 Task: Play online Dominion games in very easy mode.
Action: Mouse moved to (435, 285)
Screenshot: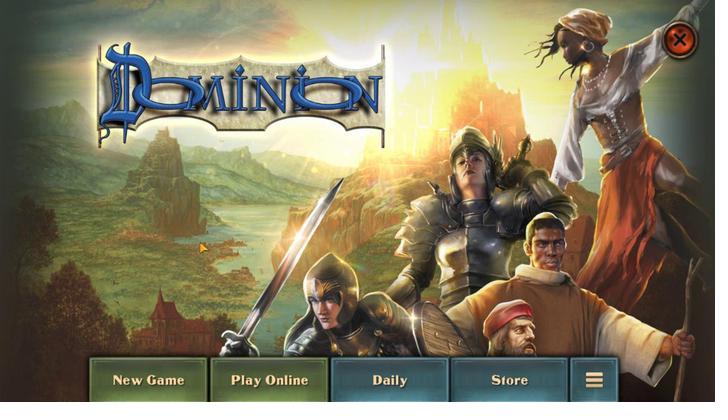 
Action: Mouse pressed left at (435, 285)
Screenshot: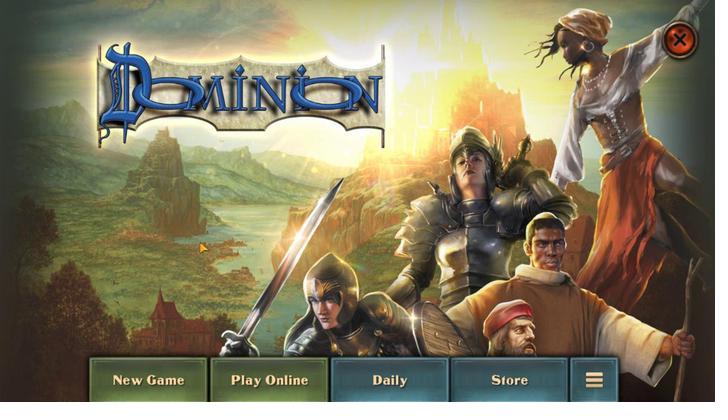 
Action: Mouse moved to (232, 340)
Screenshot: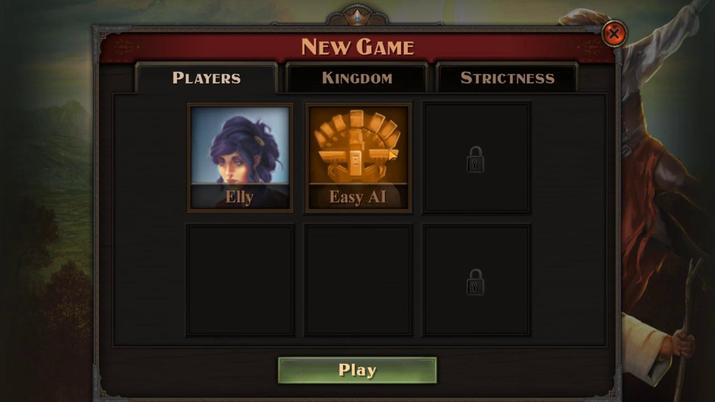
Action: Mouse pressed left at (232, 340)
Screenshot: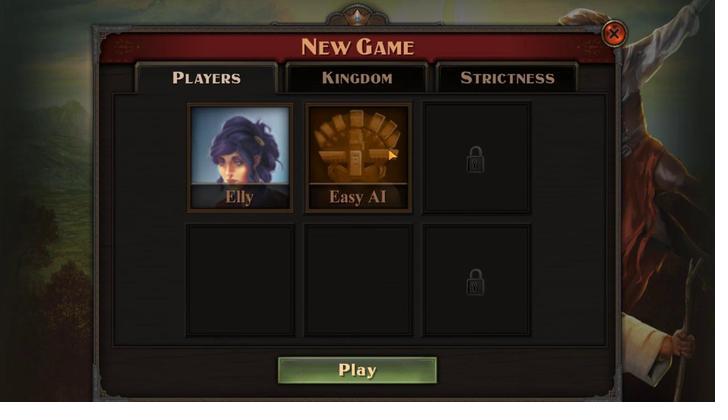 
Action: Mouse moved to (350, 333)
Screenshot: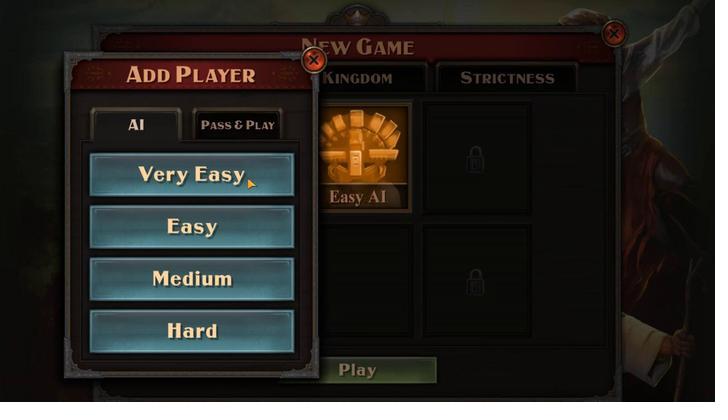 
Action: Mouse pressed left at (350, 333)
Screenshot: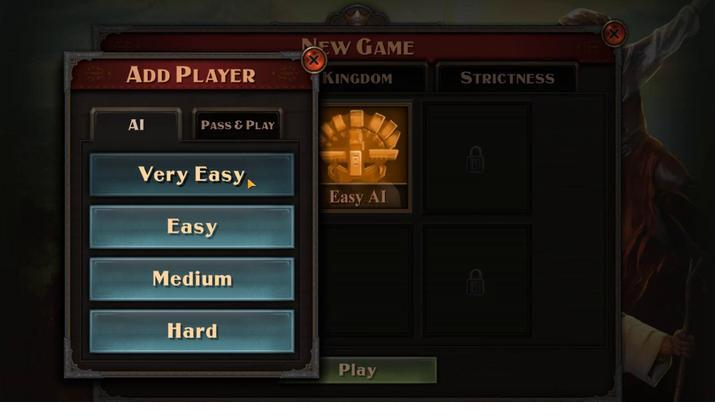 
Action: Mouse moved to (287, 287)
Screenshot: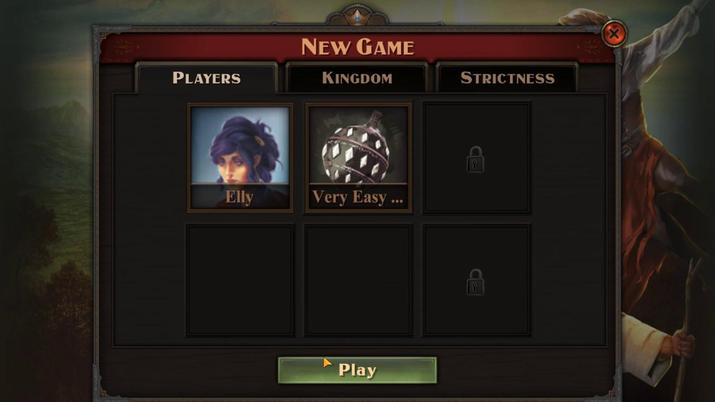 
Action: Mouse pressed left at (287, 287)
Screenshot: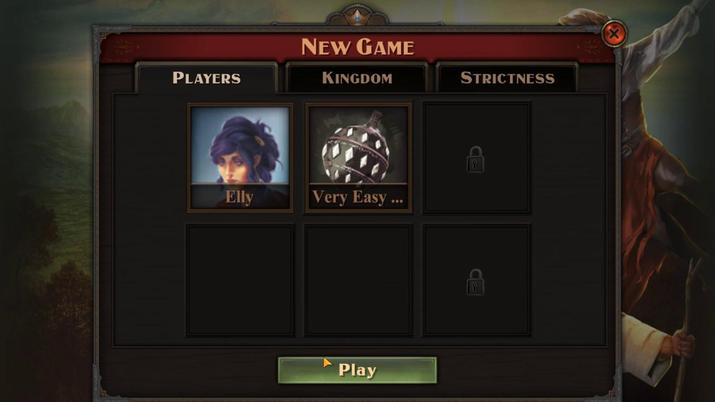 
Action: Mouse moved to (289, 286)
Screenshot: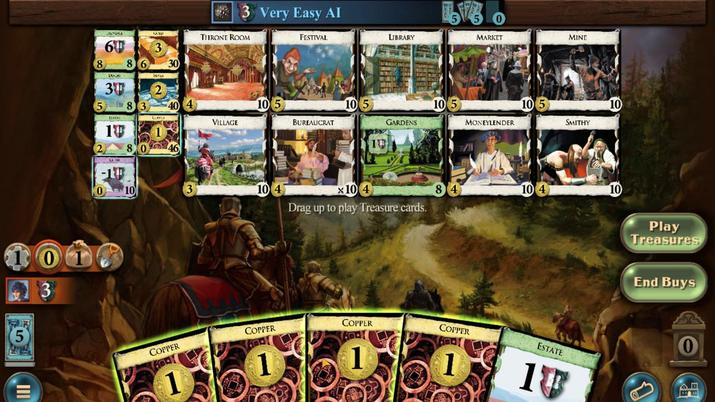 
Action: Mouse pressed left at (289, 286)
Screenshot: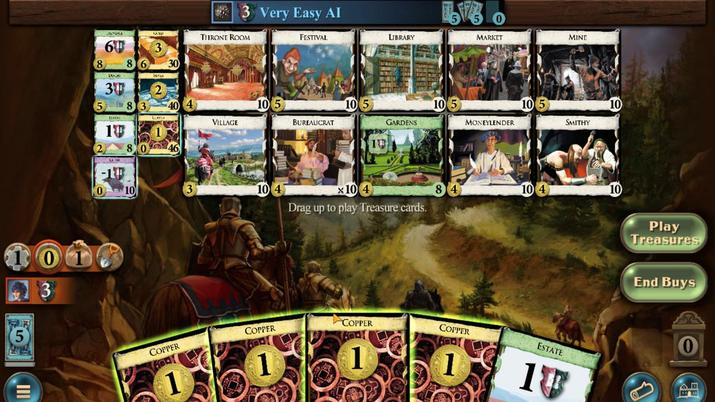 
Action: Mouse moved to (315, 284)
Screenshot: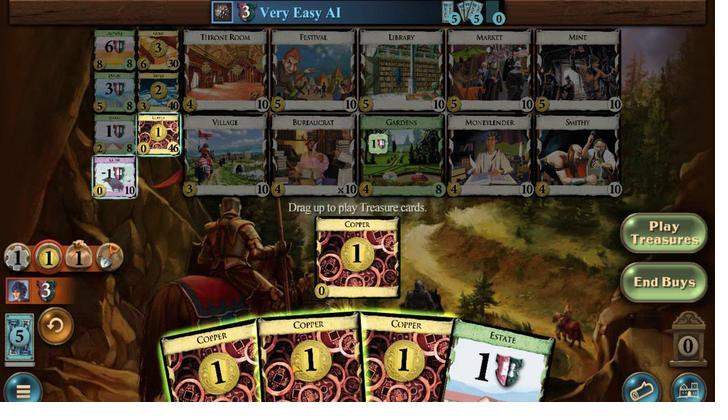 
Action: Mouse pressed left at (315, 284)
Screenshot: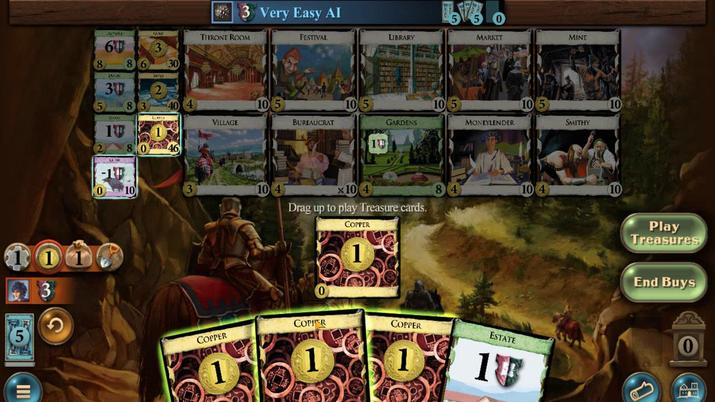 
Action: Mouse moved to (339, 282)
Screenshot: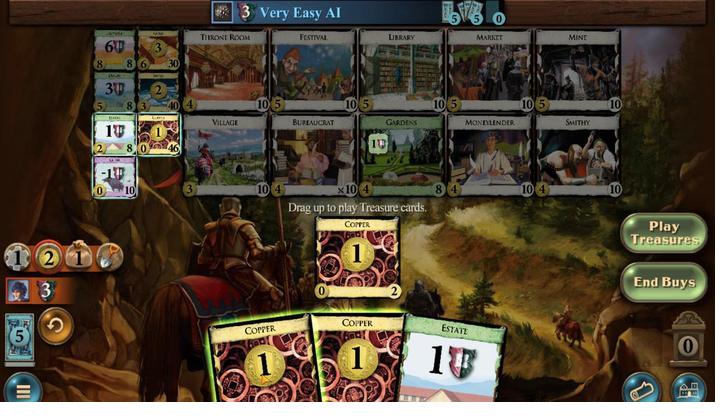 
Action: Mouse pressed left at (339, 282)
Screenshot: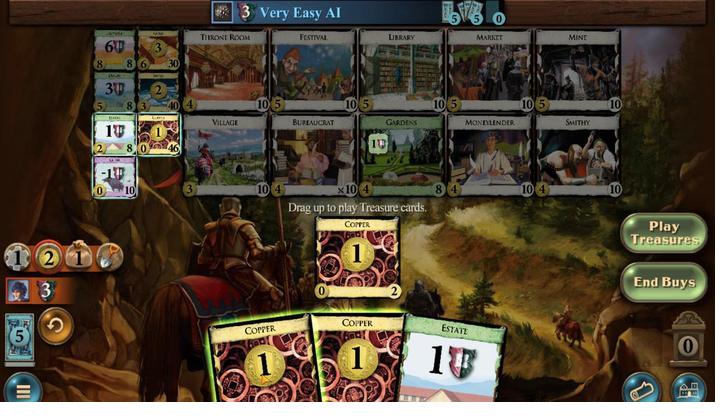 
Action: Mouse moved to (295, 283)
Screenshot: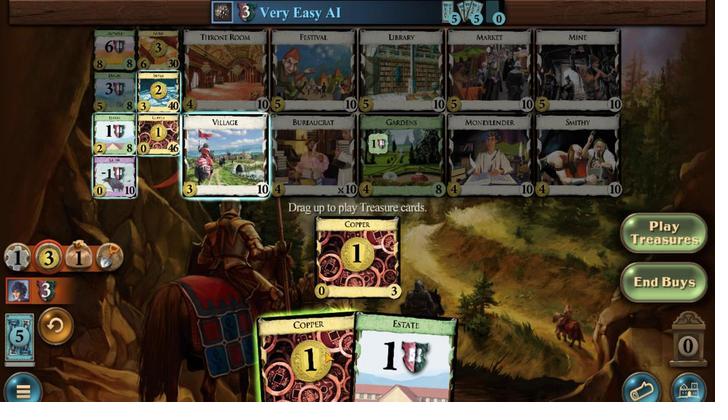 
Action: Mouse pressed left at (295, 283)
Screenshot: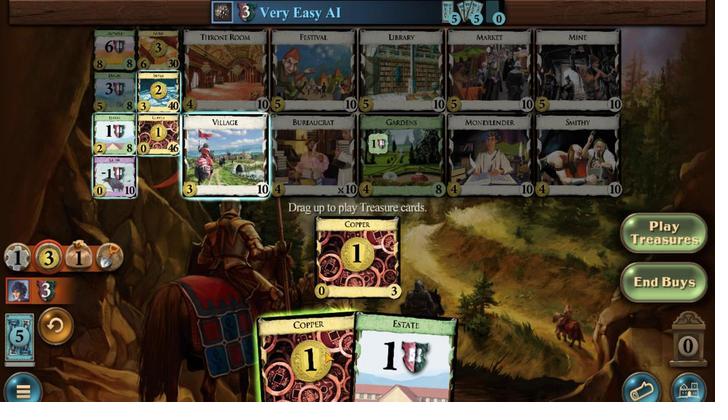 
Action: Mouse moved to (73, 343)
Screenshot: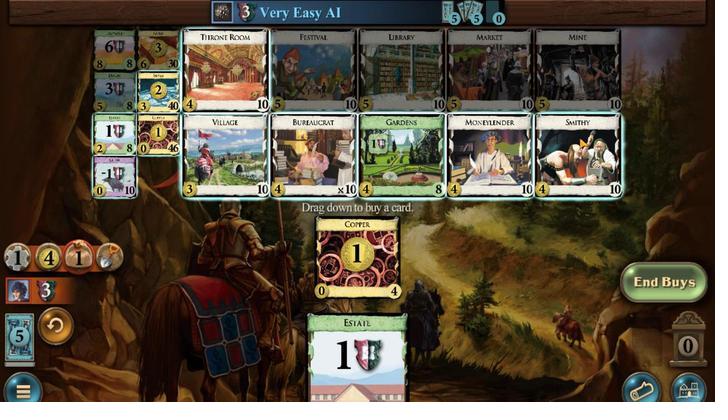 
Action: Mouse pressed left at (73, 343)
Screenshot: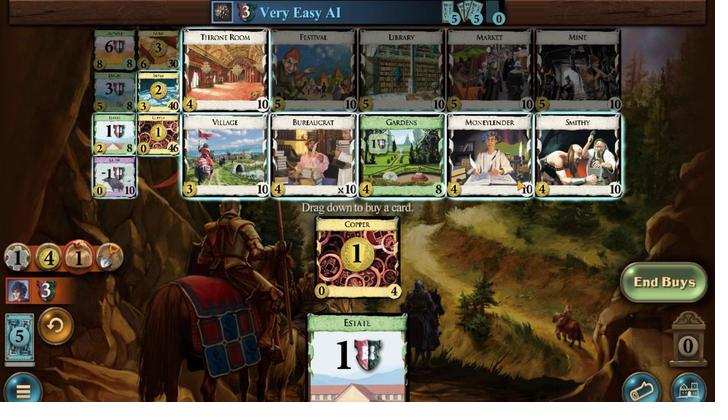
Action: Mouse moved to (274, 285)
Screenshot: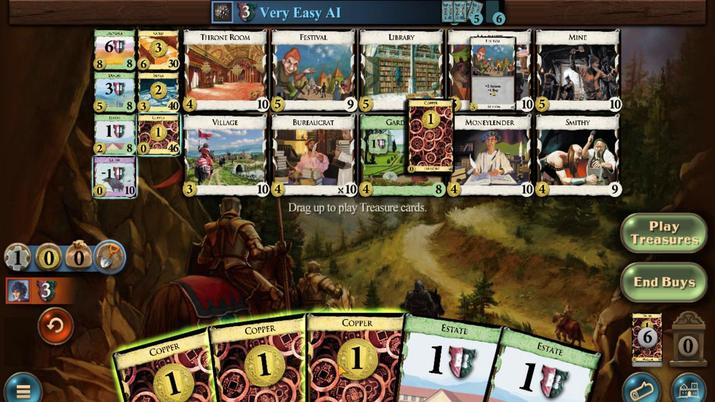 
Action: Mouse pressed left at (274, 285)
Screenshot: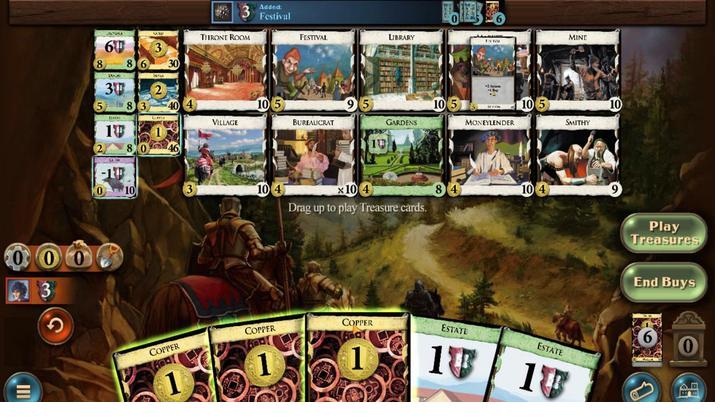 
Action: Mouse moved to (317, 283)
Screenshot: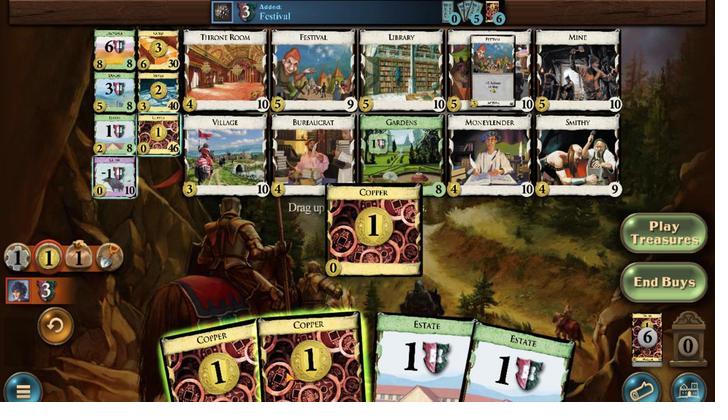 
Action: Mouse pressed left at (317, 283)
Screenshot: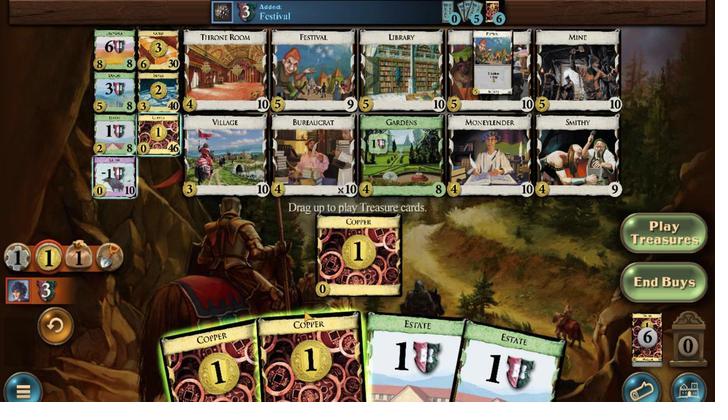 
Action: Mouse moved to (325, 293)
Screenshot: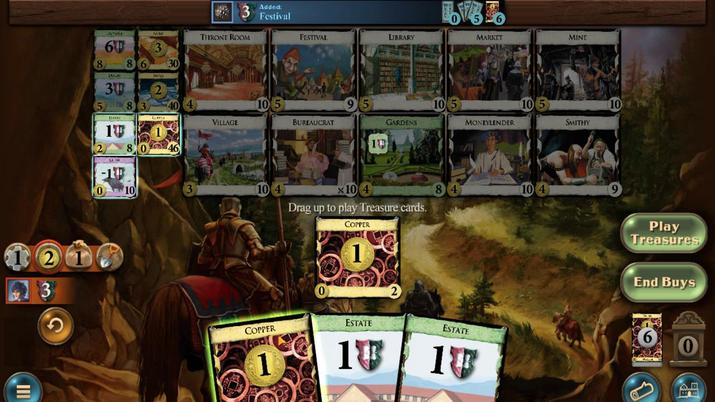 
Action: Mouse pressed left at (325, 293)
Screenshot: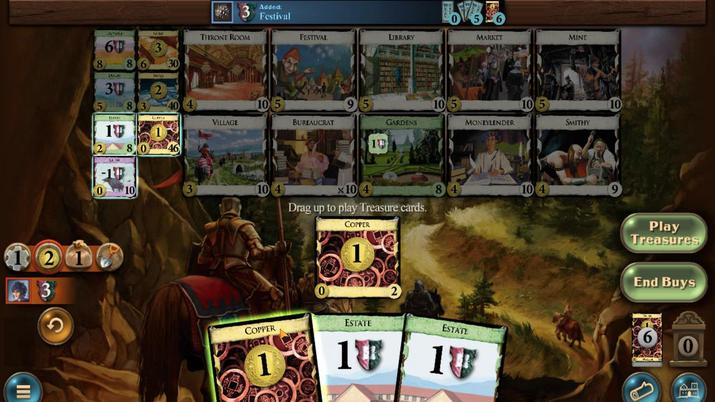
Action: Mouse moved to (425, 355)
Screenshot: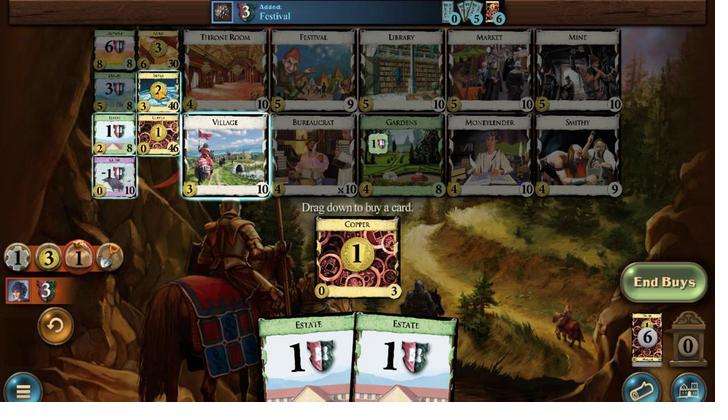 
Action: Mouse pressed left at (425, 355)
Screenshot: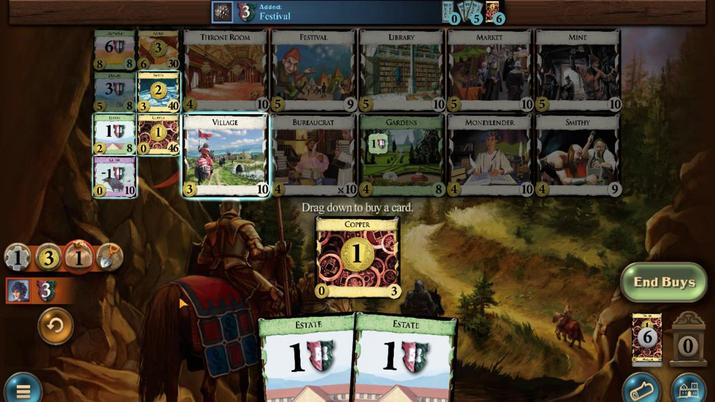 
Action: Mouse moved to (420, 283)
Screenshot: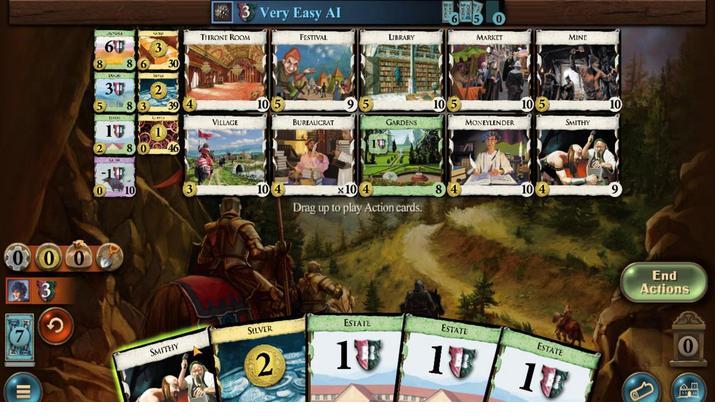 
Action: Mouse pressed left at (420, 283)
Screenshot: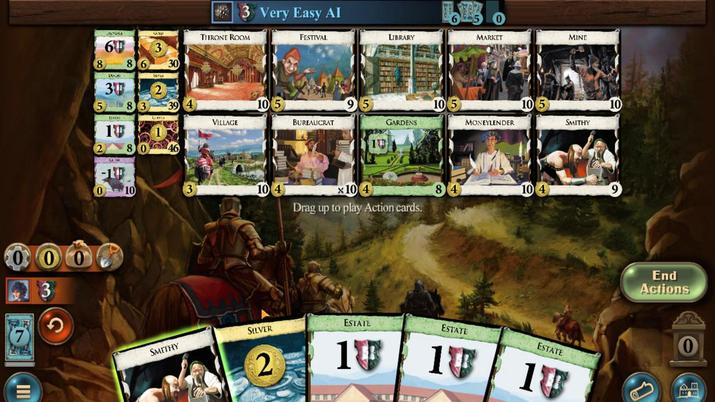 
Action: Mouse moved to (279, 281)
Screenshot: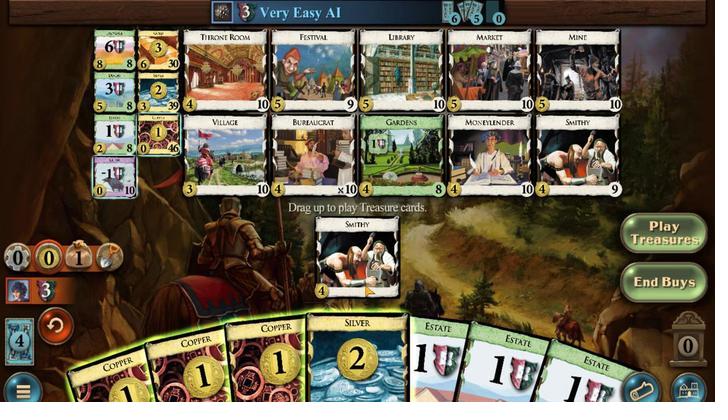 
Action: Mouse pressed left at (279, 281)
Screenshot: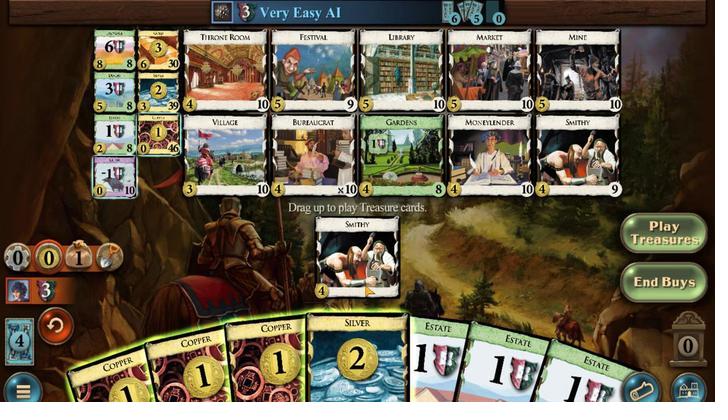 
Action: Mouse moved to (293, 282)
Screenshot: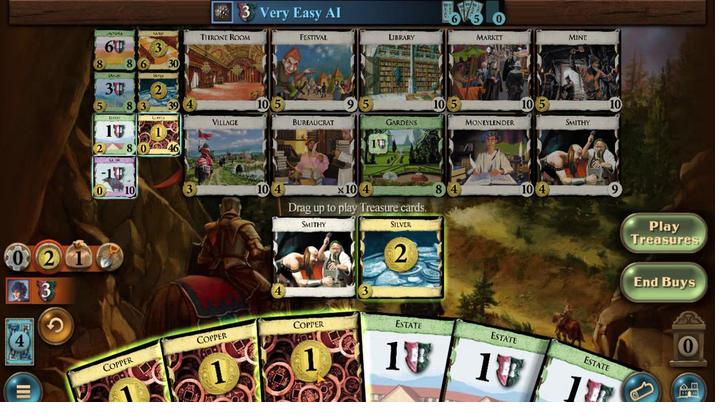 
Action: Mouse pressed left at (293, 282)
Screenshot: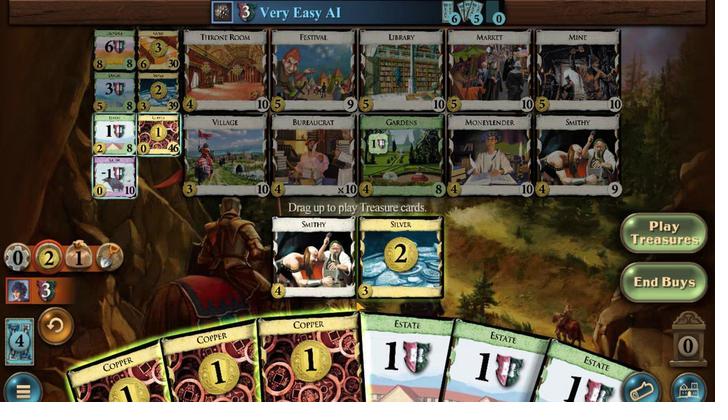 
Action: Mouse moved to (343, 280)
Screenshot: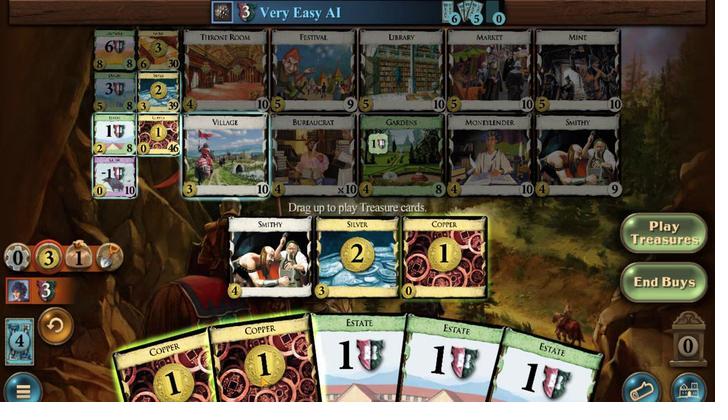 
Action: Mouse pressed left at (343, 280)
Screenshot: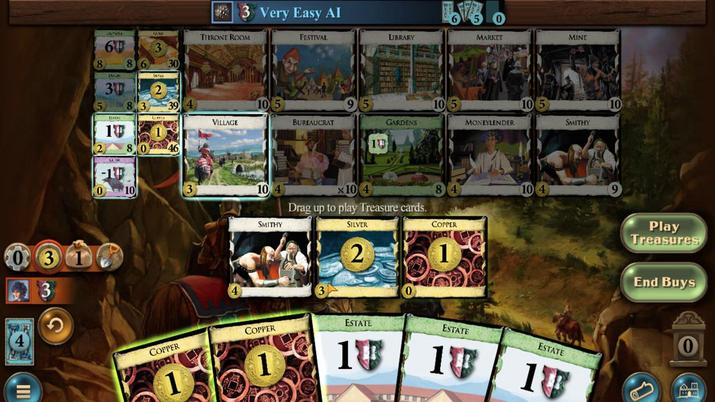 
Action: Mouse moved to (68, 341)
Screenshot: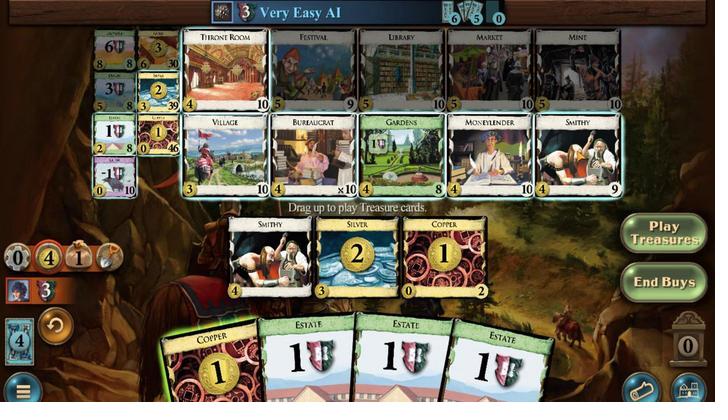 
Action: Mouse pressed left at (68, 341)
Screenshot: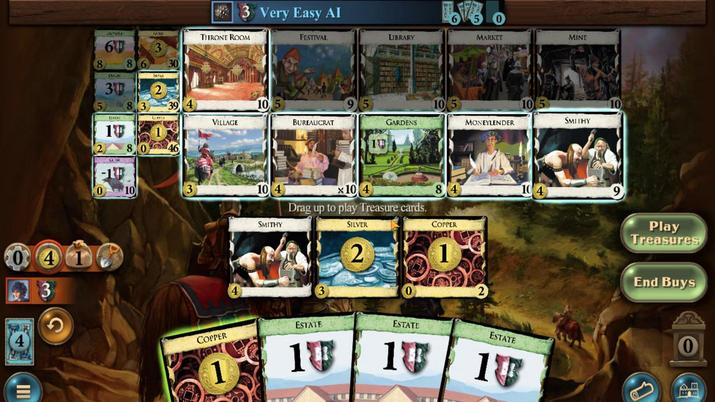 
Action: Mouse moved to (350, 289)
Screenshot: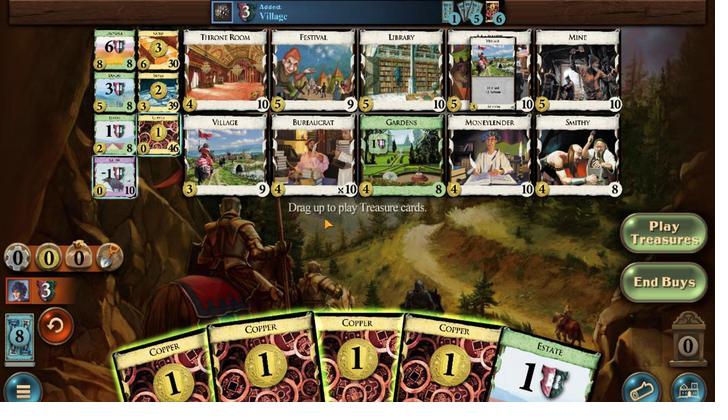 
Action: Mouse pressed left at (350, 289)
Screenshot: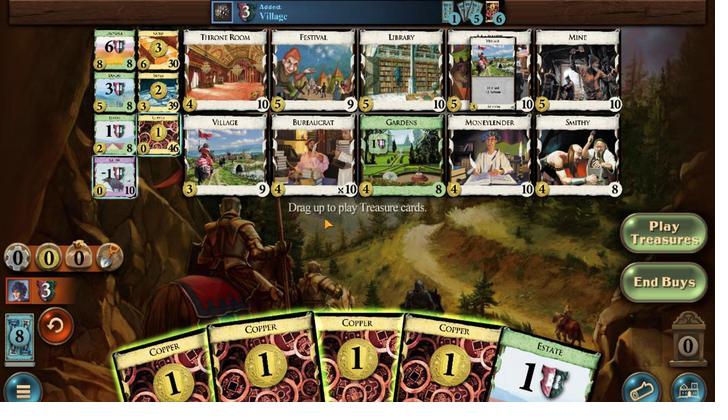 
Action: Mouse moved to (378, 287)
Screenshot: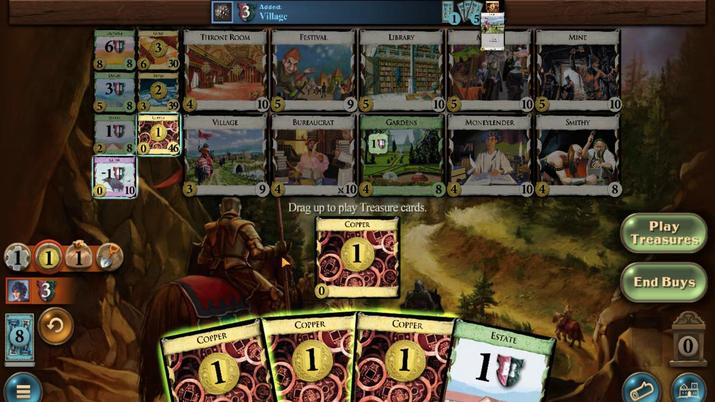 
Action: Mouse pressed left at (378, 287)
Screenshot: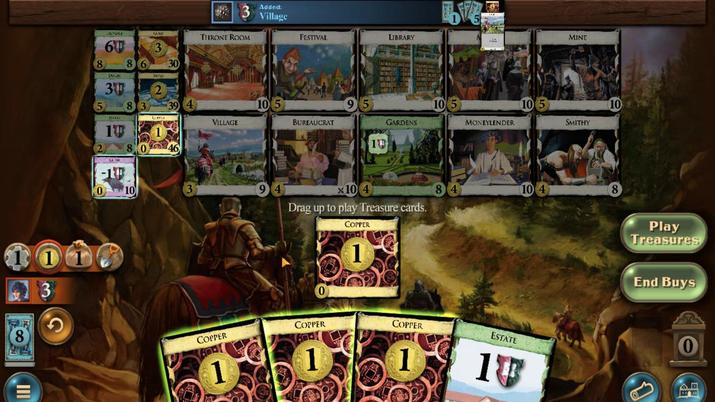 
Action: Mouse moved to (325, 283)
Screenshot: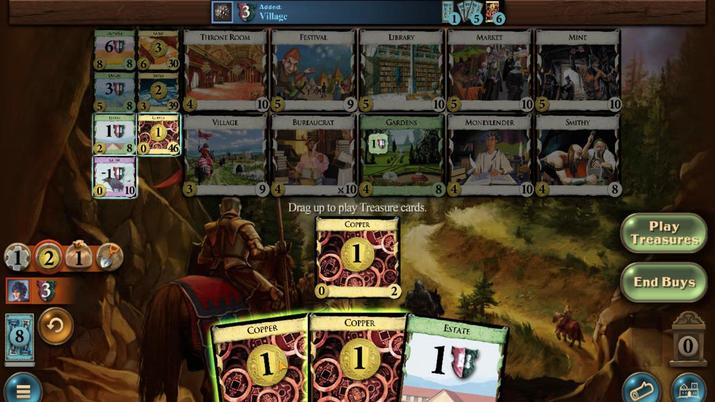 
Action: Mouse pressed left at (325, 283)
Screenshot: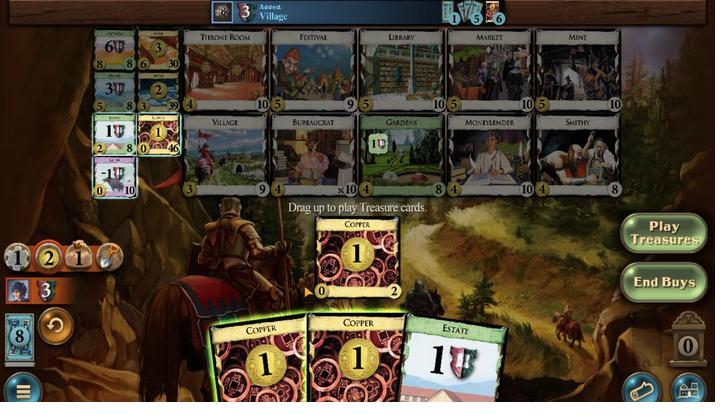 
Action: Mouse moved to (300, 278)
Screenshot: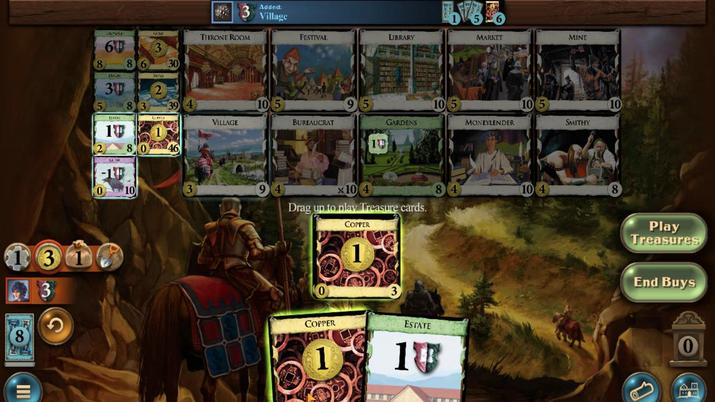 
Action: Mouse pressed left at (300, 278)
Screenshot: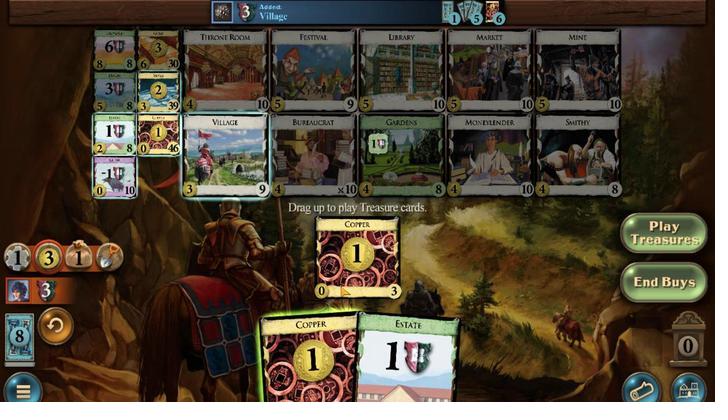 
Action: Mouse moved to (135, 338)
Screenshot: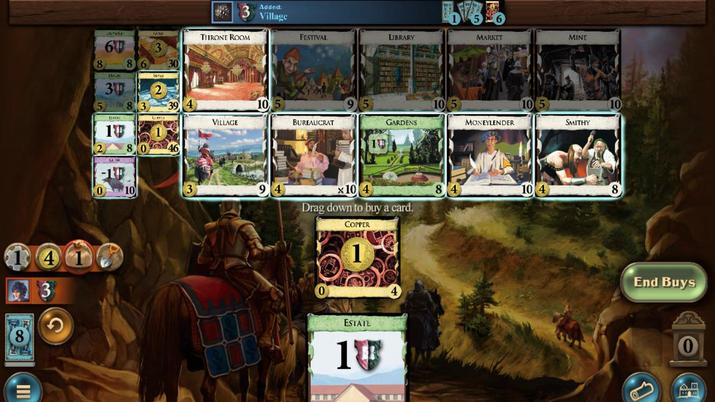 
Action: Mouse pressed left at (135, 338)
Screenshot: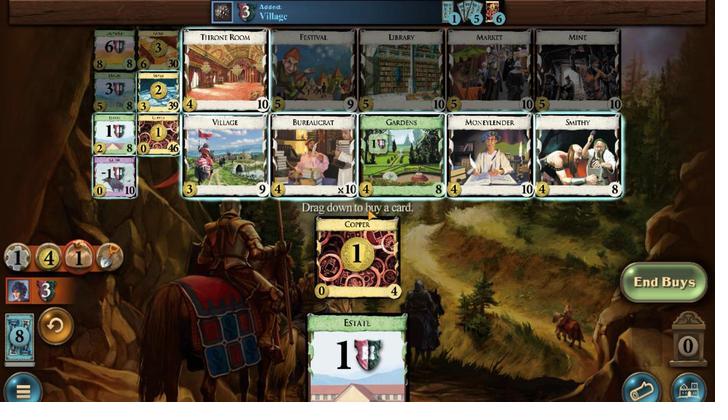 
Action: Mouse moved to (405, 284)
Screenshot: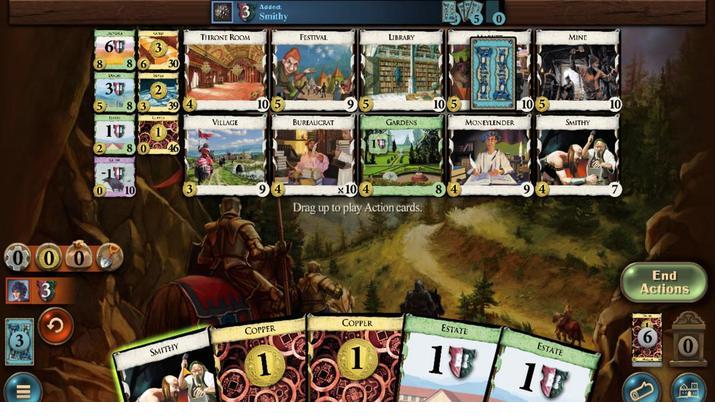 
Action: Mouse pressed left at (405, 284)
Screenshot: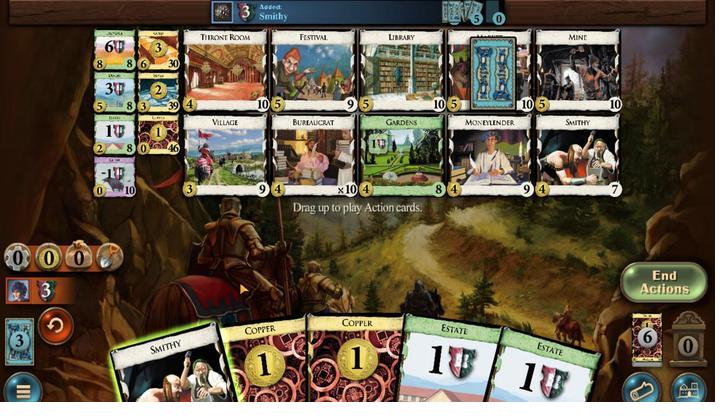 
Action: Mouse moved to (262, 285)
Screenshot: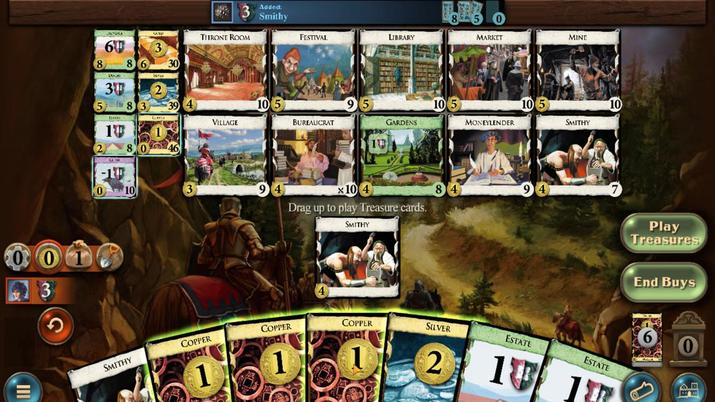 
Action: Mouse pressed left at (262, 285)
Screenshot: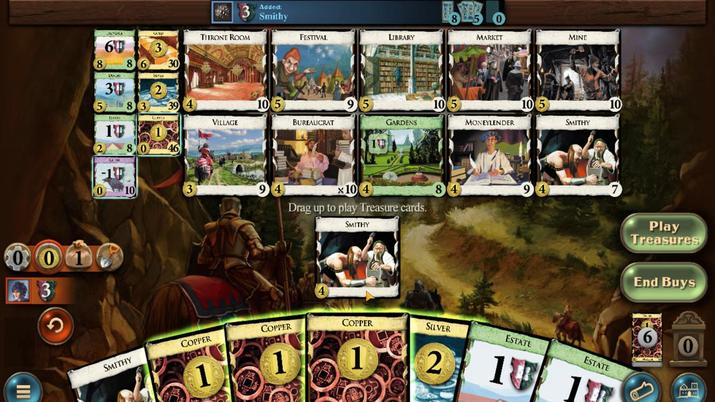 
Action: Mouse moved to (242, 289)
Screenshot: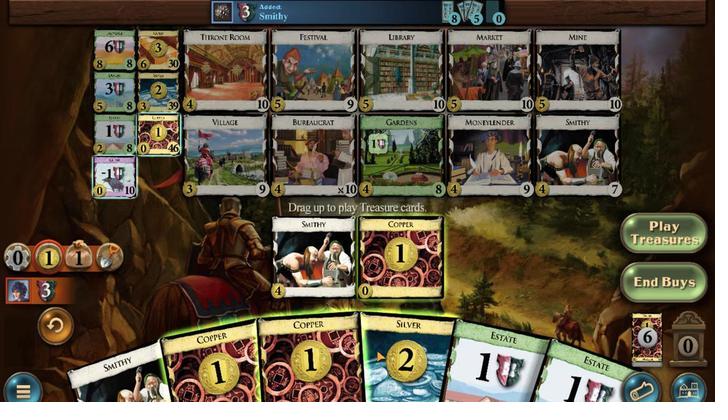 
Action: Mouse pressed left at (242, 289)
Screenshot: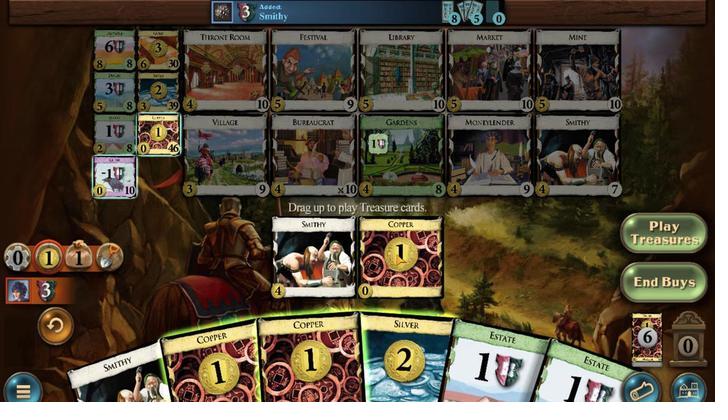 
Action: Mouse moved to (268, 274)
Screenshot: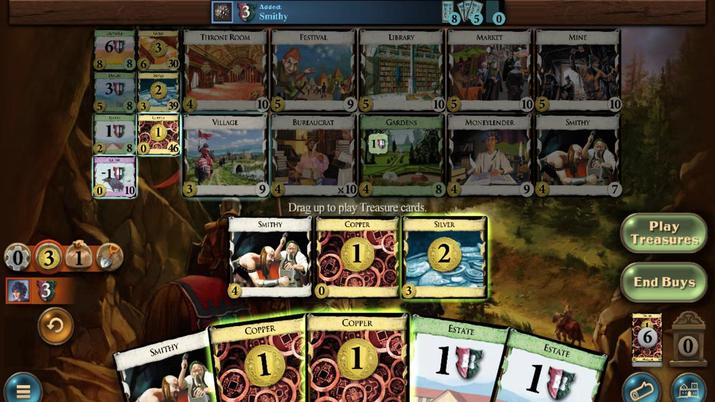 
Action: Mouse pressed left at (268, 274)
Screenshot: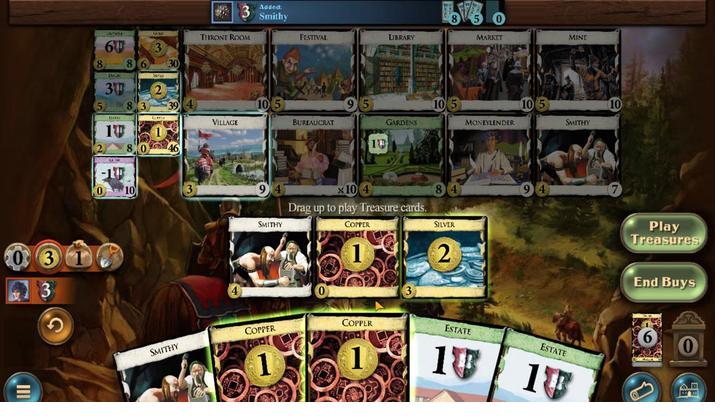 
Action: Mouse moved to (291, 279)
Screenshot: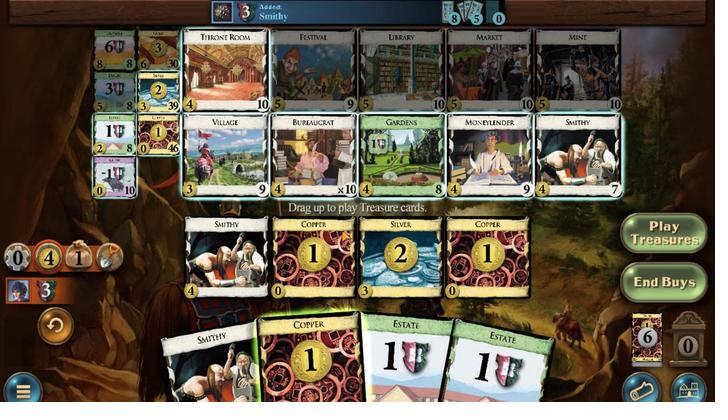 
Action: Mouse pressed left at (291, 279)
Screenshot: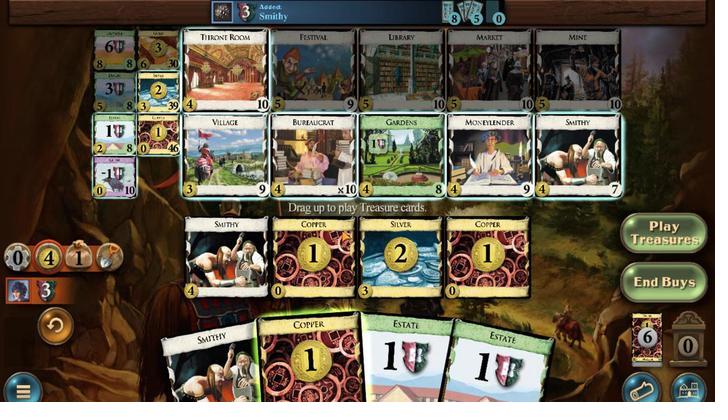 
Action: Mouse moved to (279, 364)
Screenshot: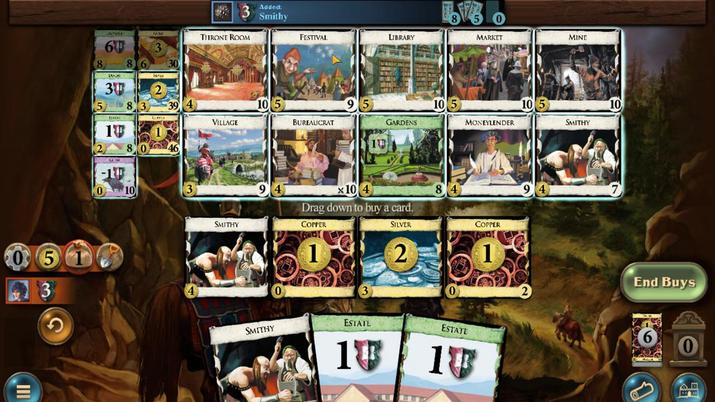 
Action: Mouse pressed left at (279, 364)
Screenshot: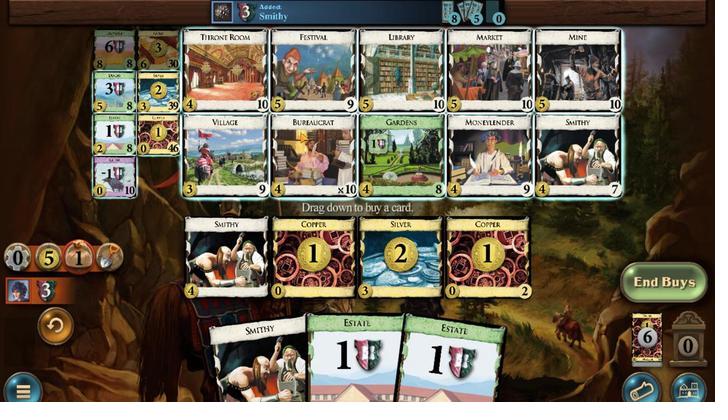 
Action: Mouse moved to (401, 286)
Screenshot: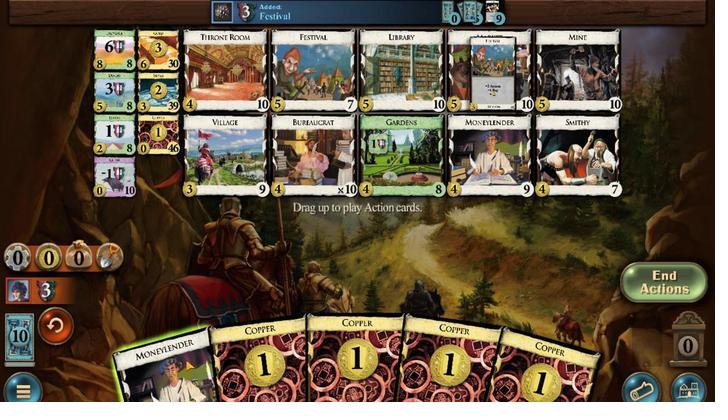 
Action: Mouse pressed left at (401, 286)
Screenshot: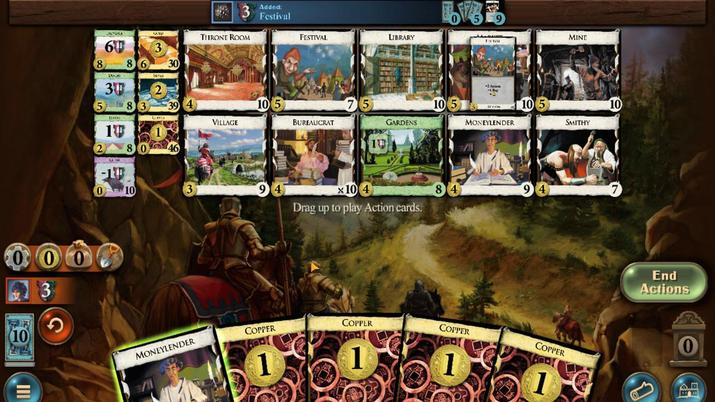 
Action: Mouse moved to (229, 287)
Screenshot: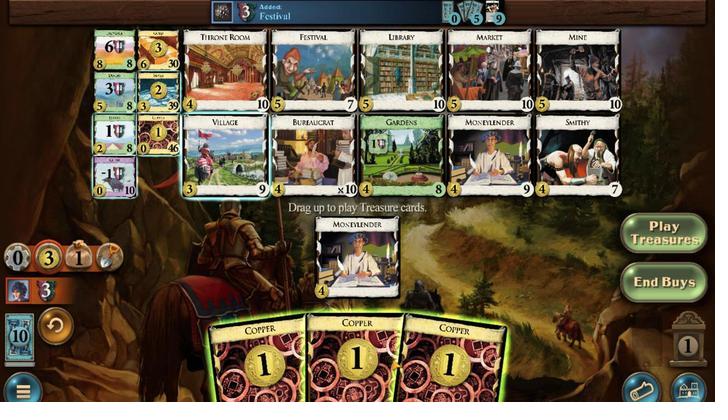 
Action: Mouse pressed left at (229, 287)
Screenshot: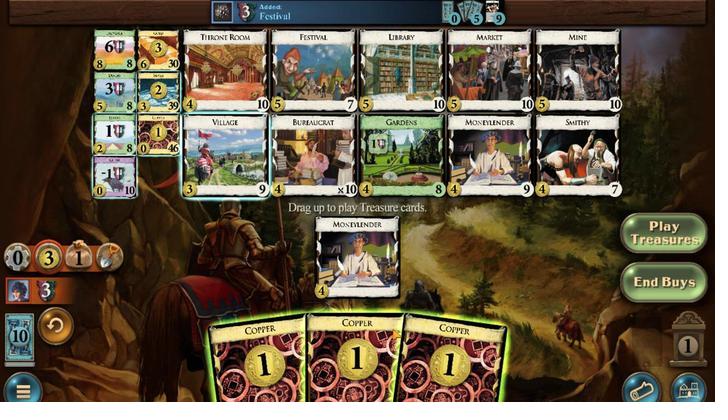 
Action: Mouse moved to (243, 288)
Screenshot: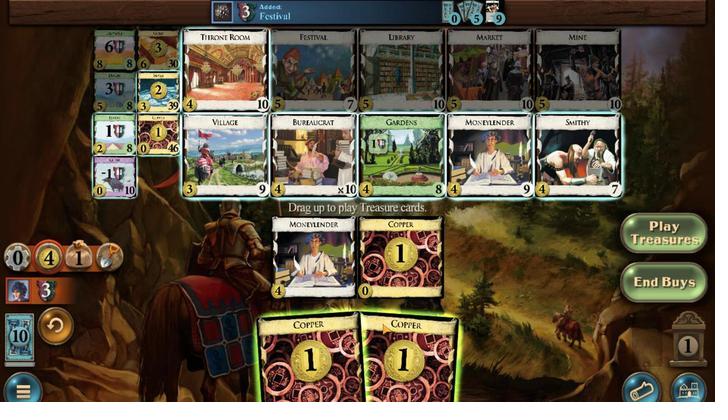 
Action: Mouse pressed left at (243, 288)
Screenshot: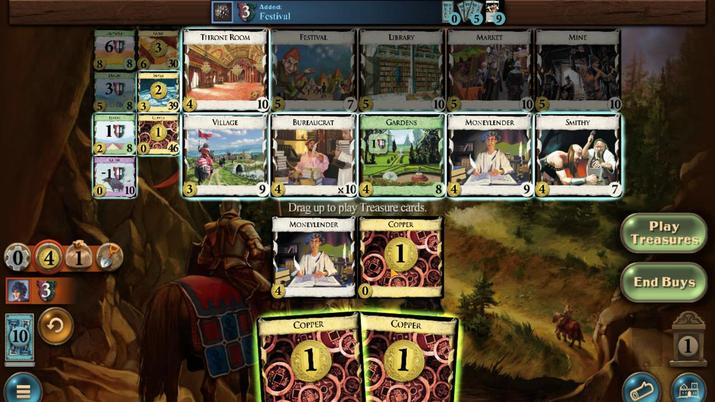 
Action: Mouse moved to (281, 363)
Screenshot: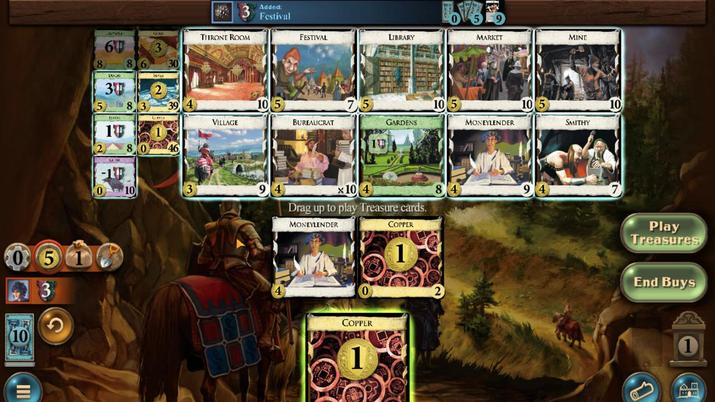 
Action: Mouse pressed left at (281, 363)
Screenshot: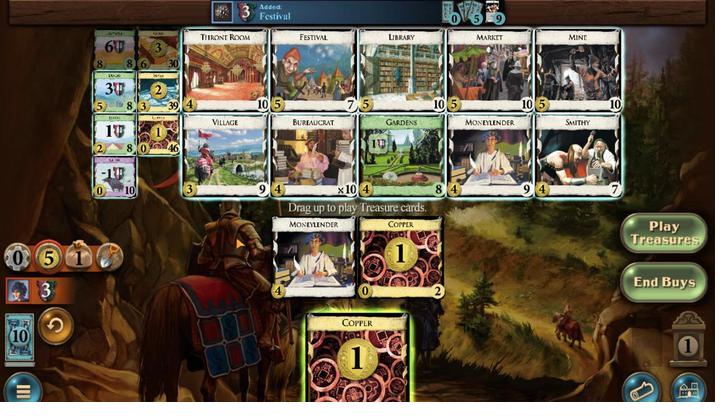 
Action: Mouse moved to (347, 284)
Screenshot: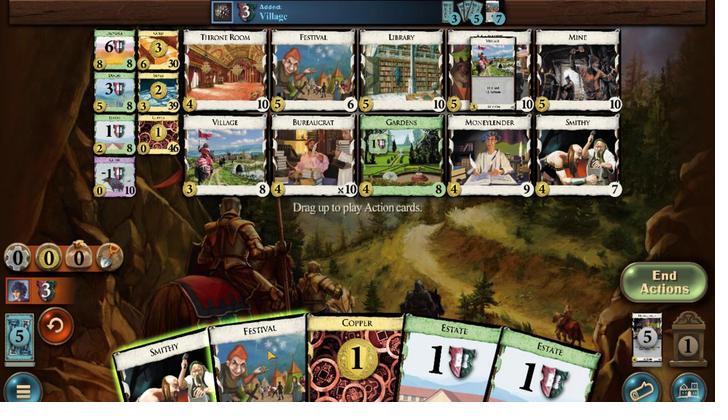
Action: Mouse pressed left at (347, 284)
Screenshot: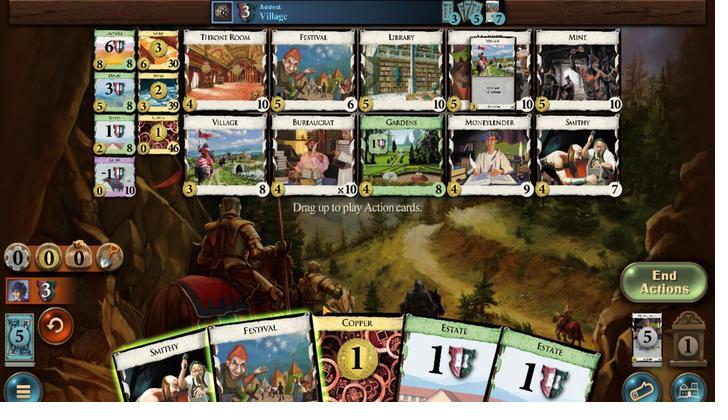 
Action: Mouse moved to (352, 279)
Screenshot: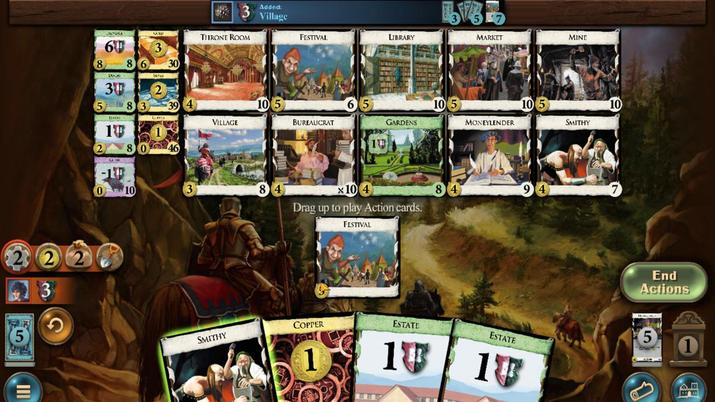 
Action: Mouse pressed left at (352, 279)
Screenshot: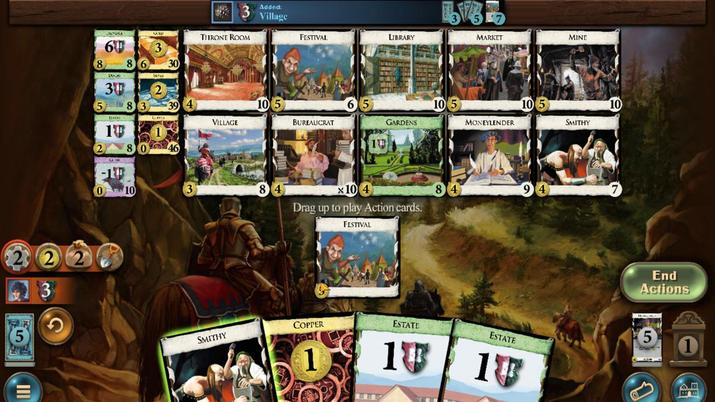 
Action: Mouse moved to (310, 283)
Screenshot: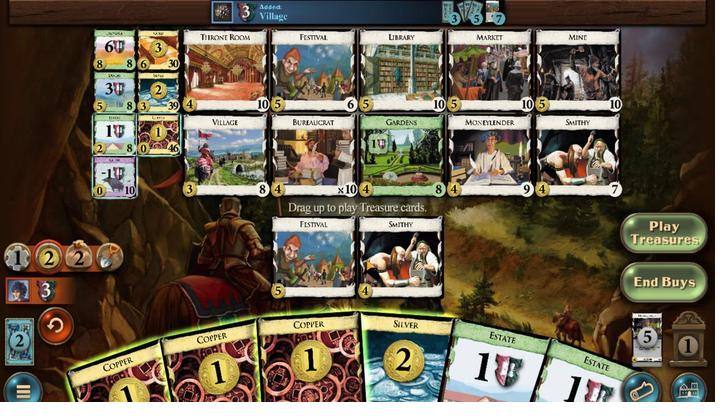 
Action: Mouse pressed left at (310, 283)
Screenshot: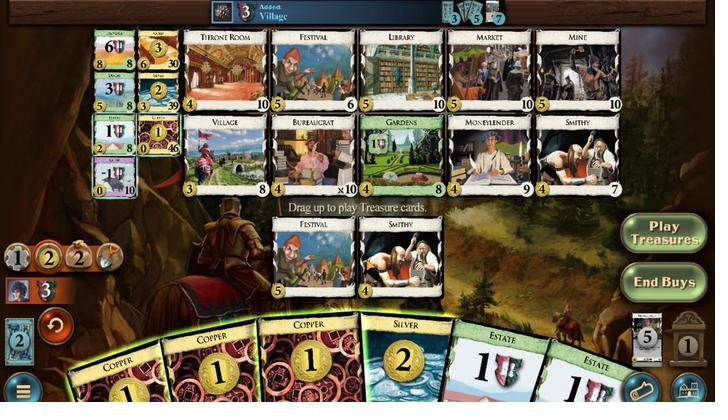 
Action: Mouse moved to (236, 286)
Screenshot: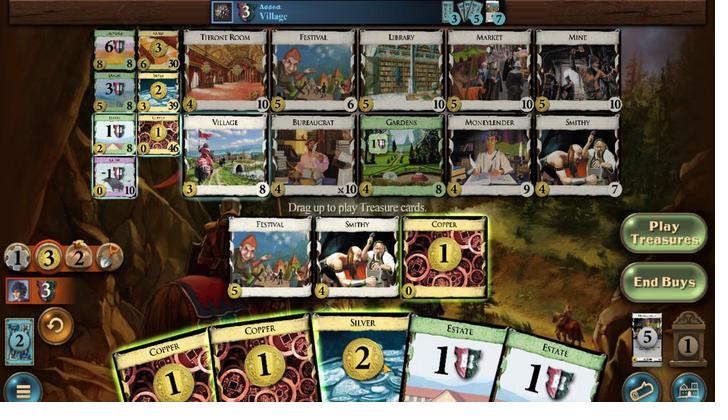 
Action: Mouse pressed left at (236, 286)
Screenshot: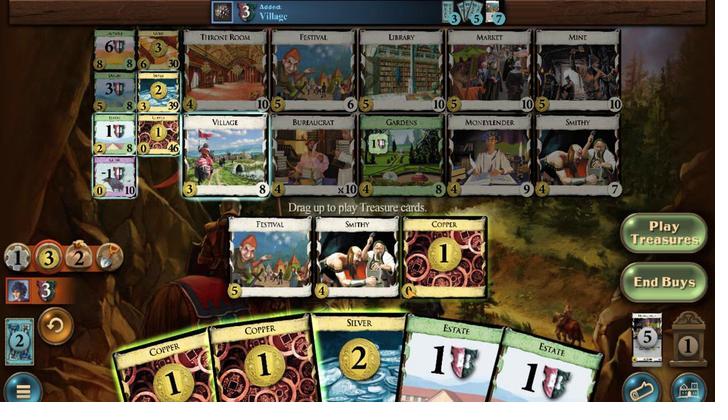 
Action: Mouse moved to (302, 278)
Screenshot: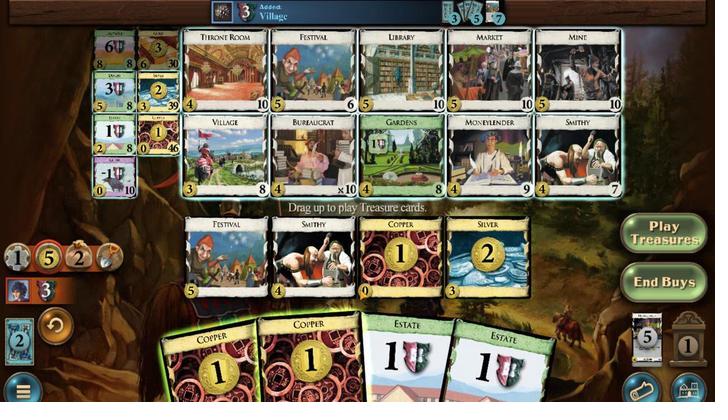 
Action: Mouse pressed left at (302, 278)
Screenshot: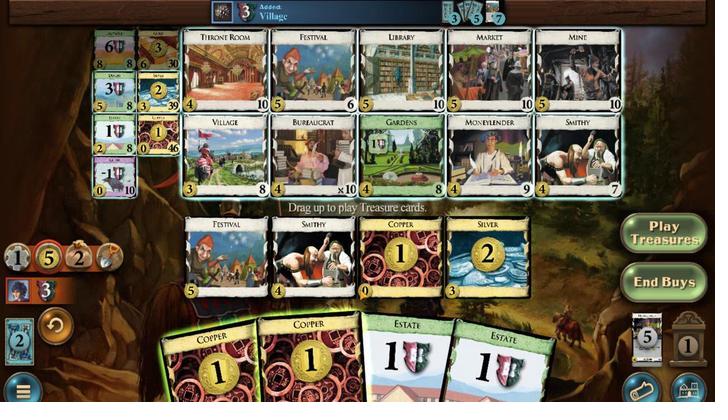 
Action: Mouse moved to (351, 280)
Screenshot: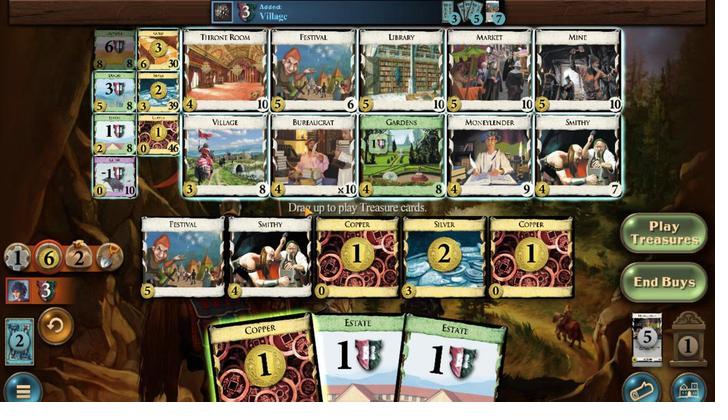
Action: Mouse pressed left at (351, 280)
Screenshot: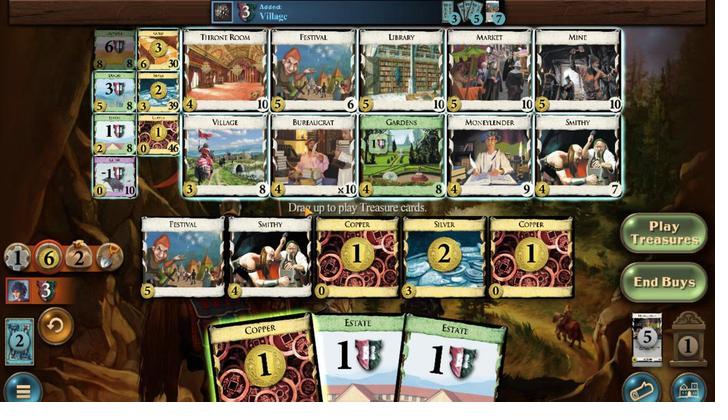 
Action: Mouse moved to (155, 364)
Screenshot: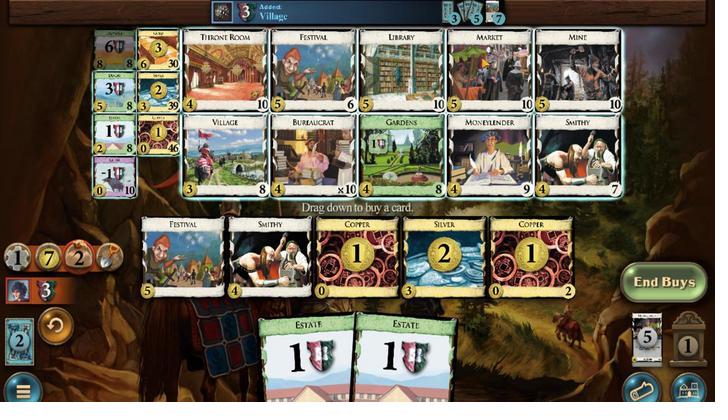 
Action: Mouse pressed left at (155, 364)
Screenshot: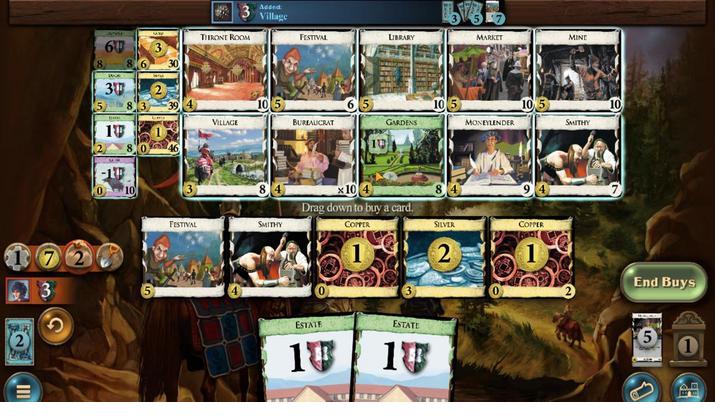 
Action: Mouse moved to (456, 344)
Screenshot: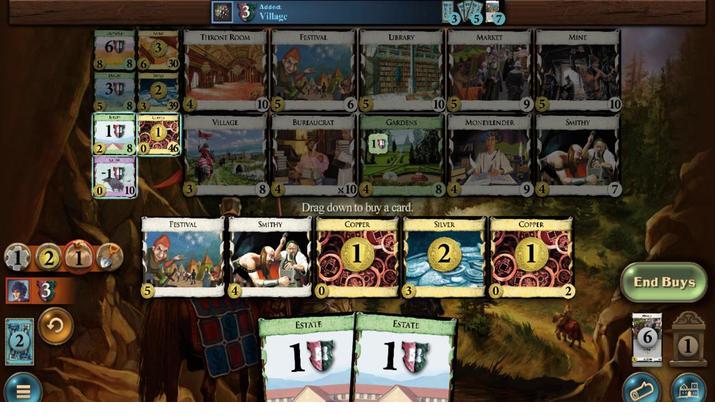 
Action: Mouse pressed left at (456, 344)
Screenshot: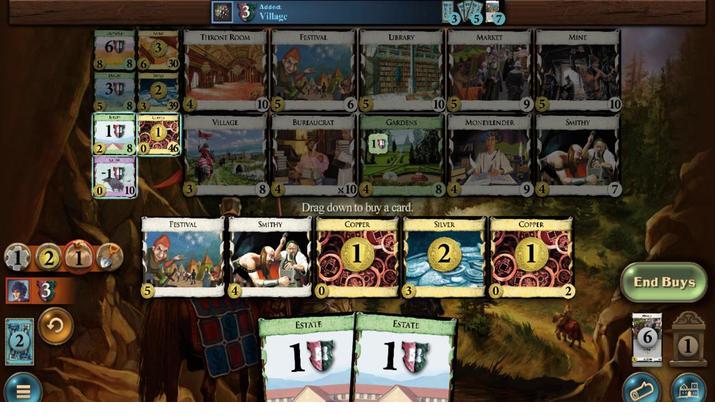 
Action: Mouse moved to (411, 286)
Screenshot: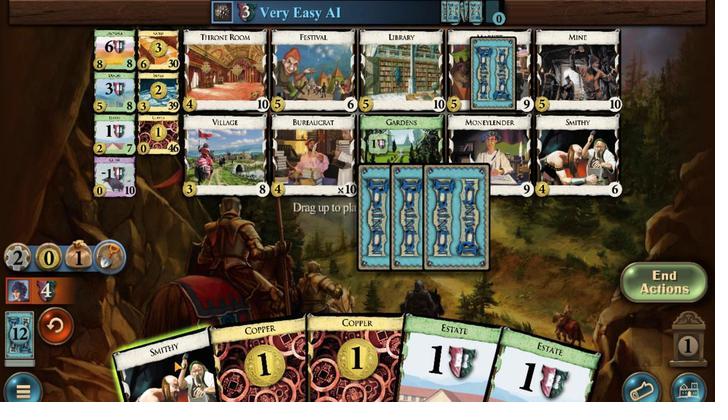
Action: Mouse pressed left at (411, 286)
Screenshot: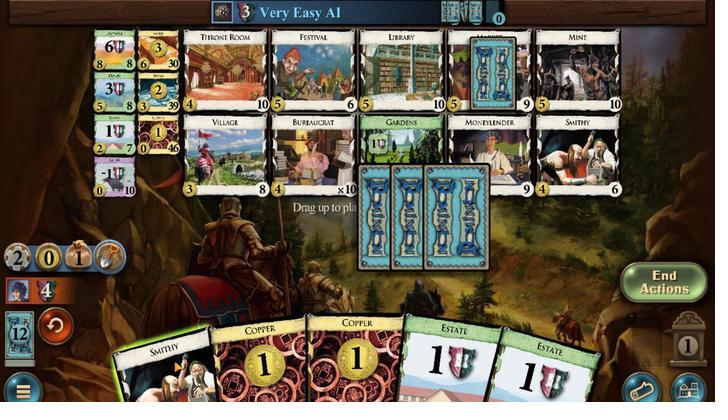 
Action: Mouse moved to (292, 286)
Screenshot: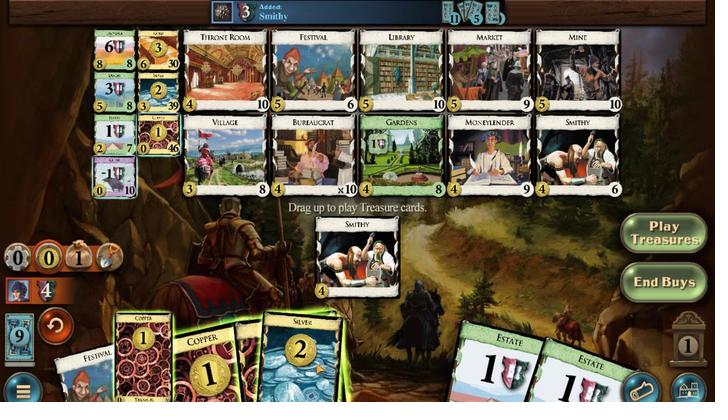 
Action: Mouse pressed left at (292, 286)
Screenshot: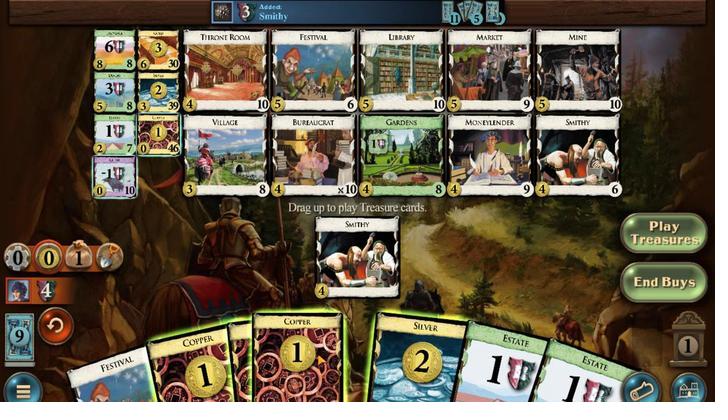 
Action: Mouse moved to (263, 284)
Screenshot: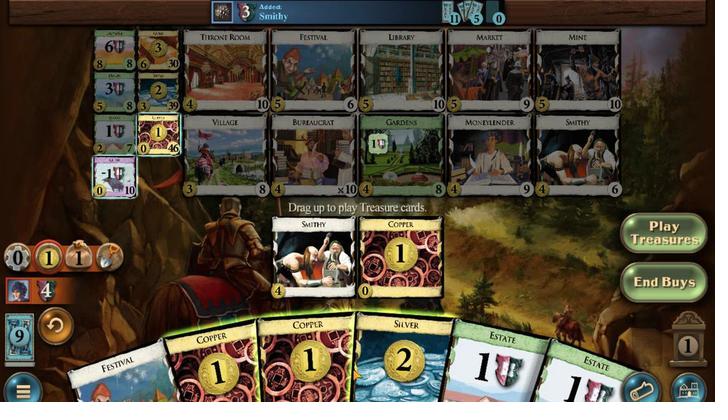 
Action: Mouse pressed left at (263, 284)
Screenshot: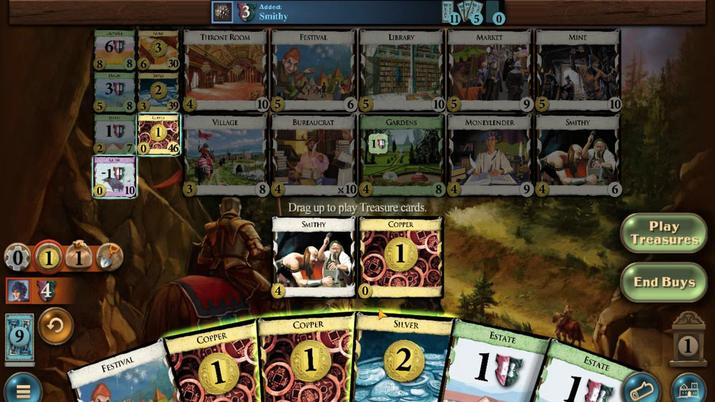 
Action: Mouse moved to (273, 283)
Screenshot: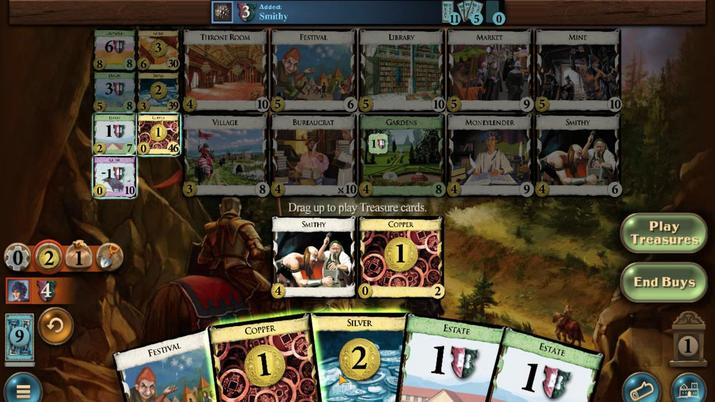 
Action: Mouse pressed left at (273, 283)
Screenshot: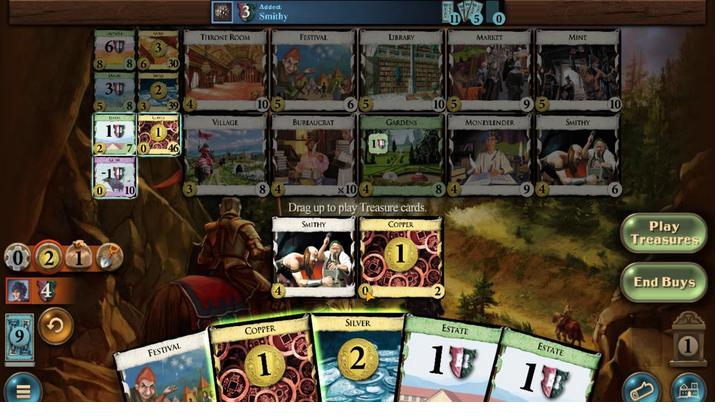 
Action: Mouse moved to (305, 279)
Screenshot: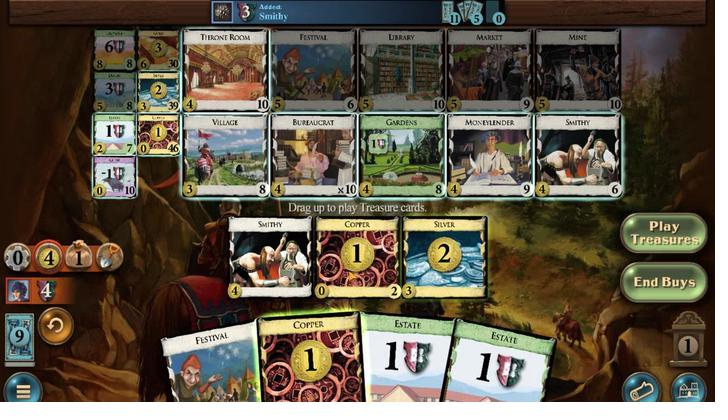 
Action: Mouse pressed left at (305, 279)
Screenshot: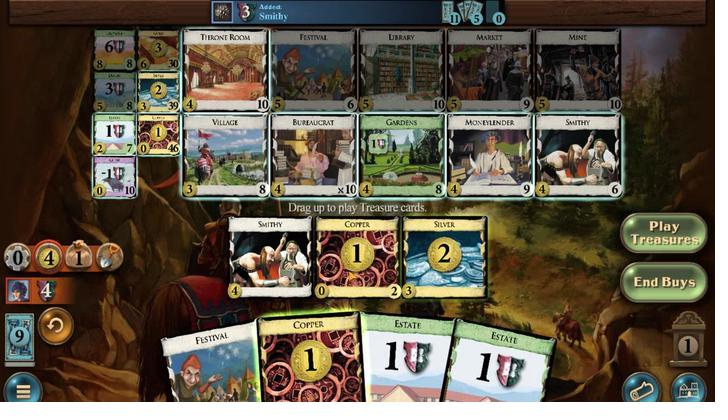 
Action: Mouse moved to (284, 364)
Screenshot: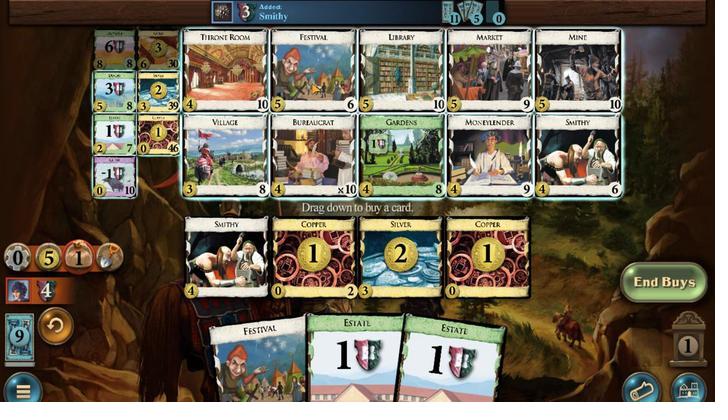 
Action: Mouse pressed left at (284, 364)
Screenshot: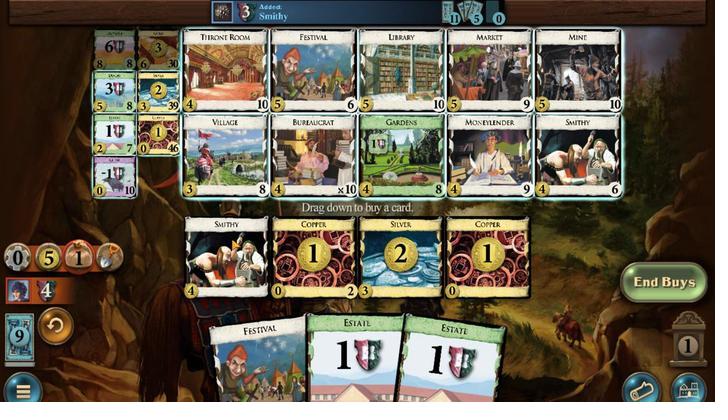 
Action: Mouse moved to (267, 290)
Screenshot: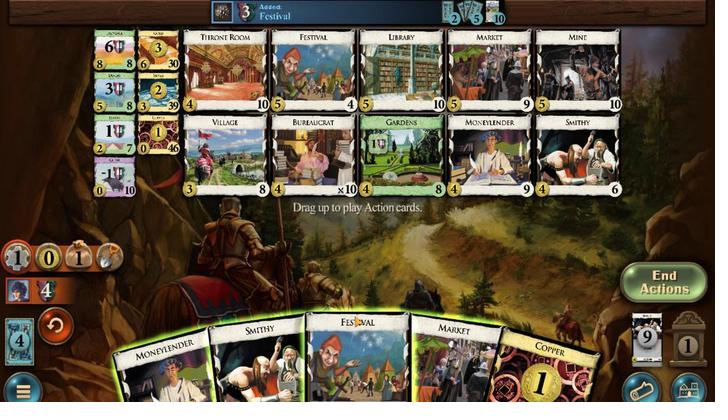 
Action: Mouse pressed left at (267, 290)
Screenshot: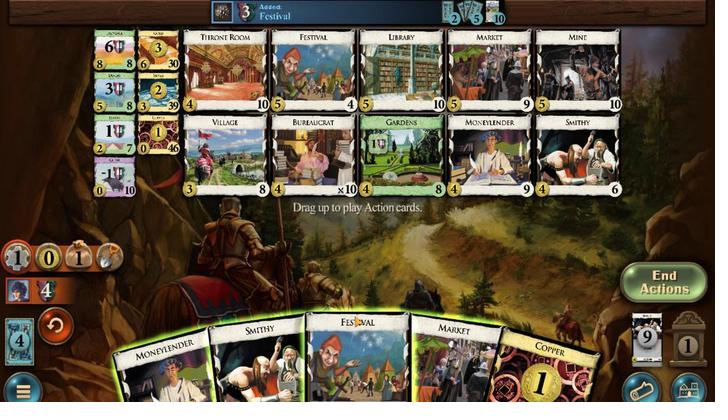 
Action: Mouse moved to (238, 283)
Screenshot: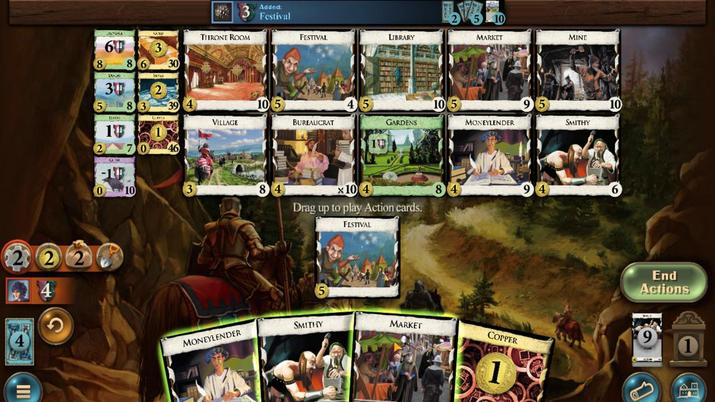 
Action: Mouse pressed left at (238, 283)
Screenshot: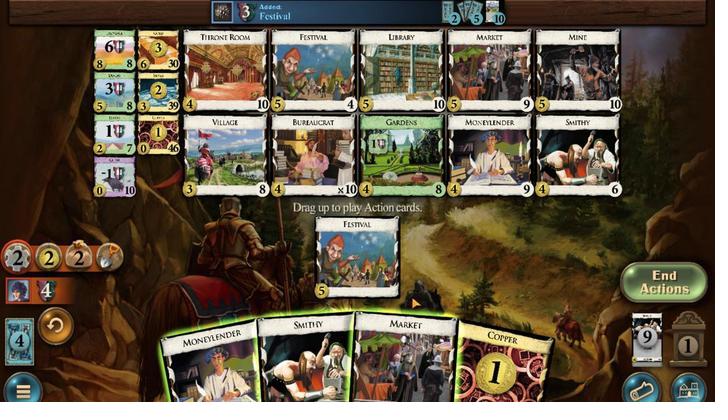 
Action: Mouse moved to (322, 284)
Screenshot: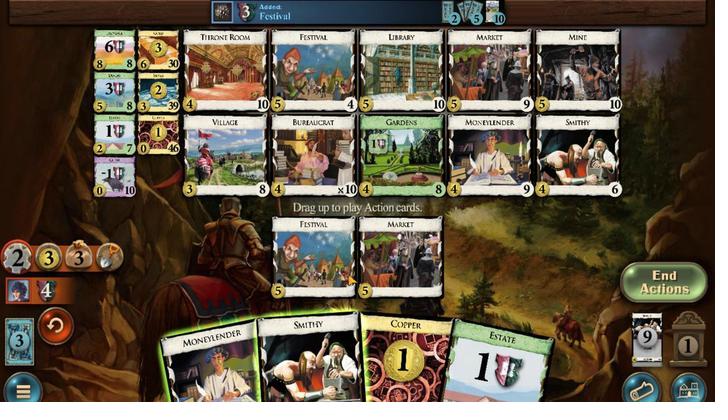 
Action: Mouse pressed left at (322, 284)
Screenshot: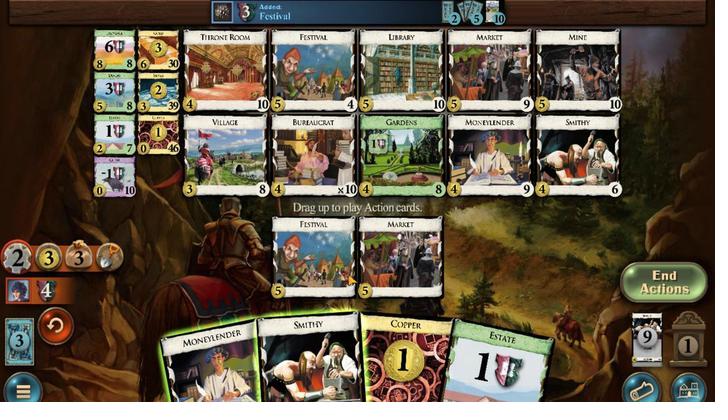 
Action: Mouse moved to (454, 279)
Screenshot: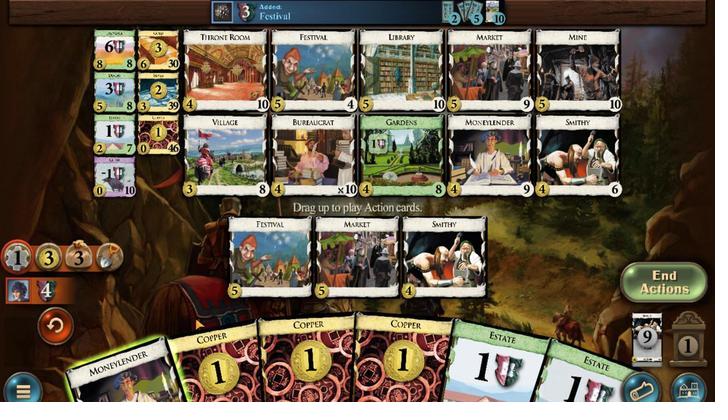 
Action: Mouse pressed left at (454, 279)
Screenshot: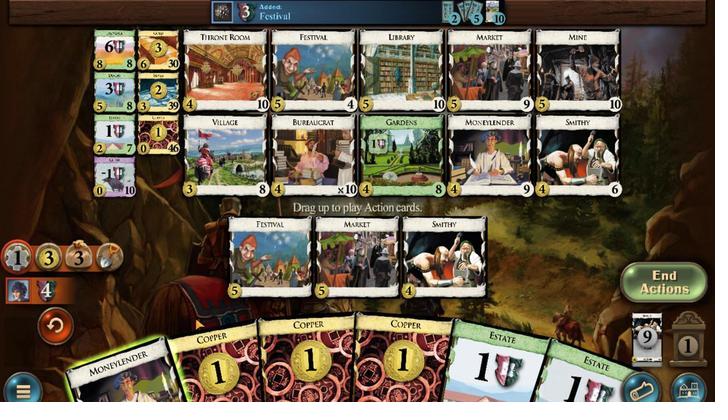 
Action: Mouse moved to (316, 281)
Screenshot: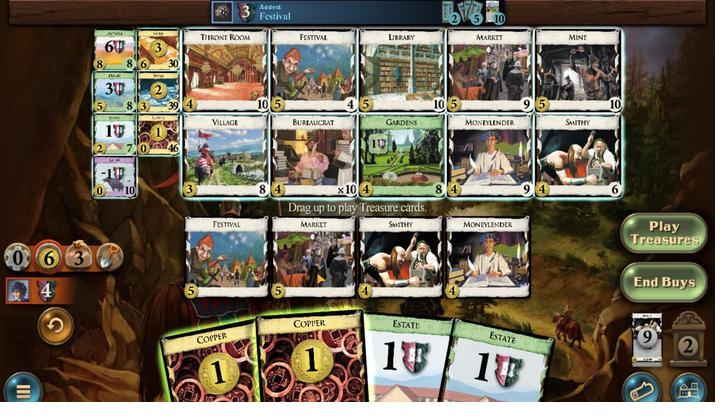 
Action: Mouse pressed left at (316, 281)
Screenshot: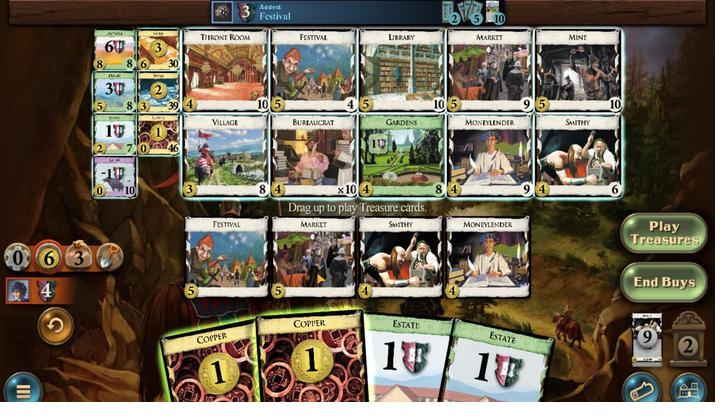 
Action: Mouse moved to (329, 282)
Screenshot: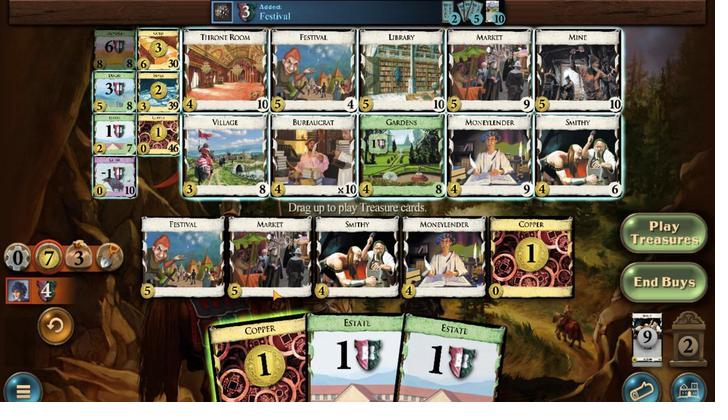 
Action: Mouse pressed left at (329, 282)
Screenshot: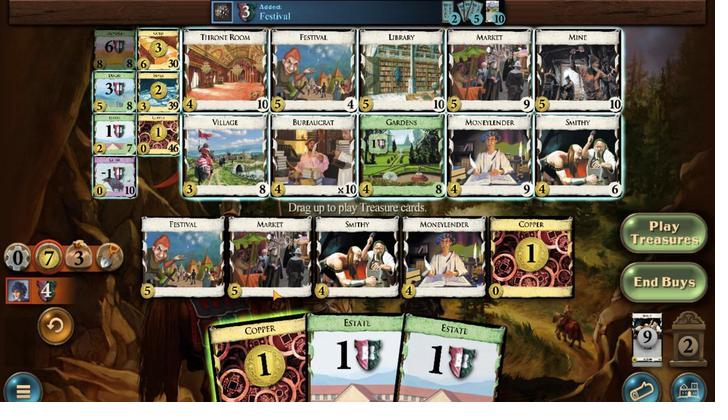 
Action: Mouse moved to (458, 366)
Screenshot: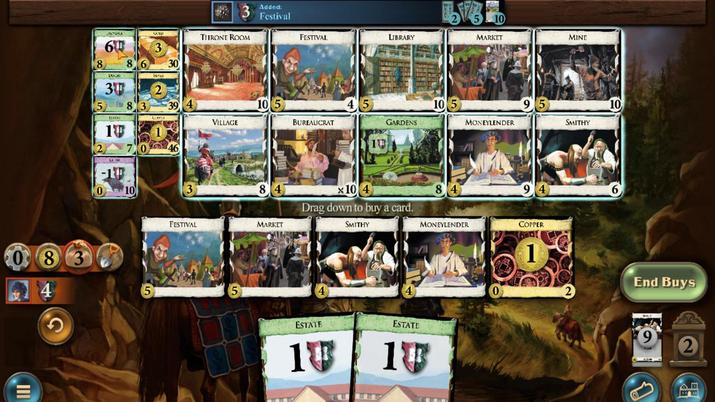 
Action: Mouse pressed left at (458, 366)
Screenshot: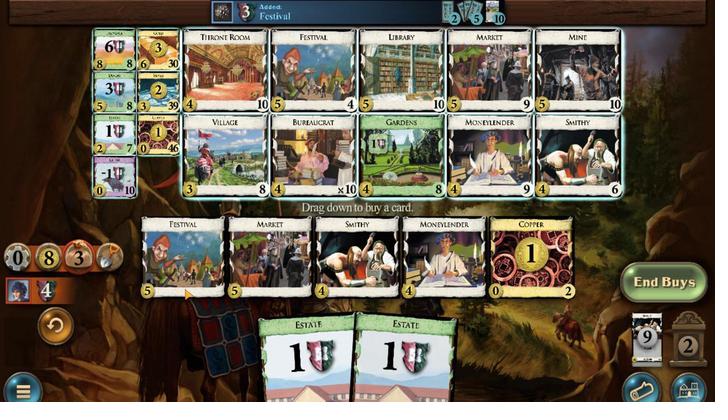 
Action: Mouse moved to (419, 345)
Screenshot: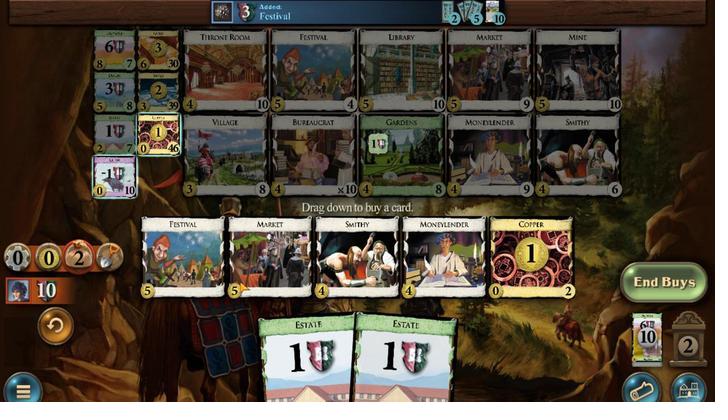 
Action: Mouse pressed left at (419, 345)
Screenshot: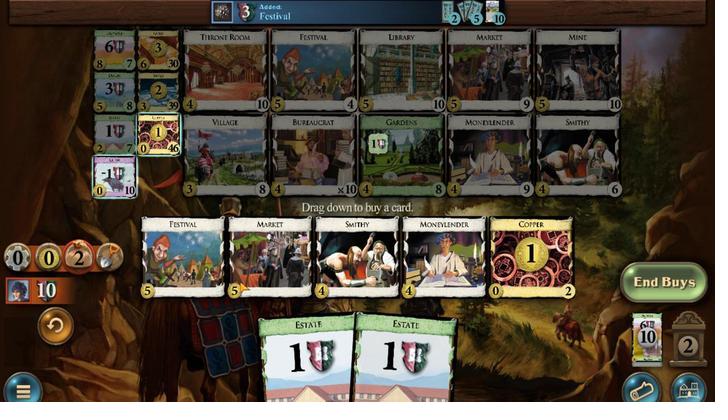 
Action: Mouse moved to (425, 347)
Screenshot: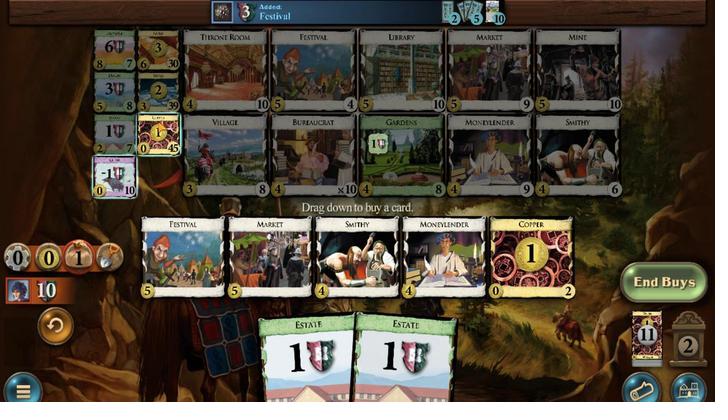 
Action: Mouse pressed left at (425, 347)
Screenshot: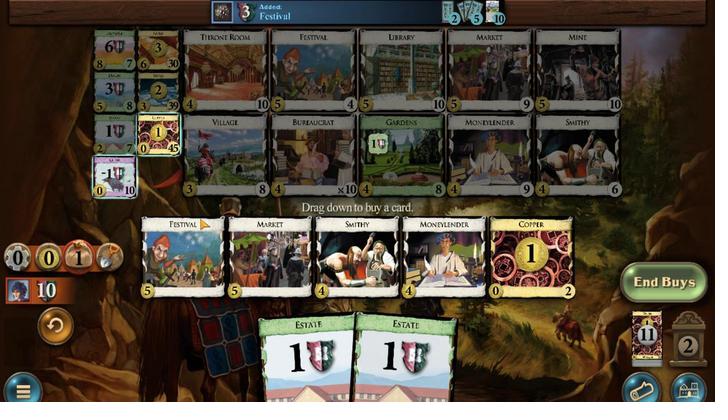 
Action: Mouse moved to (421, 341)
Screenshot: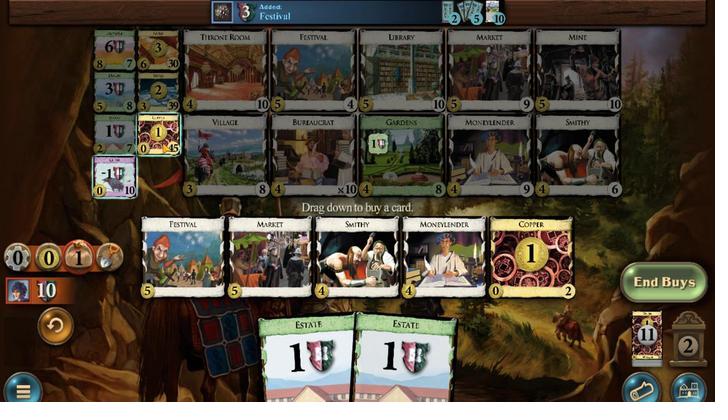 
Action: Mouse pressed left at (421, 341)
Screenshot: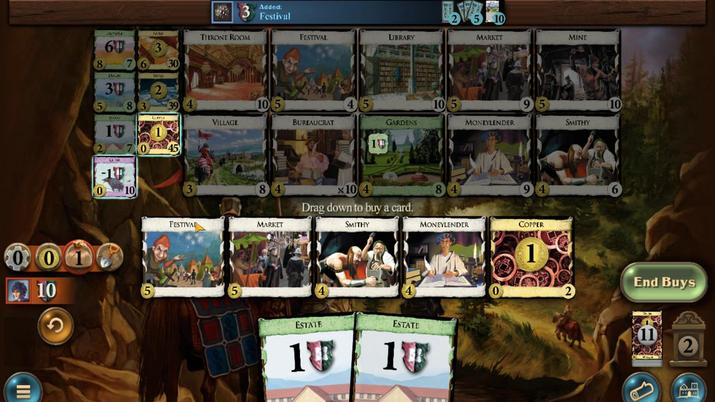 
Action: Mouse moved to (423, 347)
Screenshot: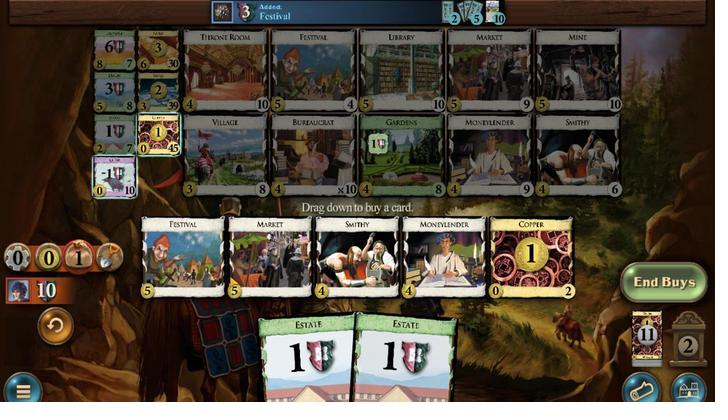 
Action: Mouse pressed left at (423, 347)
Screenshot: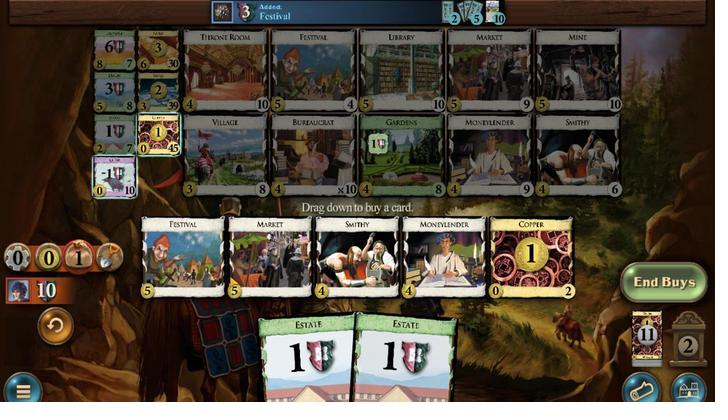 
Action: Mouse moved to (347, 282)
Screenshot: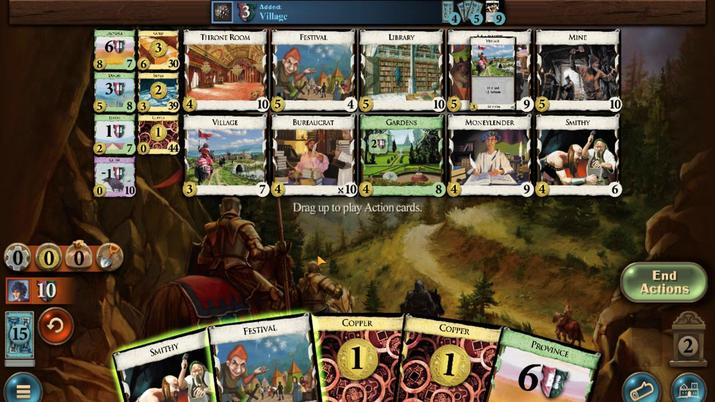 
Action: Mouse pressed left at (347, 282)
Screenshot: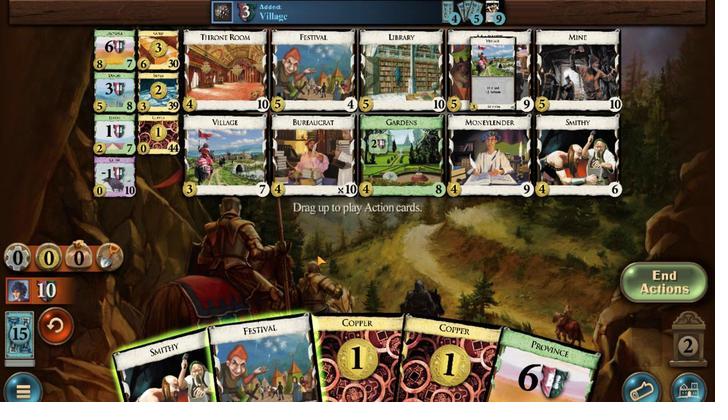 
Action: Mouse moved to (369, 285)
Screenshot: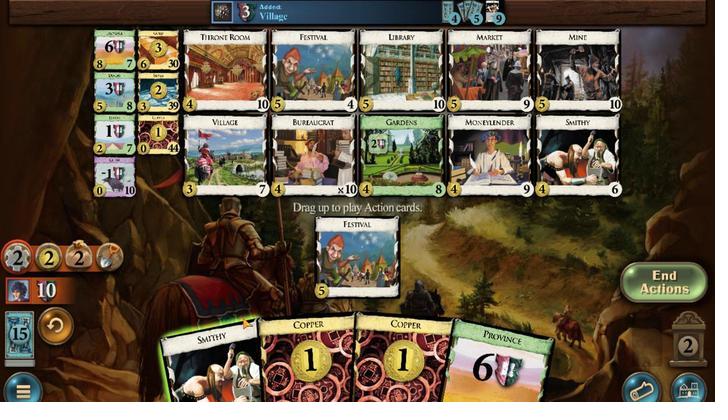 
Action: Mouse pressed left at (369, 285)
Screenshot: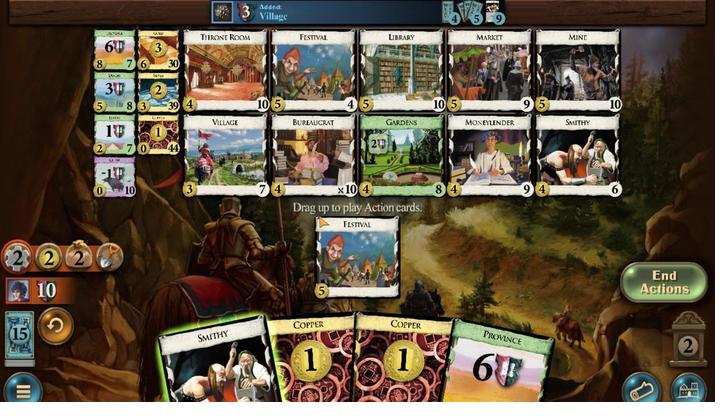 
Action: Mouse moved to (448, 283)
Screenshot: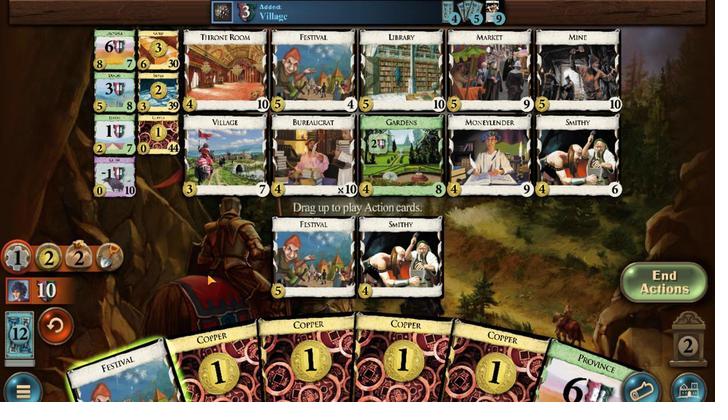 
Action: Mouse pressed left at (448, 283)
Screenshot: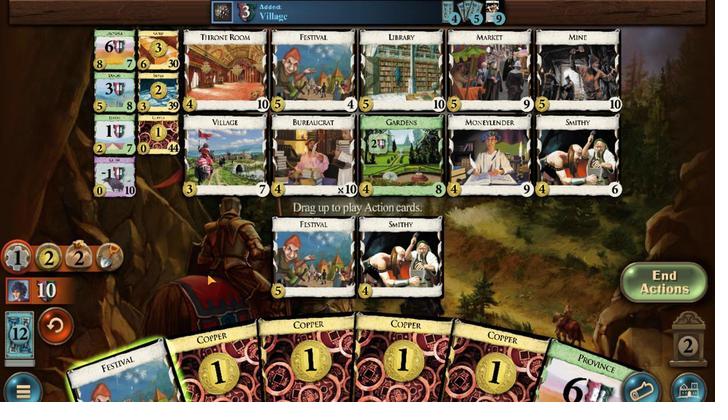 
Action: Mouse moved to (292, 284)
Screenshot: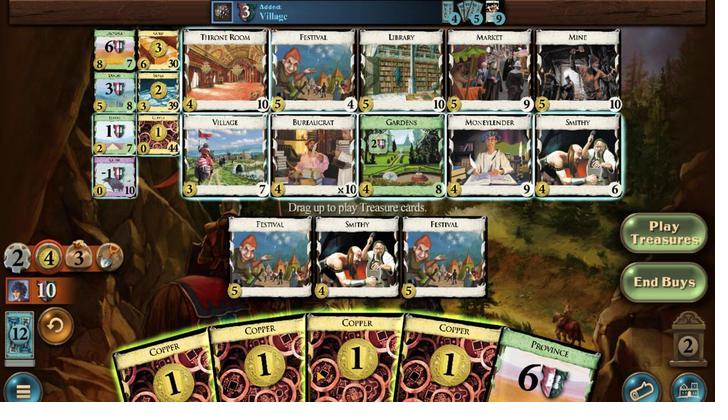 
Action: Mouse pressed left at (292, 284)
Screenshot: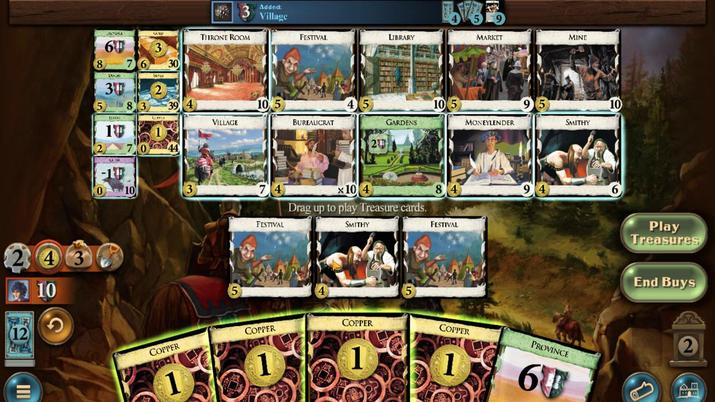 
Action: Mouse moved to (301, 287)
Screenshot: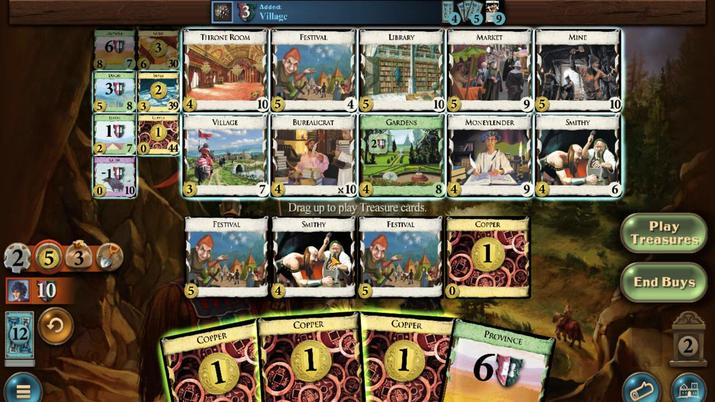 
Action: Mouse pressed left at (301, 287)
Screenshot: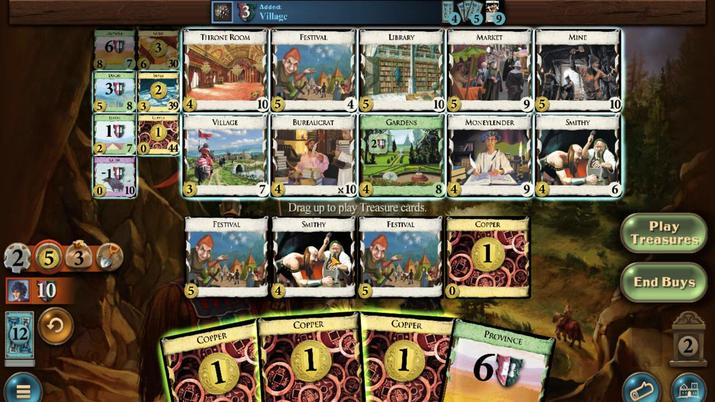 
Action: Mouse moved to (251, 305)
Screenshot: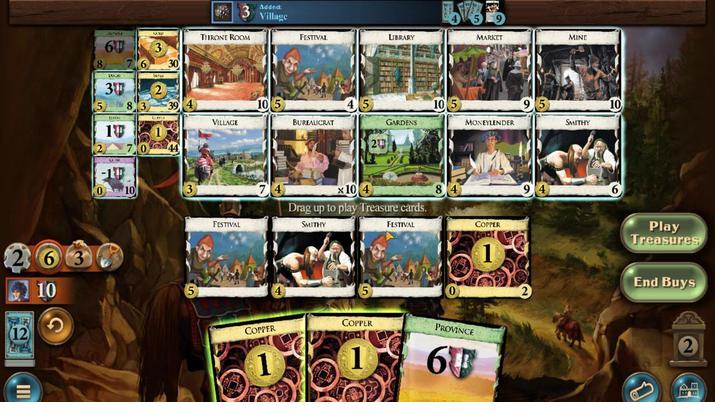 
Action: Mouse pressed left at (251, 305)
Screenshot: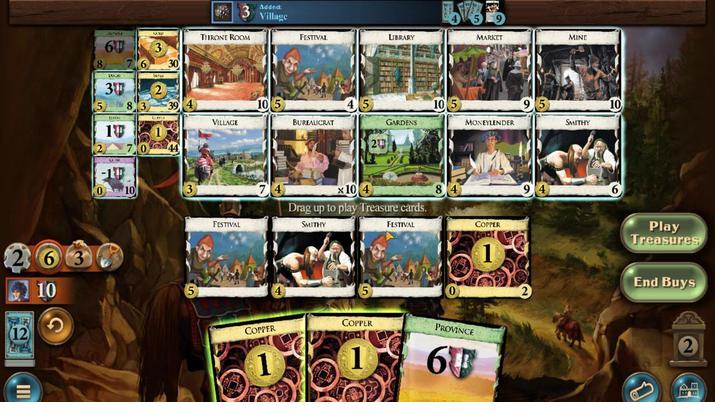 
Action: Mouse moved to (274, 277)
Screenshot: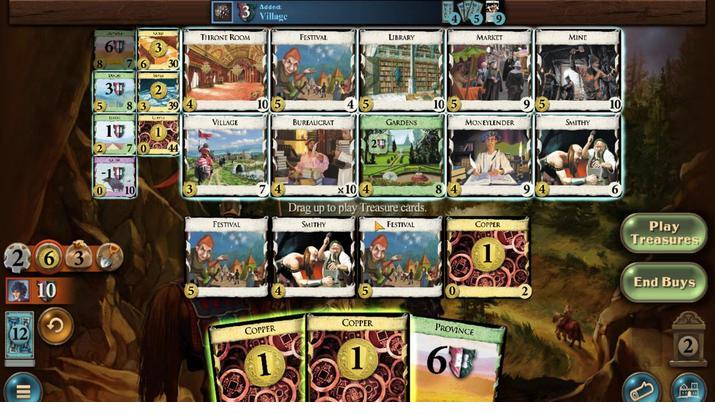 
Action: Mouse pressed left at (274, 277)
Screenshot: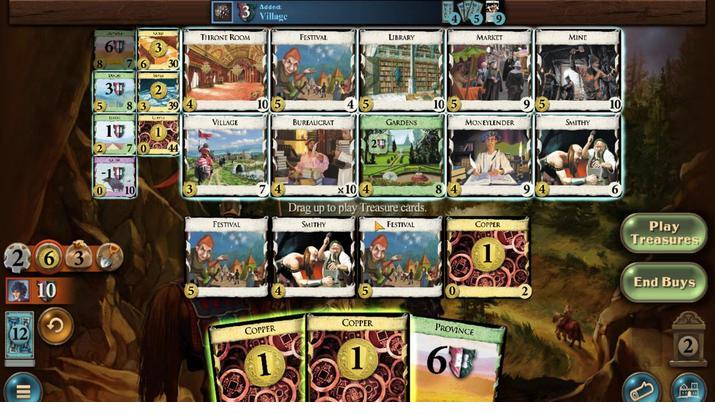 
Action: Mouse moved to (306, 287)
Screenshot: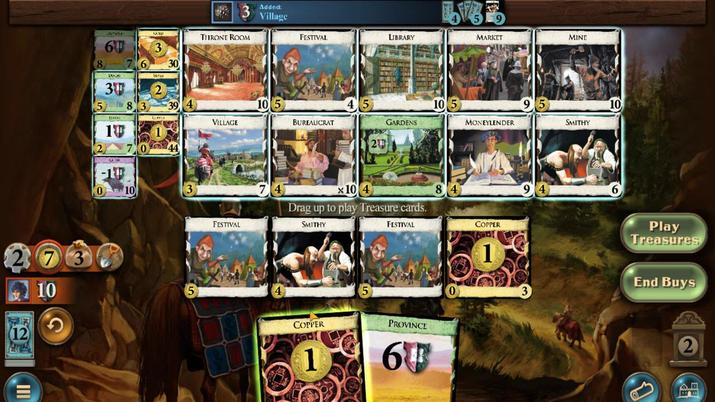 
Action: Mouse pressed left at (306, 287)
Screenshot: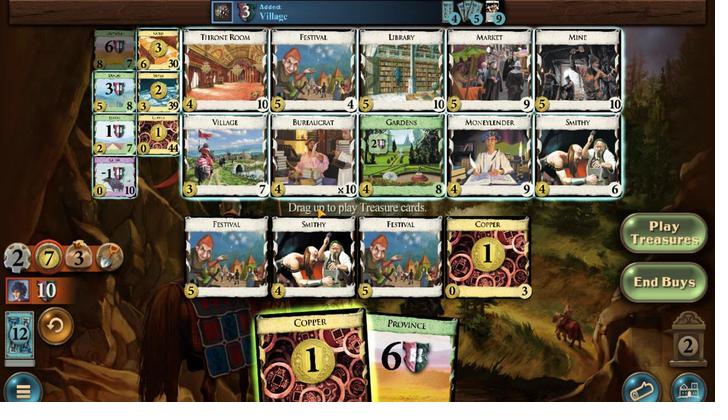 
Action: Mouse moved to (464, 366)
Screenshot: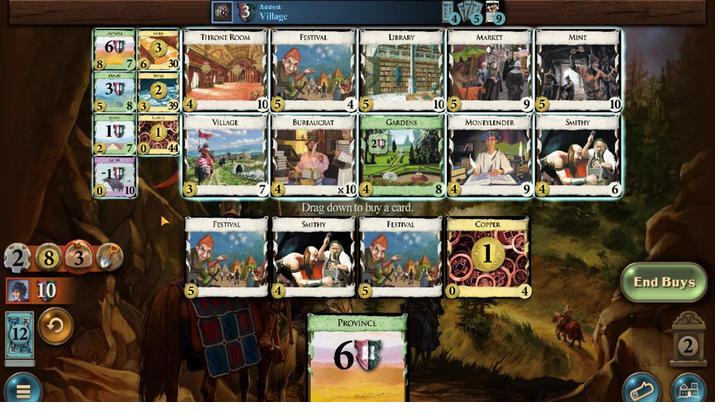 
Action: Mouse pressed left at (464, 366)
Screenshot: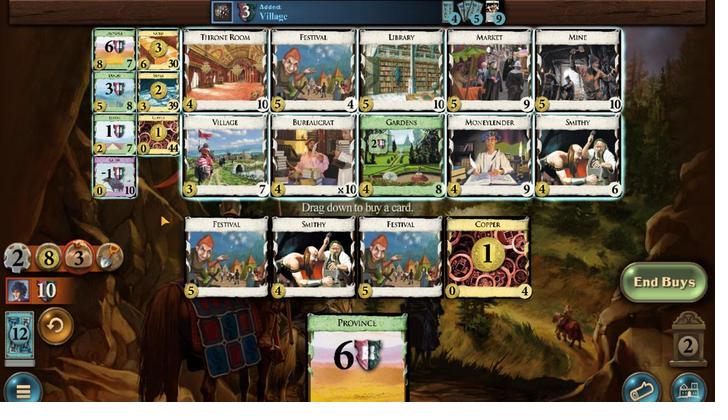 
Action: Mouse moved to (424, 344)
Screenshot: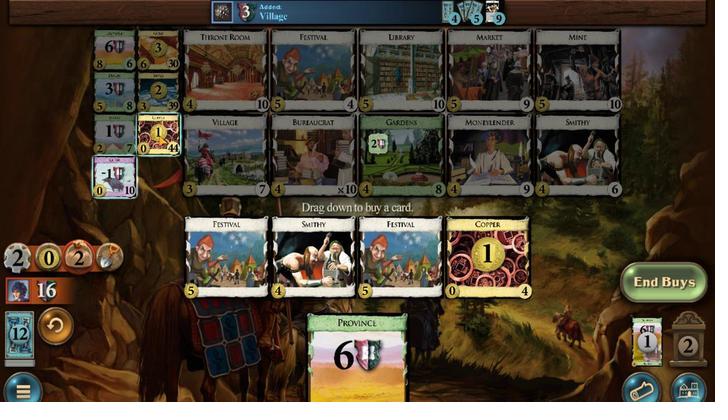 
Action: Mouse pressed left at (424, 344)
Screenshot: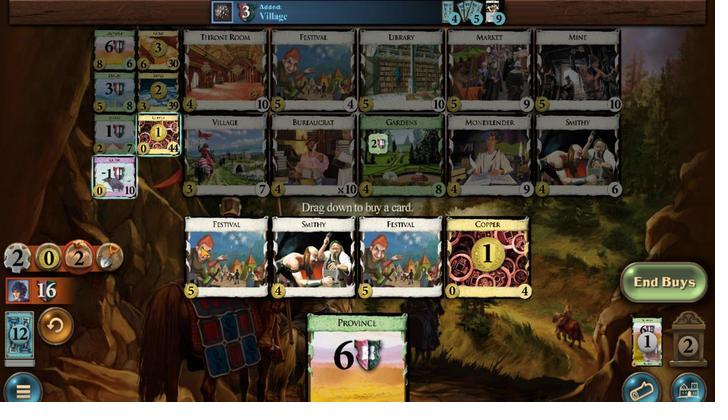 
Action: Mouse moved to (426, 347)
Screenshot: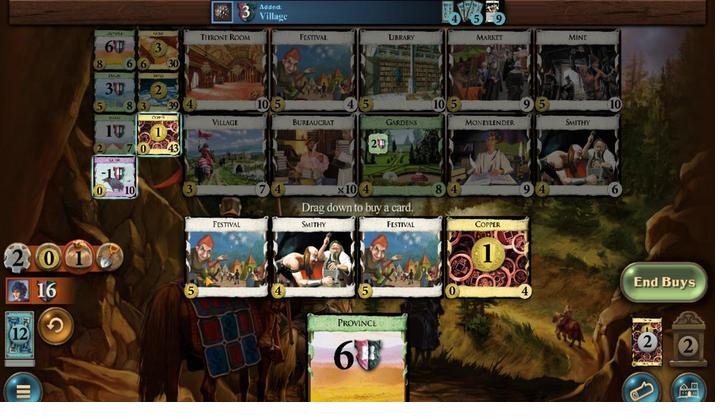 
Action: Mouse pressed left at (426, 347)
Screenshot: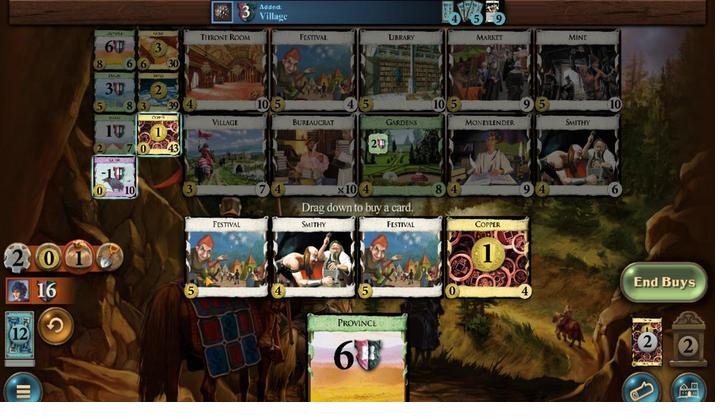 
Action: Mouse moved to (344, 286)
Screenshot: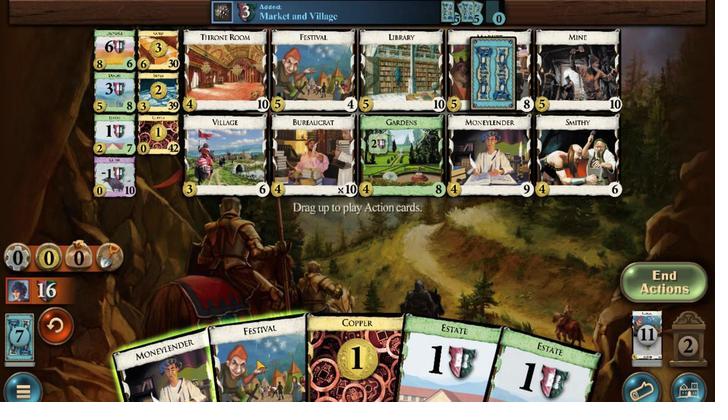 
Action: Mouse pressed left at (344, 286)
Screenshot: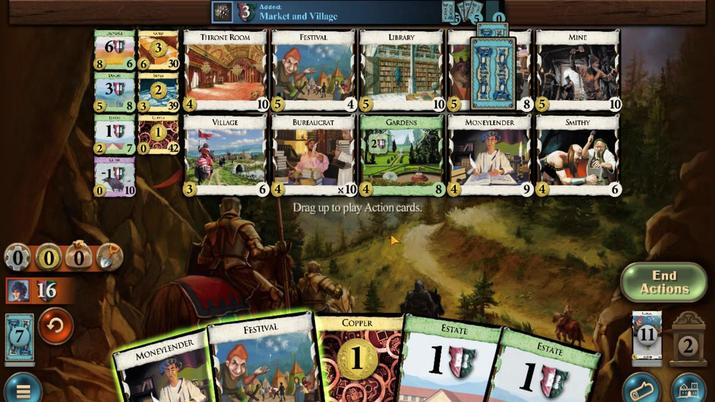 
Action: Mouse moved to (374, 284)
Screenshot: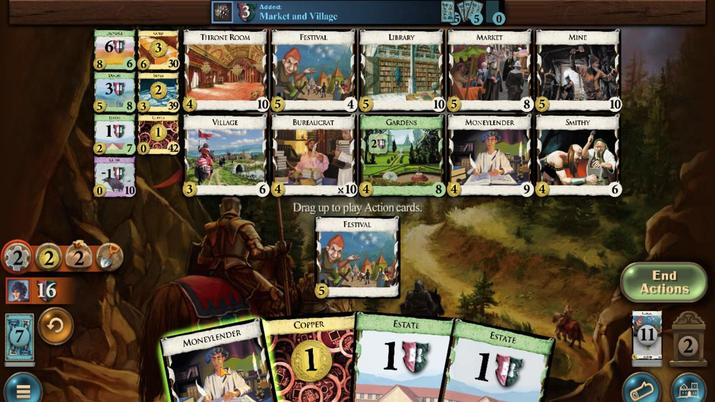 
Action: Mouse pressed left at (374, 284)
Screenshot: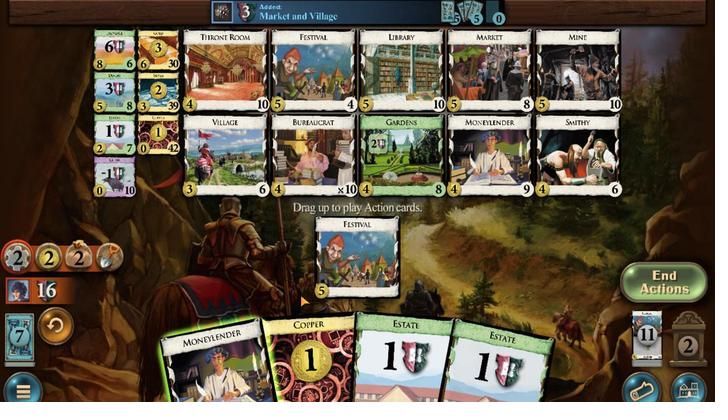 
Action: Mouse moved to (279, 364)
Screenshot: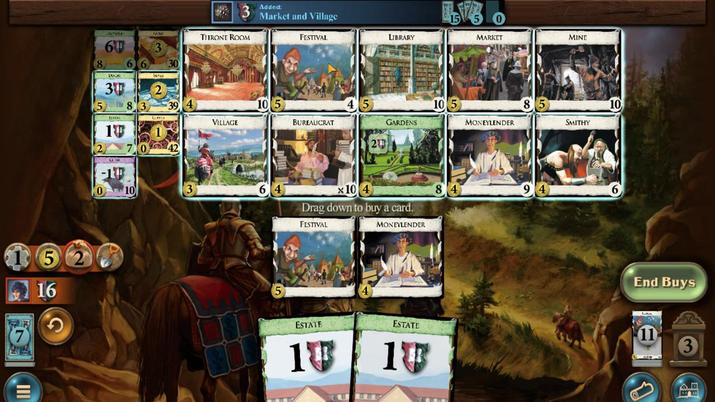 
Action: Mouse pressed left at (279, 364)
Screenshot: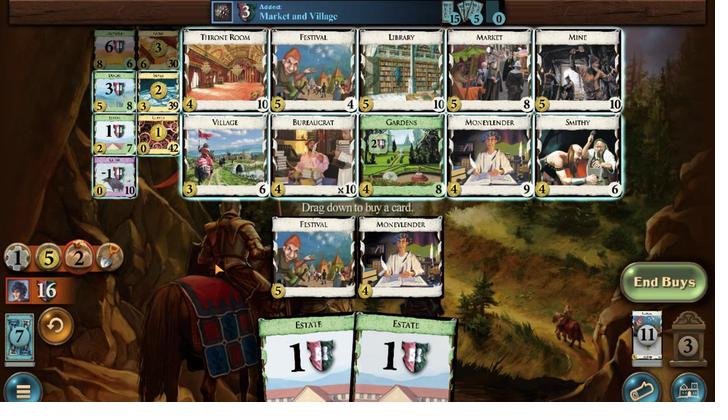 
Action: Mouse moved to (424, 345)
Screenshot: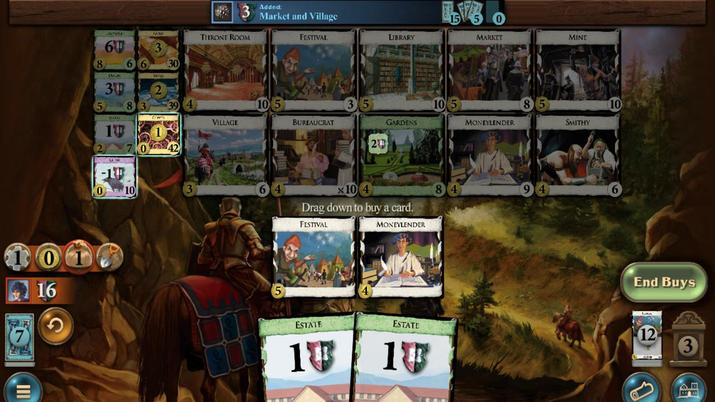 
Action: Mouse pressed left at (424, 345)
Screenshot: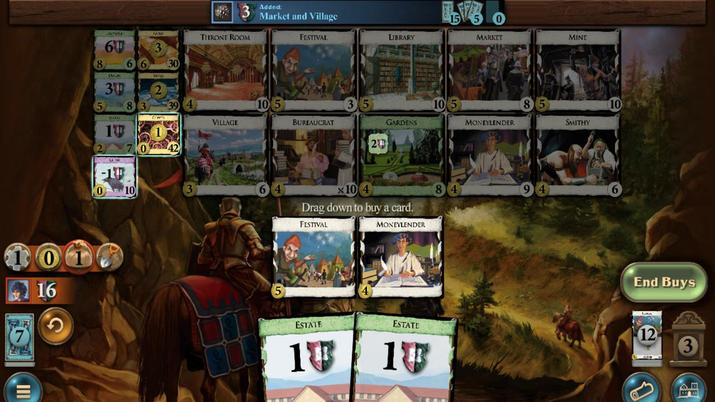 
Action: Mouse moved to (353, 287)
Screenshot: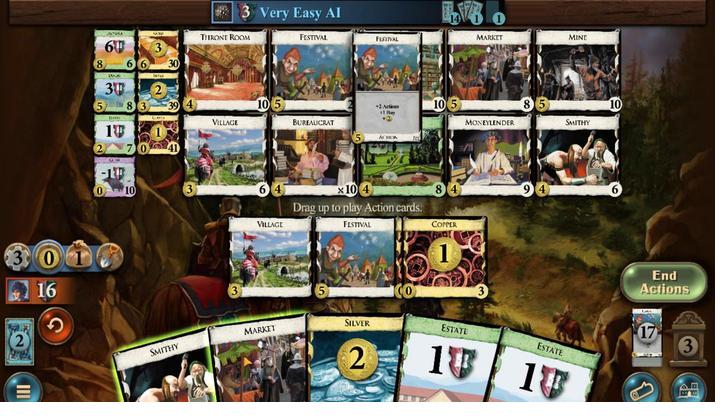 
Action: Mouse pressed left at (353, 287)
Screenshot: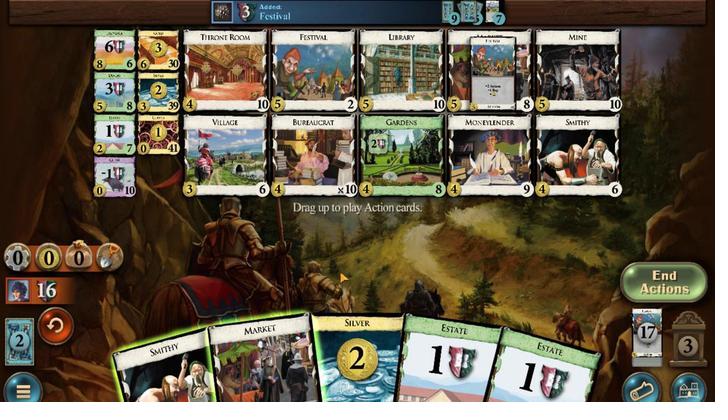 
Action: Mouse moved to (412, 281)
Screenshot: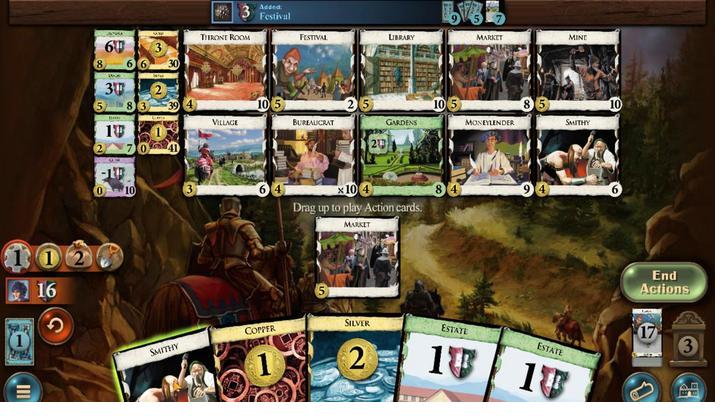 
Action: Mouse pressed left at (412, 281)
Screenshot: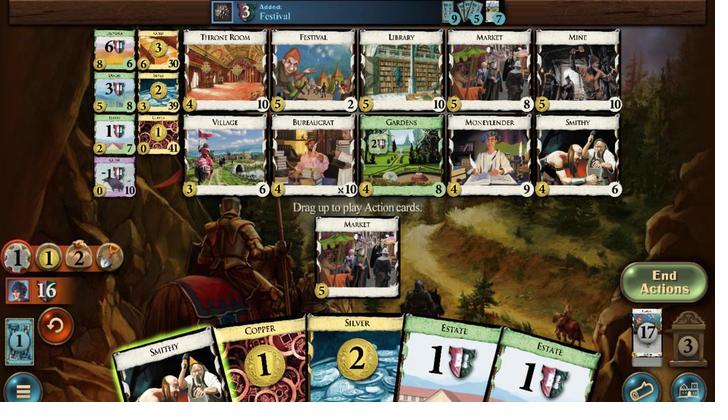 
Action: Mouse moved to (283, 278)
Screenshot: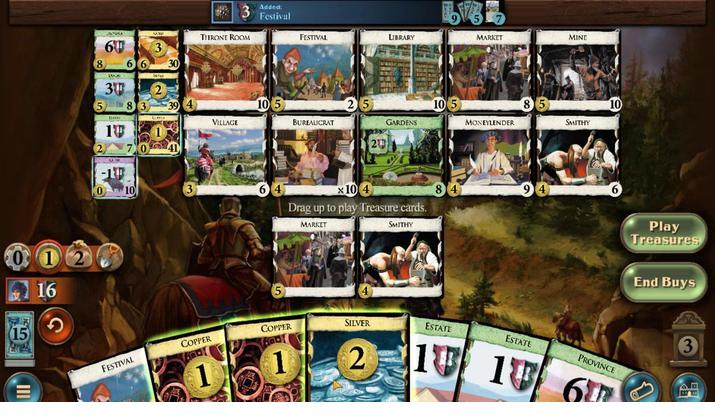 
Action: Mouse pressed left at (283, 278)
Screenshot: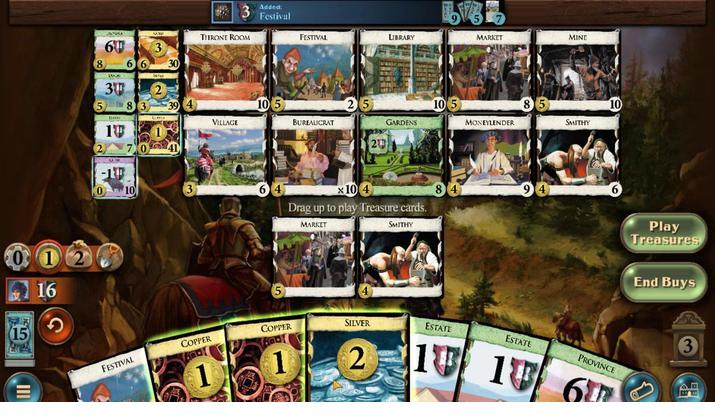 
Action: Mouse moved to (287, 283)
Screenshot: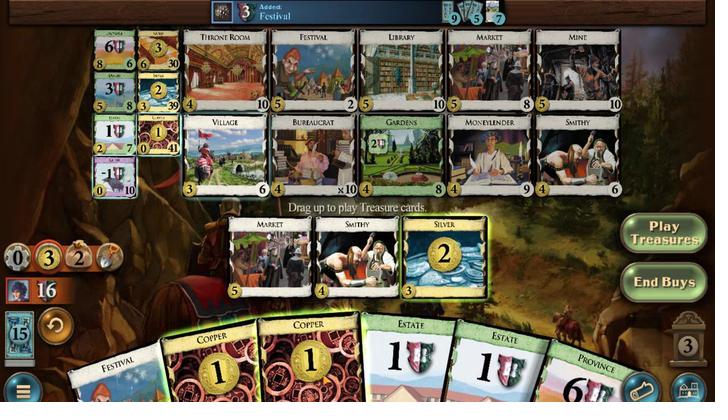 
Action: Mouse pressed left at (287, 283)
Screenshot: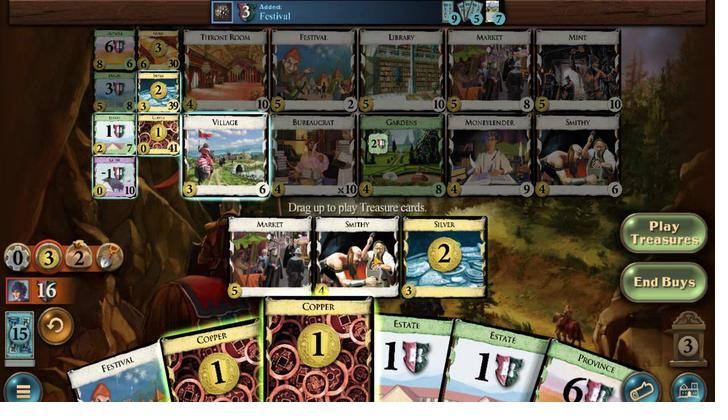 
Action: Mouse moved to (335, 276)
Screenshot: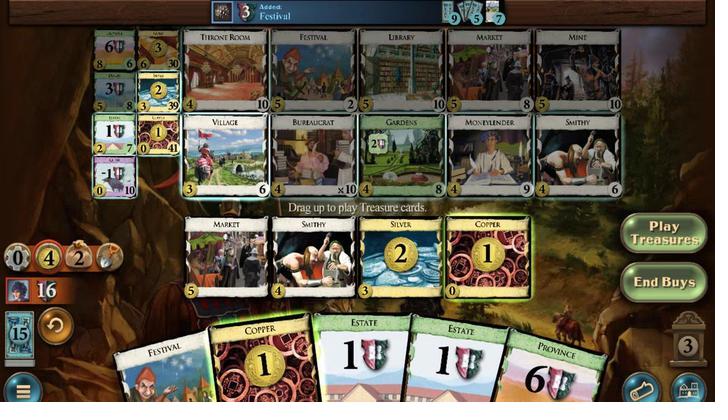 
Action: Mouse pressed left at (335, 276)
Screenshot: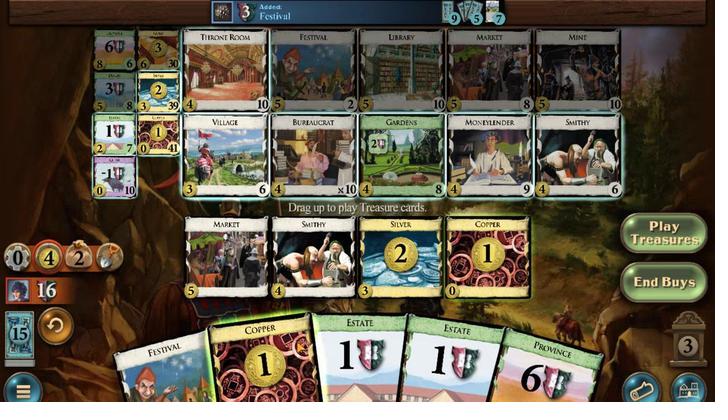 
Action: Mouse moved to (468, 358)
Screenshot: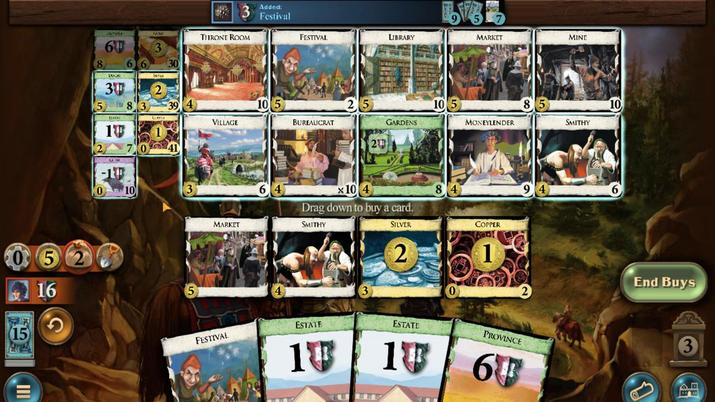 
Action: Mouse pressed left at (468, 358)
Screenshot: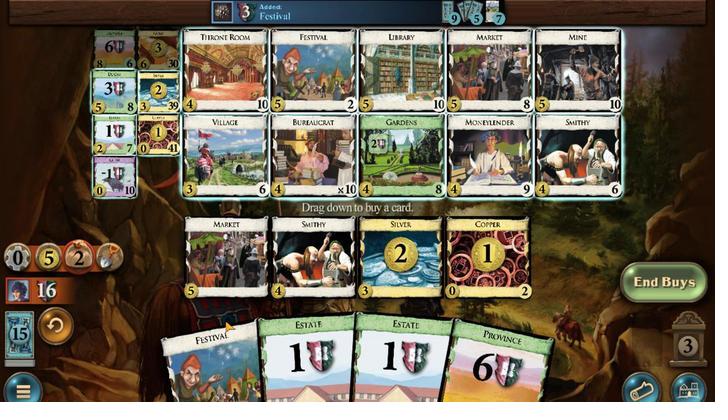 
Action: Mouse moved to (419, 344)
Screenshot: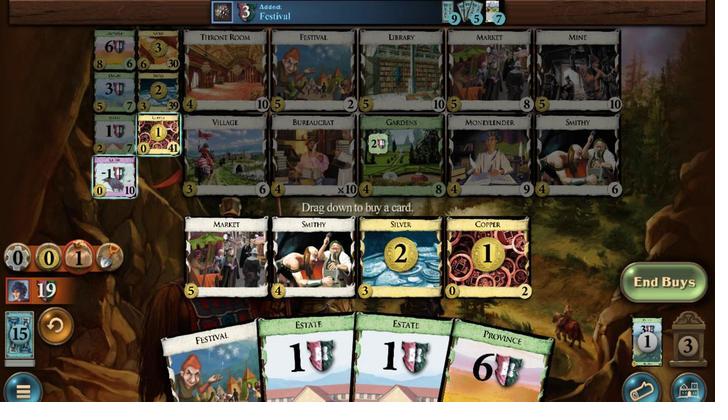 
Action: Mouse pressed left at (419, 344)
Screenshot: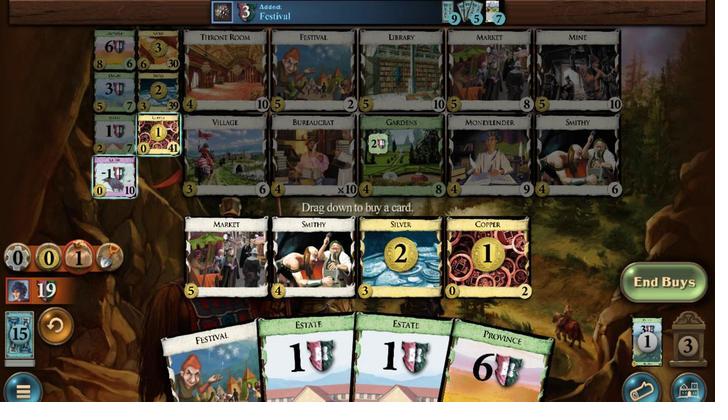 
Action: Mouse moved to (183, 287)
Screenshot: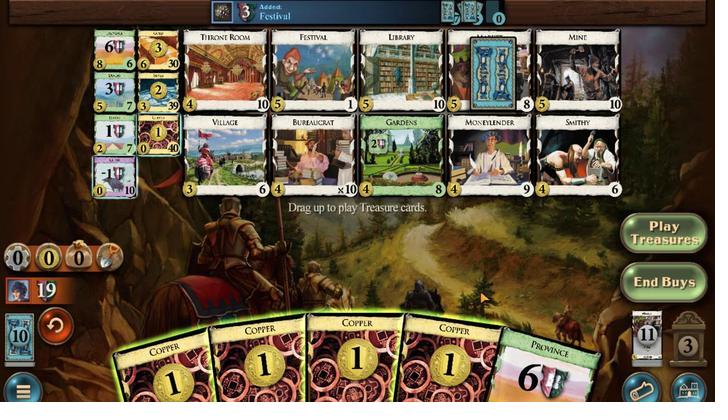 
Action: Mouse pressed left at (183, 287)
Screenshot: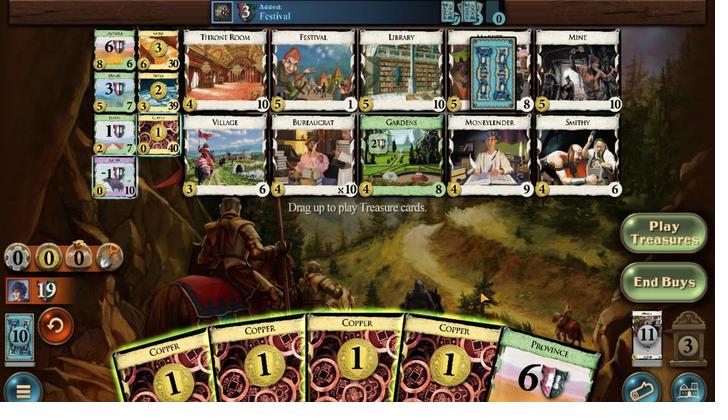 
Action: Mouse moved to (235, 282)
Screenshot: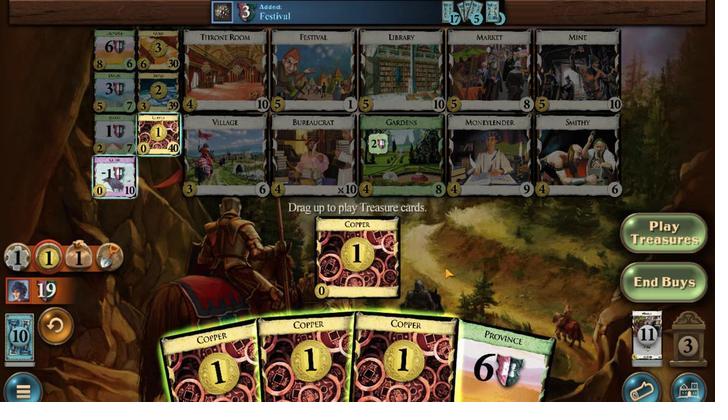 
Action: Mouse pressed left at (235, 282)
Screenshot: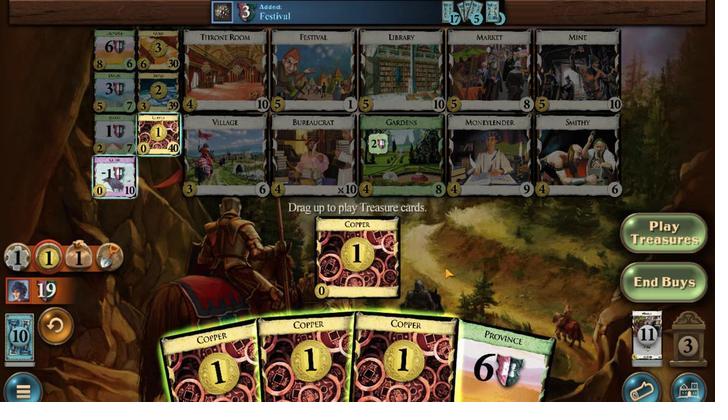 
Action: Mouse moved to (255, 287)
Screenshot: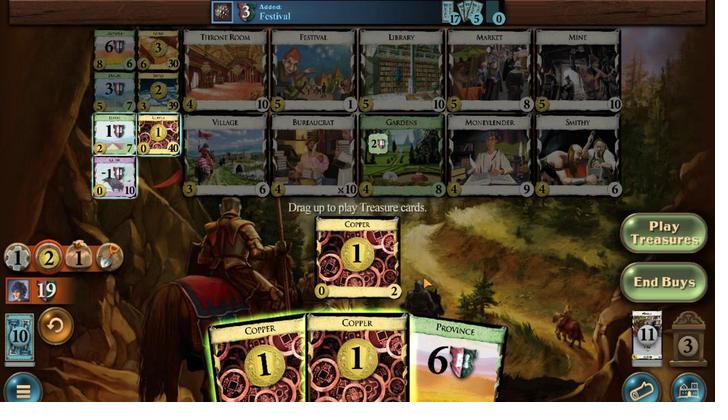 
Action: Mouse pressed left at (255, 287)
Screenshot: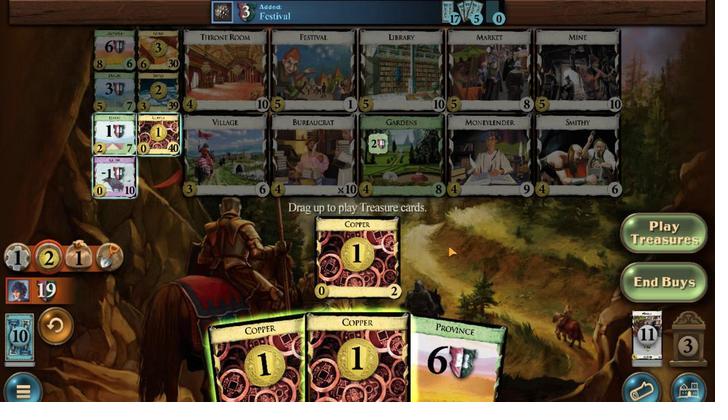 
Action: Mouse moved to (276, 282)
Screenshot: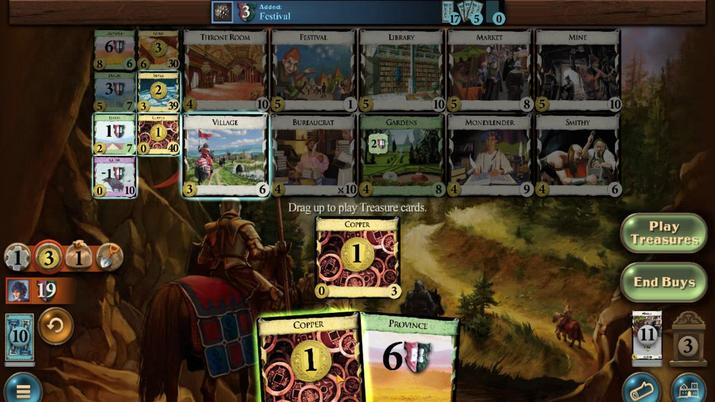 
Action: Mouse pressed left at (276, 282)
Screenshot: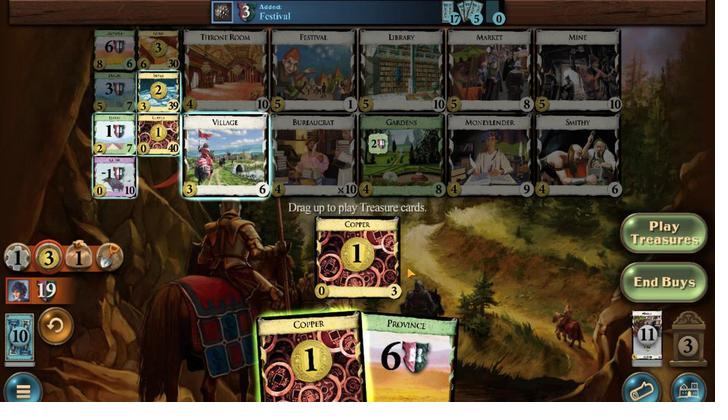 
Action: Mouse moved to (86, 341)
Screenshot: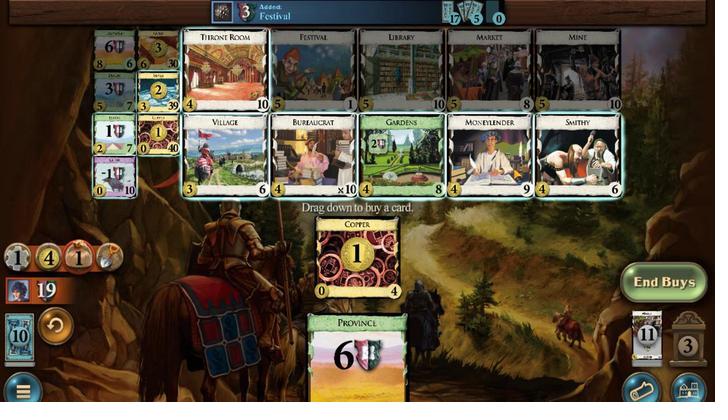 
Action: Mouse pressed left at (86, 341)
Screenshot: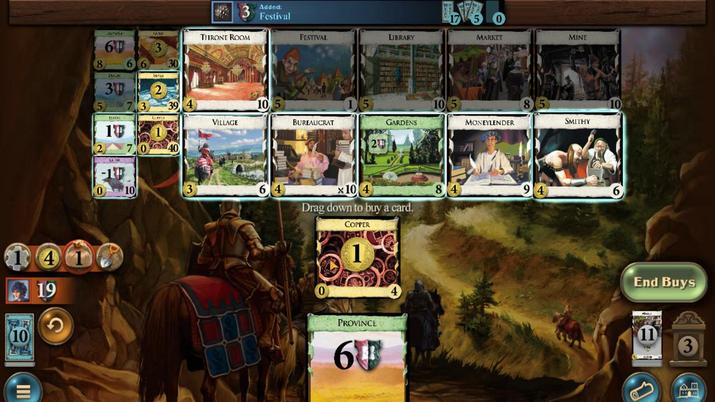 
Action: Mouse moved to (343, 289)
Screenshot: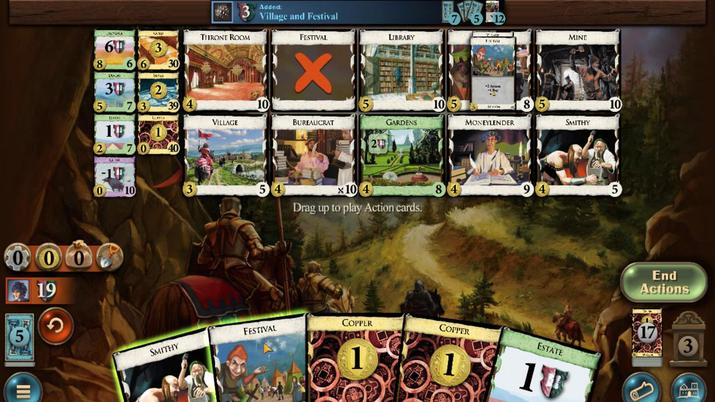 
Action: Mouse pressed left at (343, 289)
Screenshot: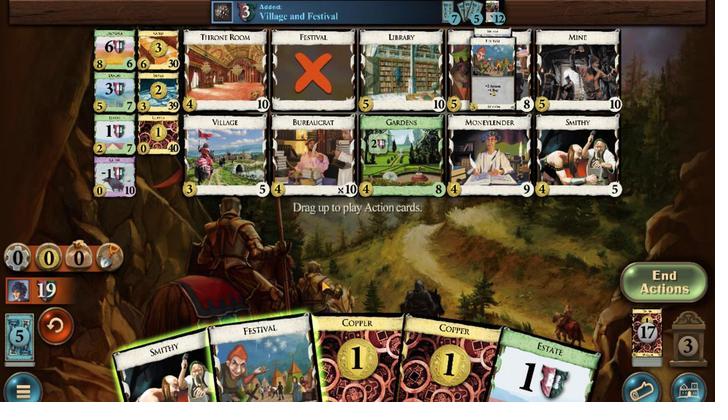 
Action: Mouse moved to (396, 284)
Screenshot: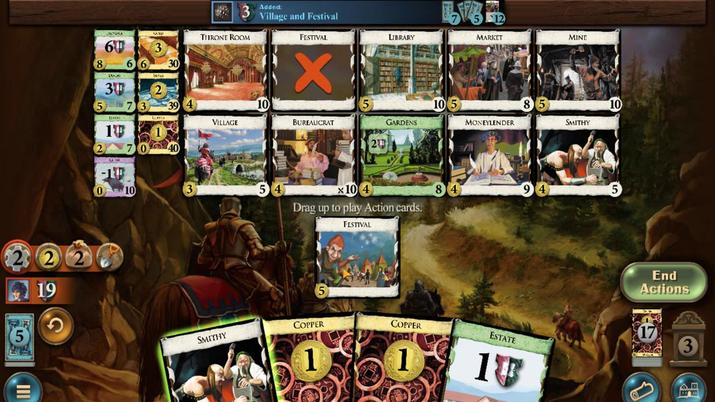 
Action: Mouse pressed left at (396, 284)
Screenshot: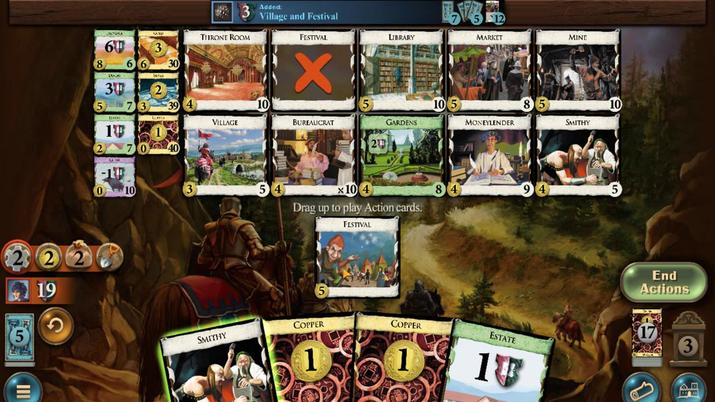 
Action: Mouse moved to (407, 284)
Screenshot: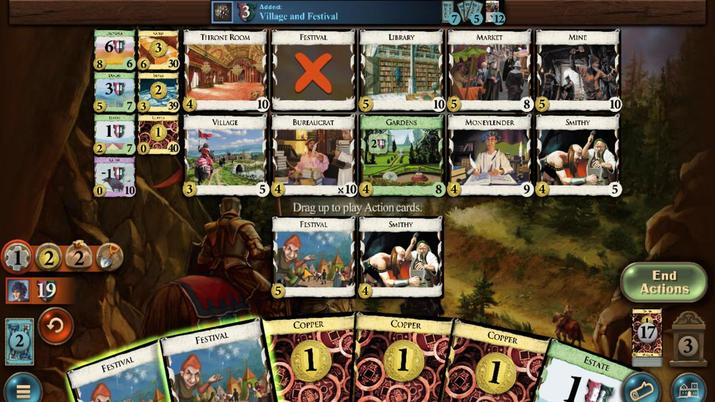 
Action: Mouse pressed left at (407, 284)
Screenshot: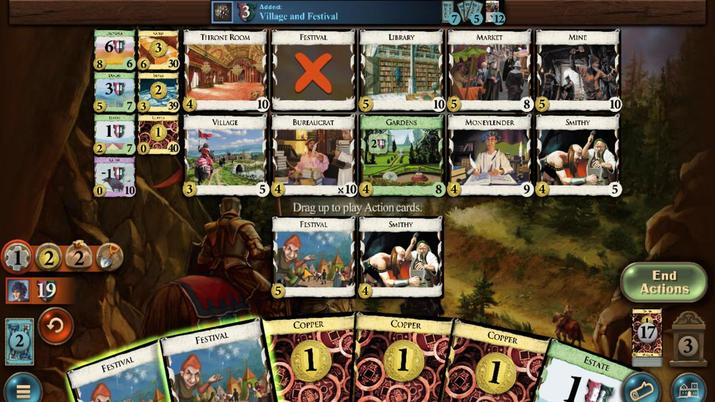 
Action: Mouse moved to (414, 286)
Screenshot: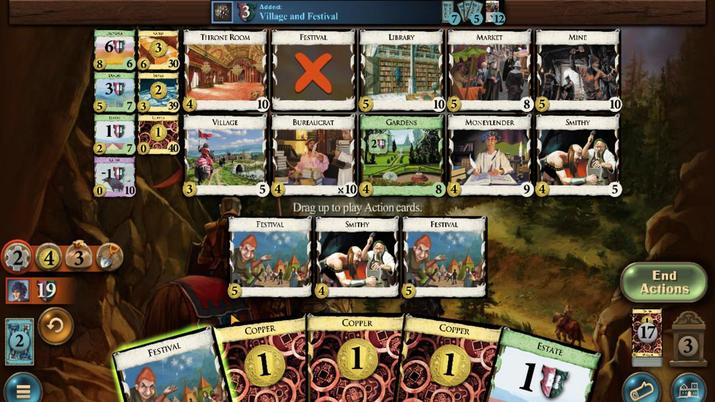 
Action: Mouse pressed left at (414, 286)
Screenshot: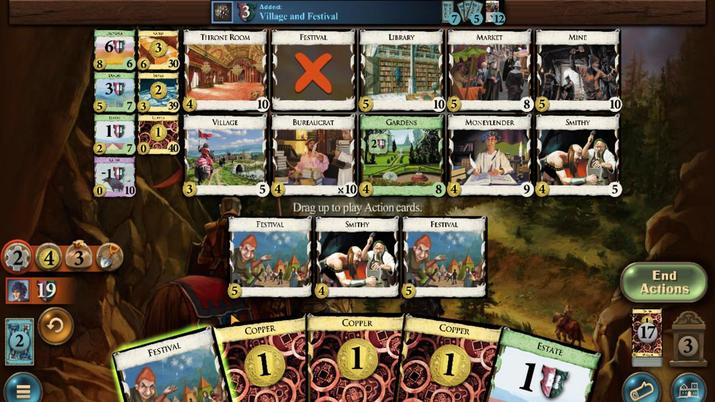 
Action: Mouse moved to (268, 283)
Screenshot: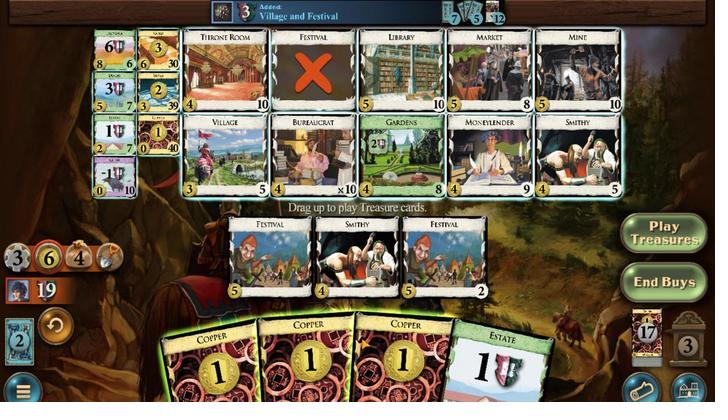 
Action: Mouse pressed left at (268, 283)
Screenshot: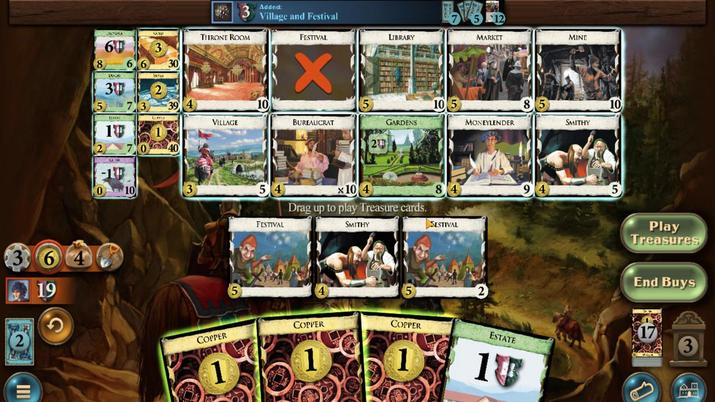 
Action: Mouse moved to (306, 282)
Screenshot: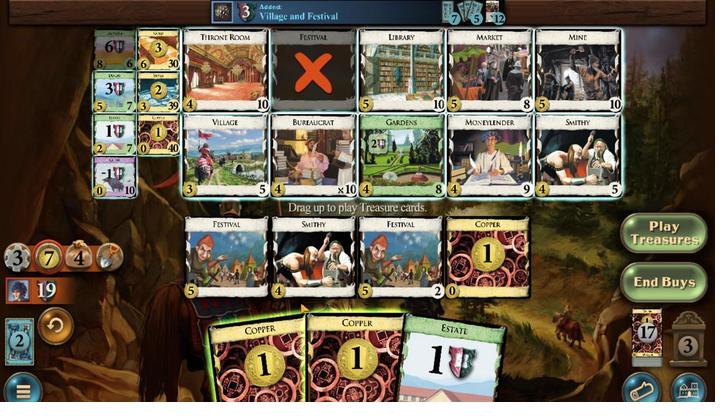 
Action: Mouse pressed left at (306, 282)
Screenshot: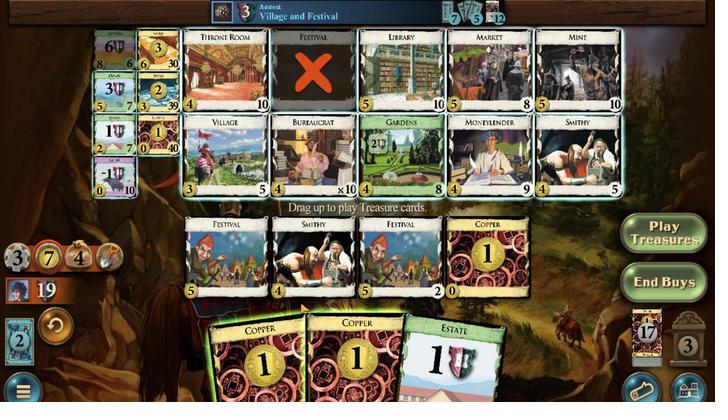 
Action: Mouse moved to (459, 367)
Screenshot: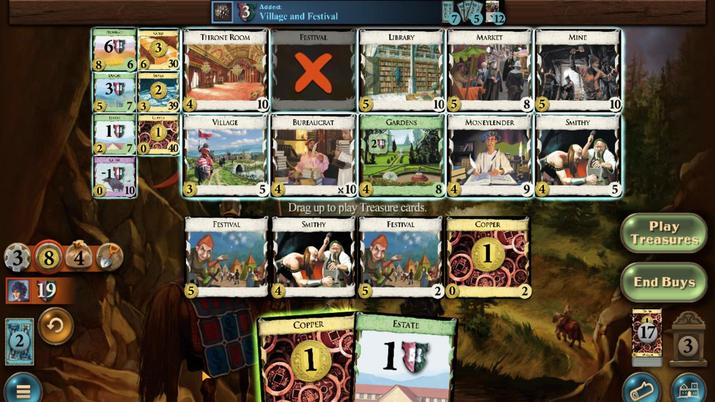 
Action: Mouse pressed left at (459, 367)
Screenshot: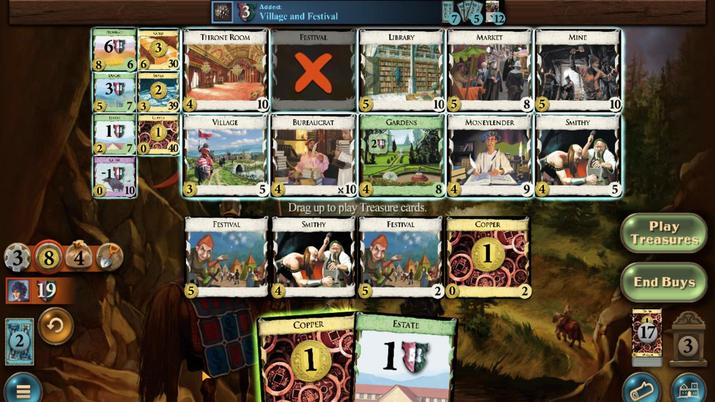 
Action: Mouse moved to (426, 343)
Screenshot: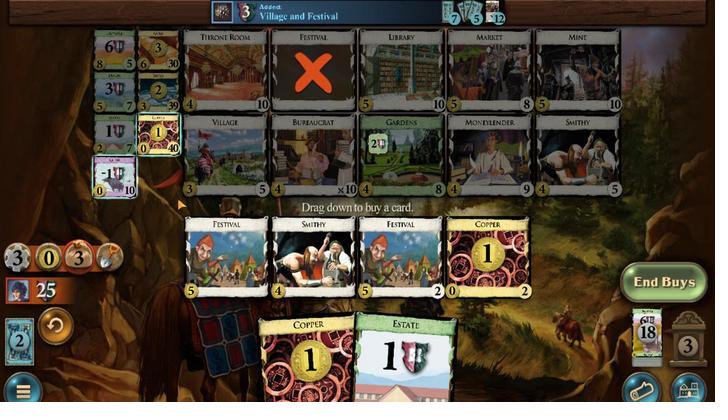 
Action: Mouse pressed left at (426, 343)
Screenshot: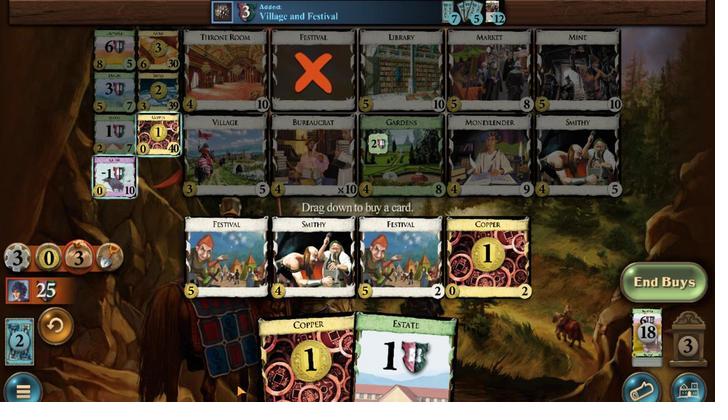 
Action: Mouse moved to (421, 342)
Screenshot: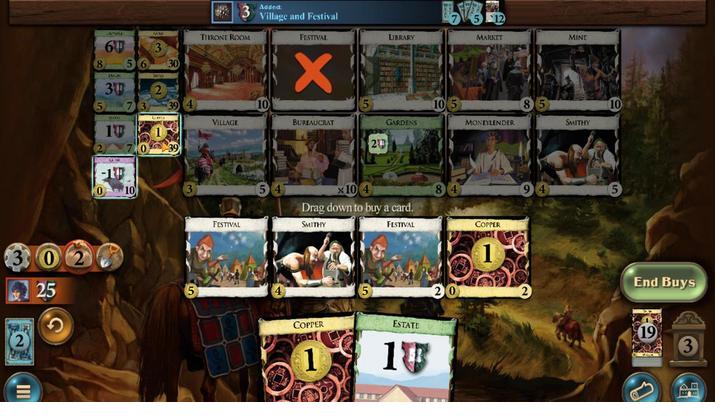 
Action: Mouse pressed left at (421, 342)
Screenshot: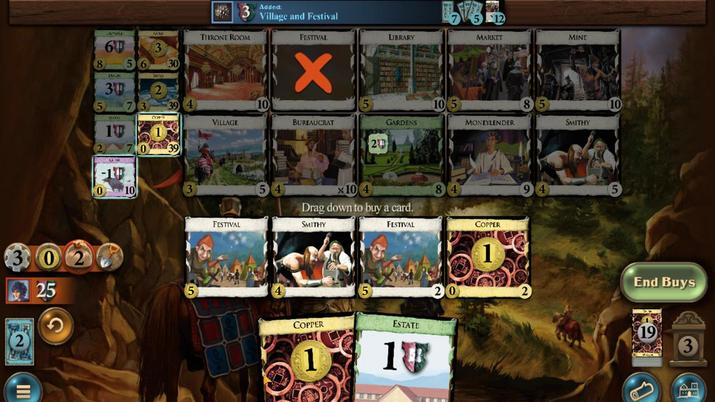
Action: Mouse moved to (419, 344)
Screenshot: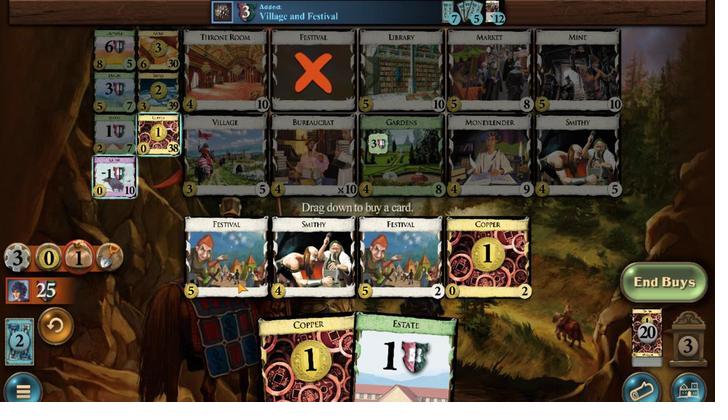 
Action: Mouse pressed left at (419, 344)
Screenshot: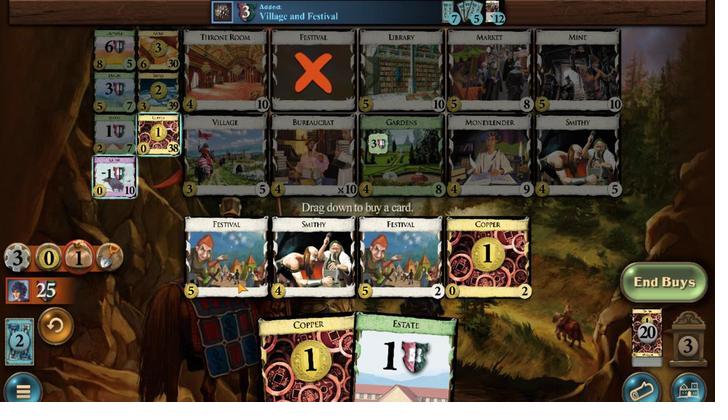 
Action: Mouse moved to (185, 283)
Screenshot: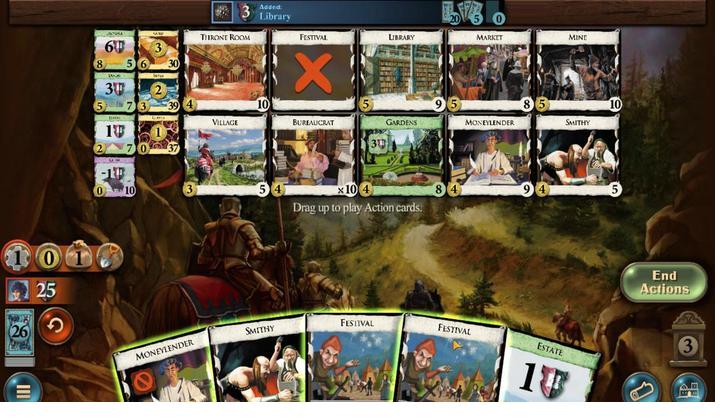 
Action: Mouse pressed left at (185, 283)
Screenshot: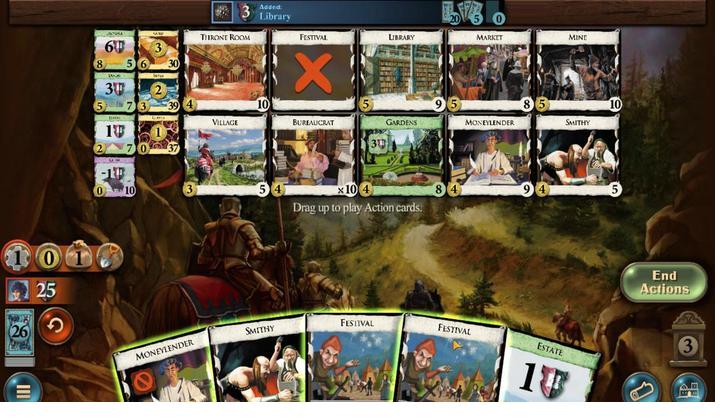 
Action: Mouse moved to (213, 291)
Screenshot: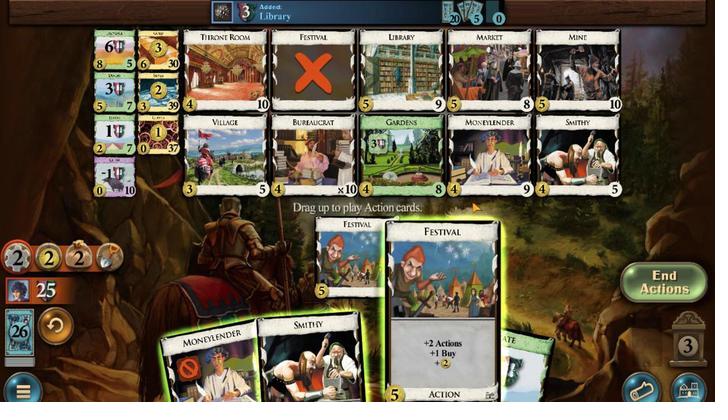 
Action: Mouse pressed left at (213, 291)
Screenshot: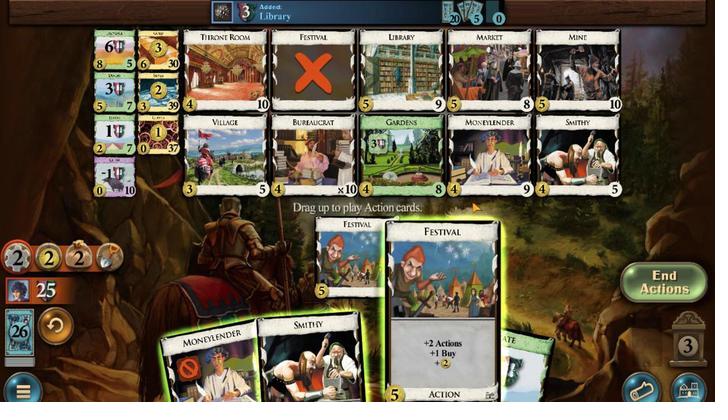 
Action: Mouse moved to (281, 286)
Screenshot: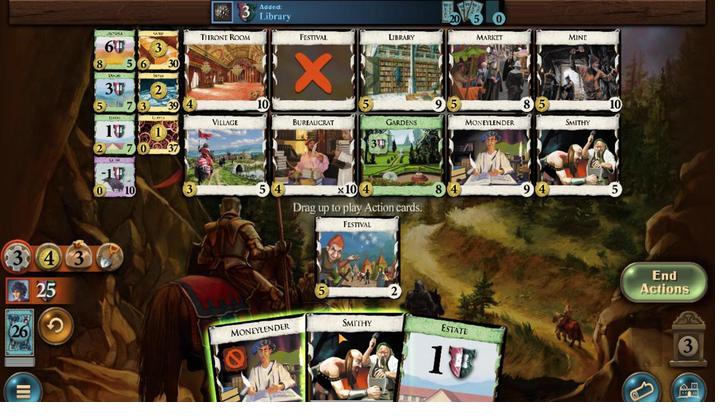 
Action: Mouse pressed left at (281, 286)
Screenshot: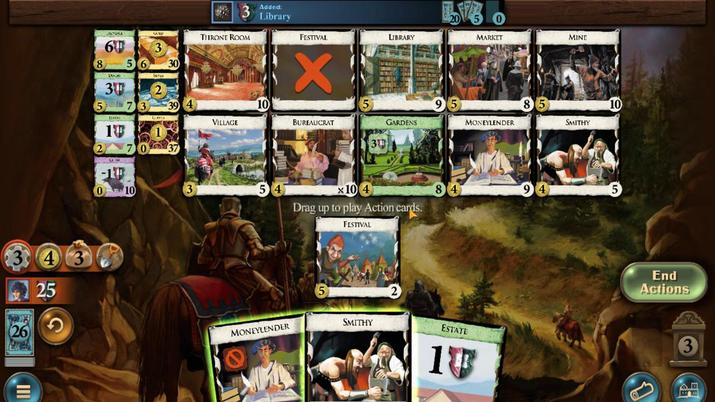 
Action: Mouse moved to (413, 283)
Screenshot: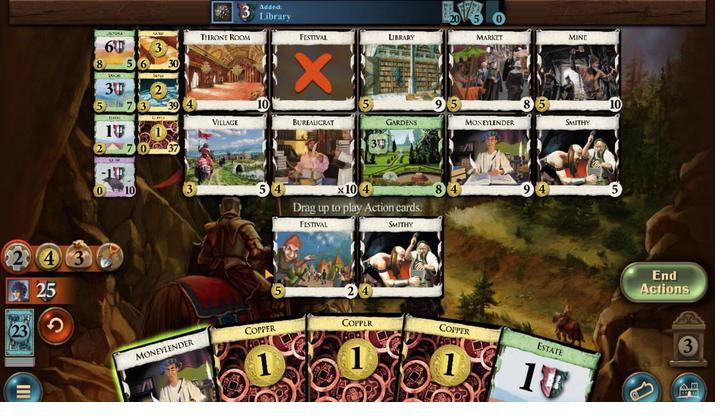 
Action: Mouse pressed left at (413, 283)
Screenshot: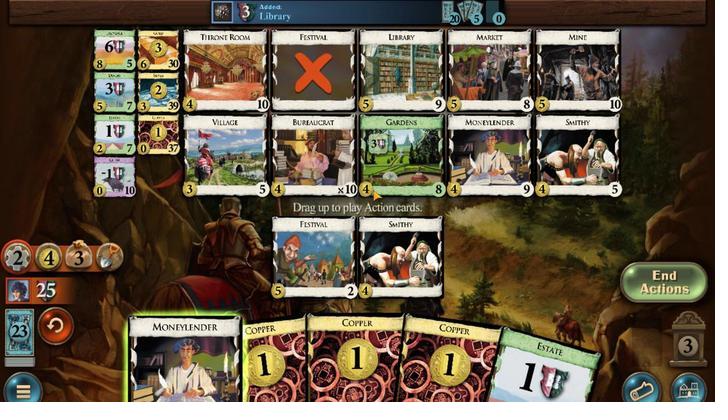 
Action: Mouse moved to (258, 288)
Screenshot: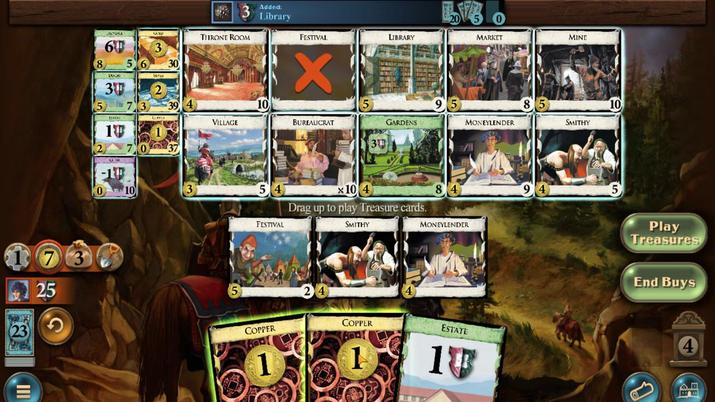 
Action: Mouse pressed left at (258, 288)
Screenshot: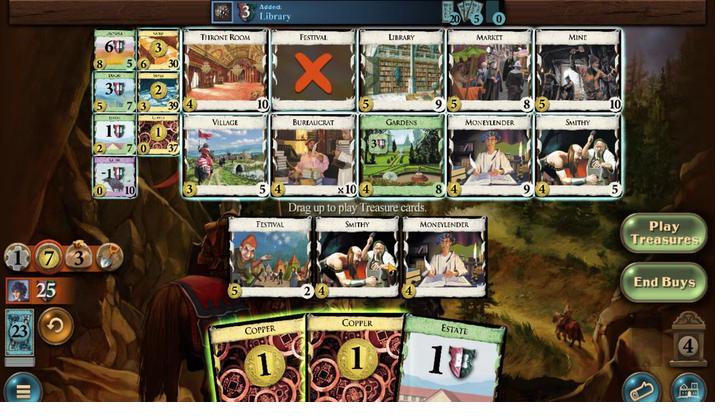 
Action: Mouse moved to (467, 364)
Screenshot: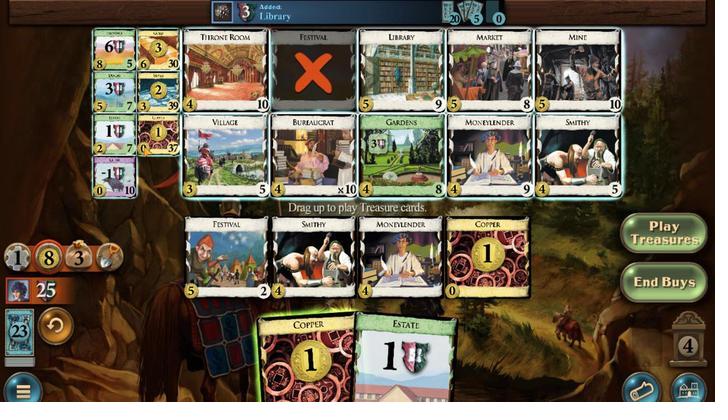 
Action: Mouse pressed left at (467, 364)
Screenshot: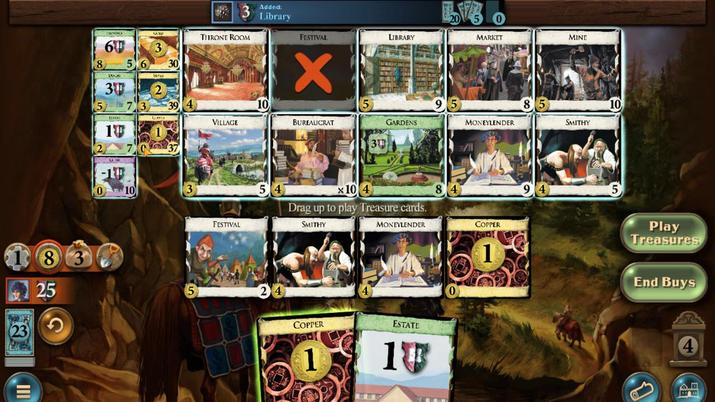 
Action: Mouse moved to (429, 346)
Screenshot: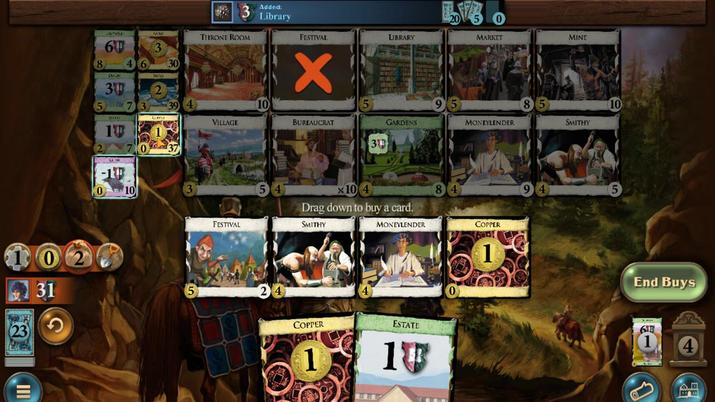 
Action: Mouse pressed left at (429, 346)
Screenshot: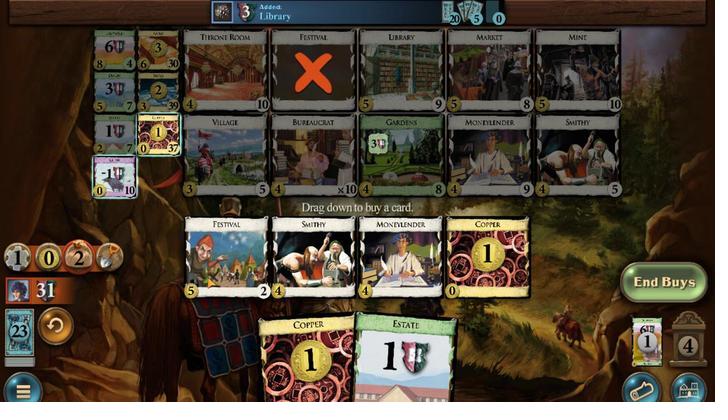 
Action: Mouse moved to (434, 348)
Screenshot: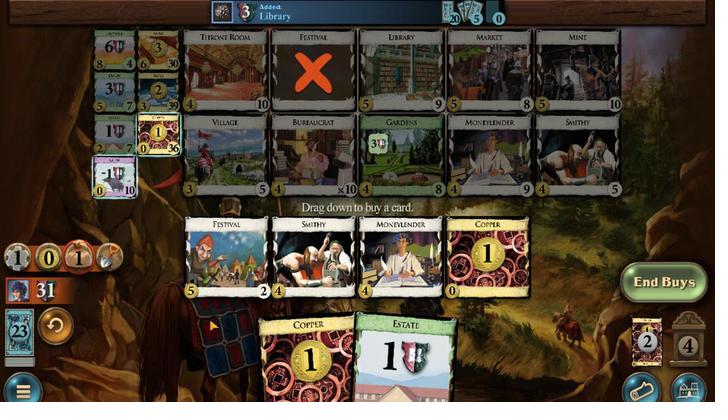 
Action: Mouse pressed left at (434, 348)
Screenshot: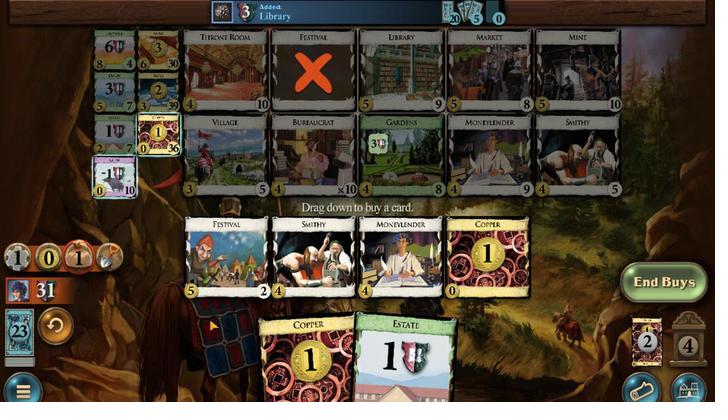 
Action: Mouse moved to (317, 284)
Screenshot: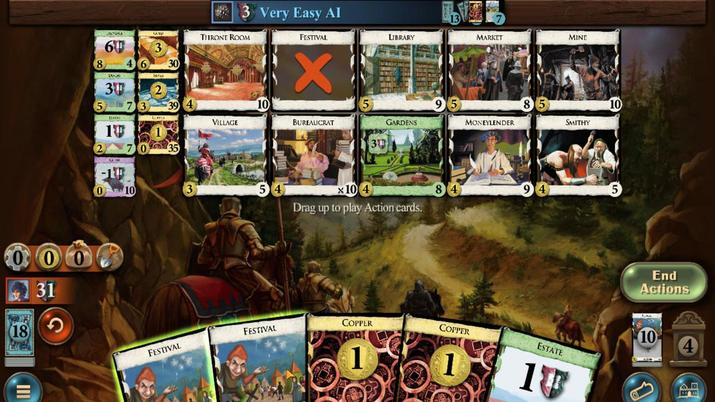 
Action: Mouse pressed left at (317, 284)
Screenshot: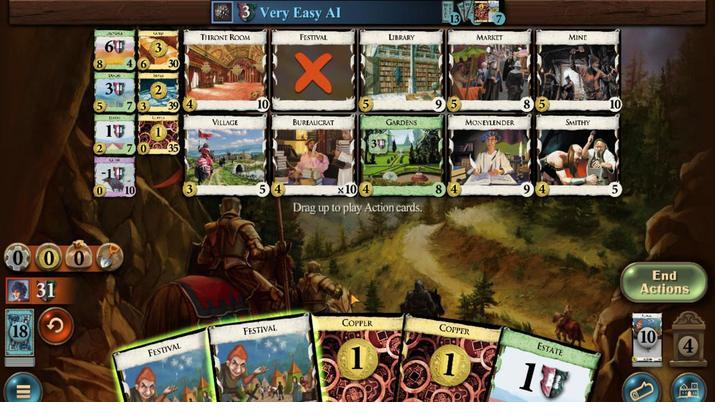 
Action: Mouse moved to (375, 281)
Screenshot: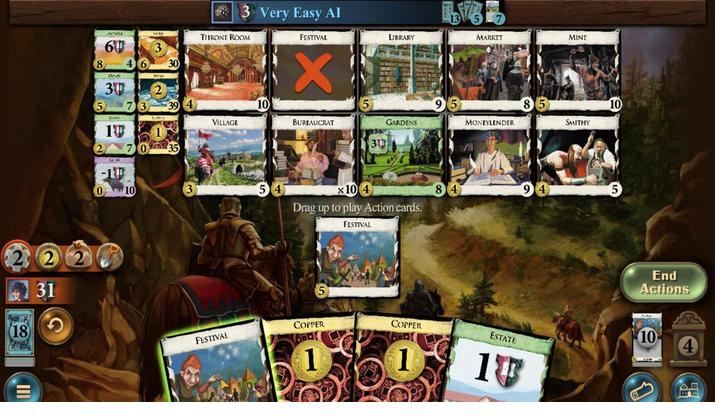 
Action: Mouse pressed left at (375, 281)
Screenshot: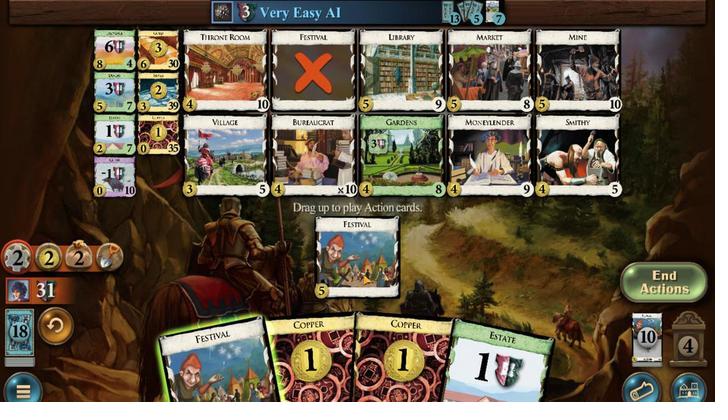
Action: Mouse moved to (270, 275)
Screenshot: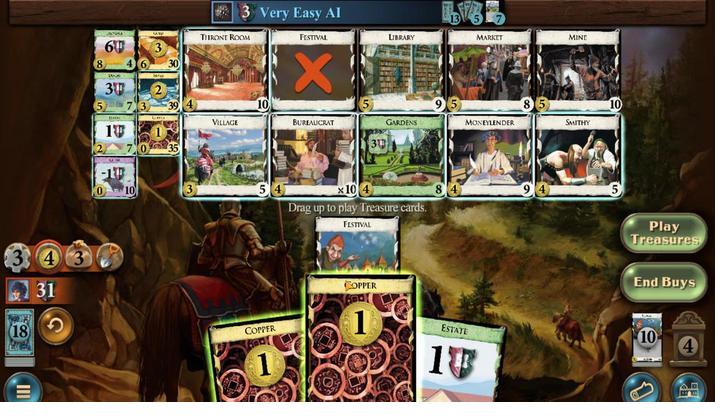 
Action: Mouse pressed left at (270, 275)
Screenshot: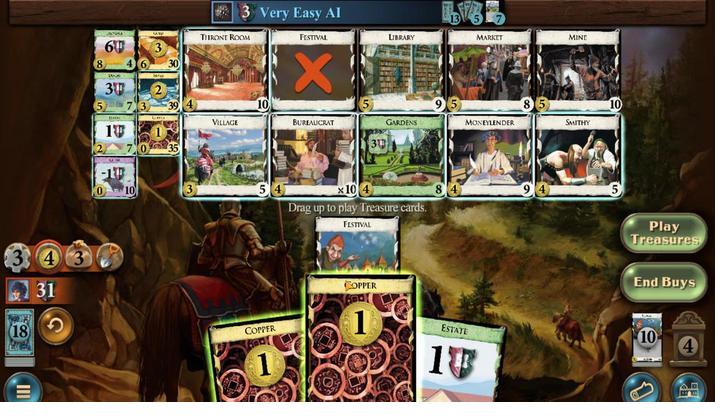
Action: Mouse moved to (330, 278)
Screenshot: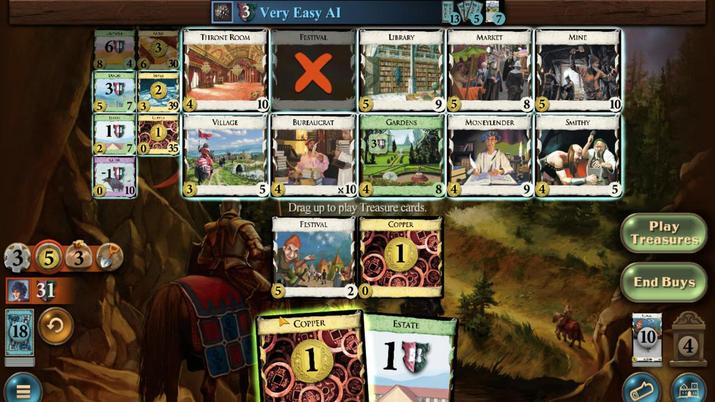 
Action: Mouse pressed left at (330, 278)
Screenshot: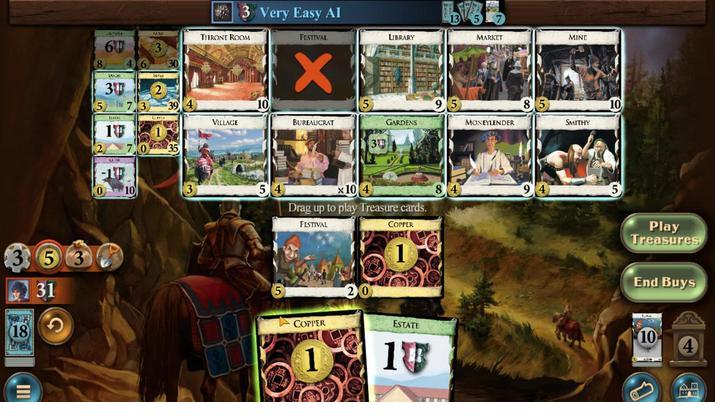 
Action: Mouse moved to (466, 355)
Screenshot: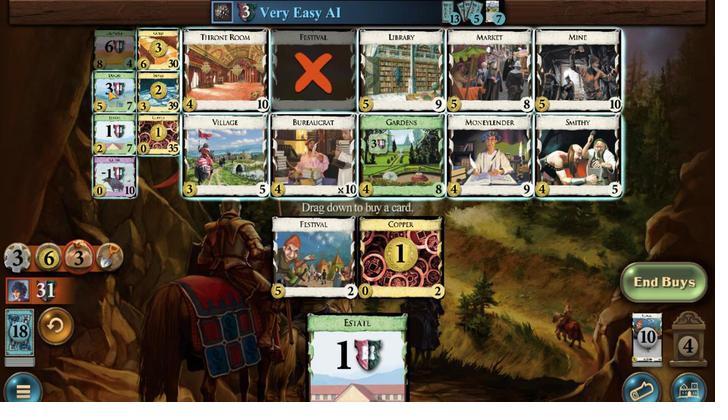 
Action: Mouse pressed left at (466, 355)
Screenshot: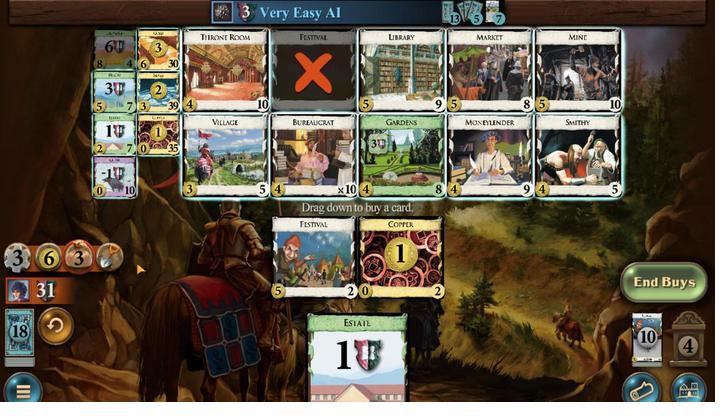 
Action: Mouse moved to (423, 344)
Screenshot: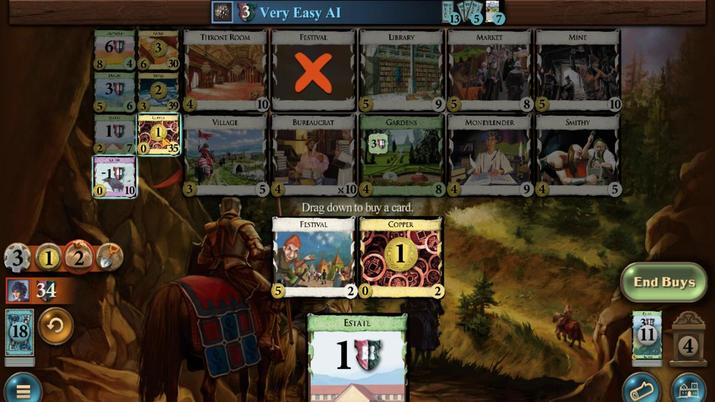 
Action: Mouse pressed left at (423, 344)
Screenshot: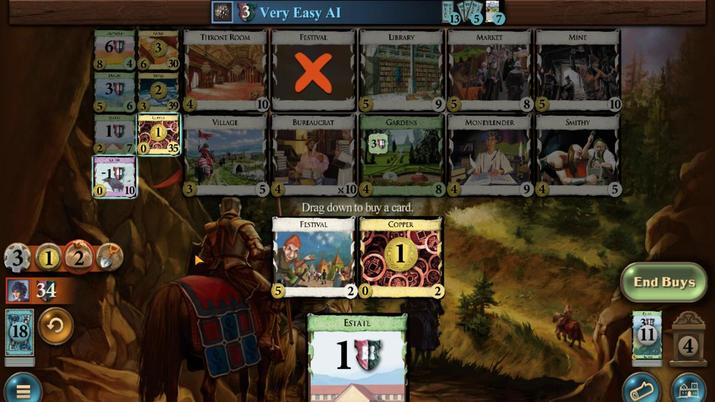 
Action: Mouse moved to (427, 347)
Screenshot: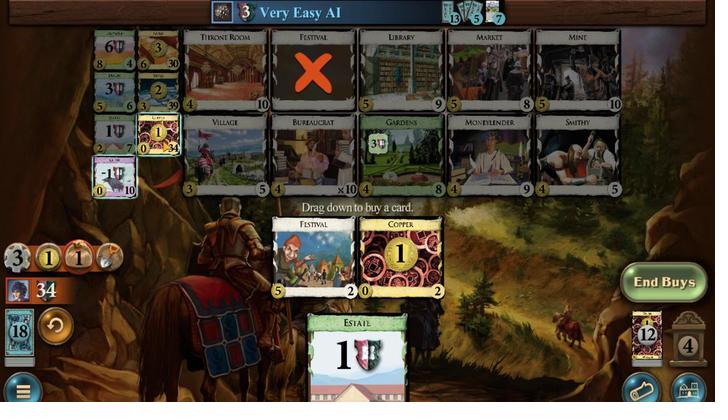 
Action: Mouse pressed left at (427, 347)
Screenshot: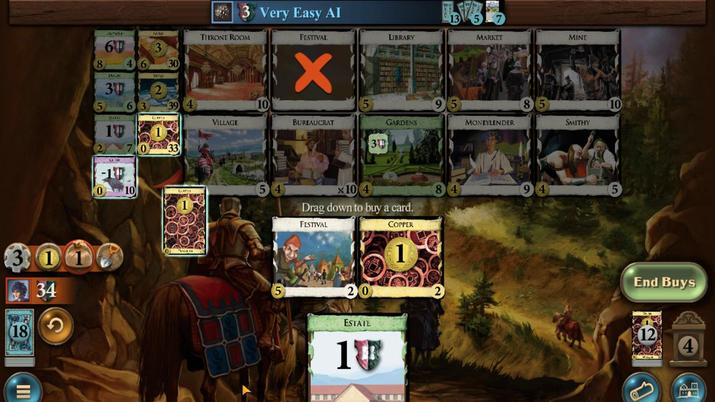 
Action: Mouse moved to (427, 284)
Screenshot: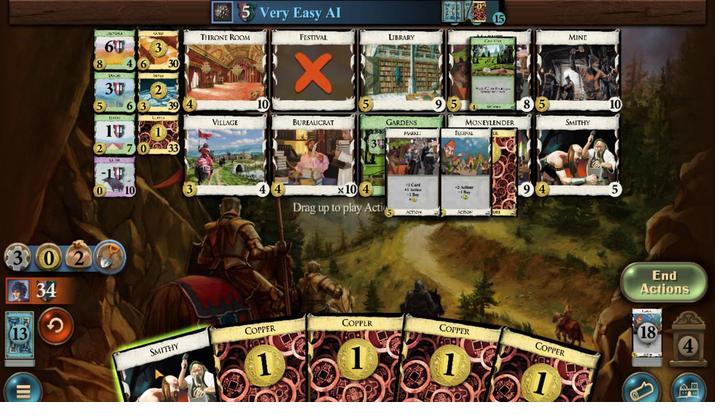 
Action: Mouse pressed left at (427, 284)
Screenshot: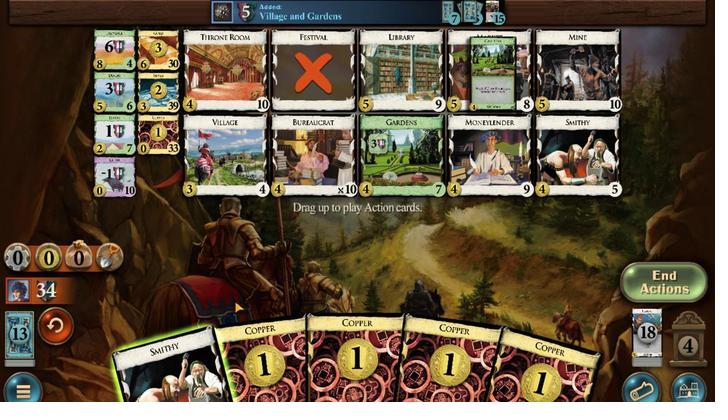 
Action: Mouse moved to (246, 287)
Screenshot: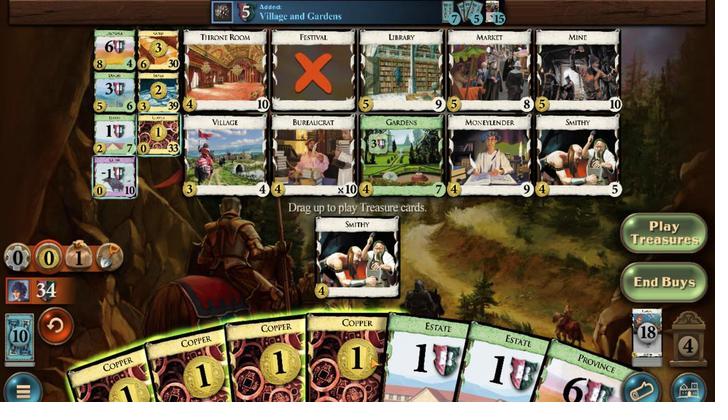 
Action: Mouse pressed left at (246, 287)
Screenshot: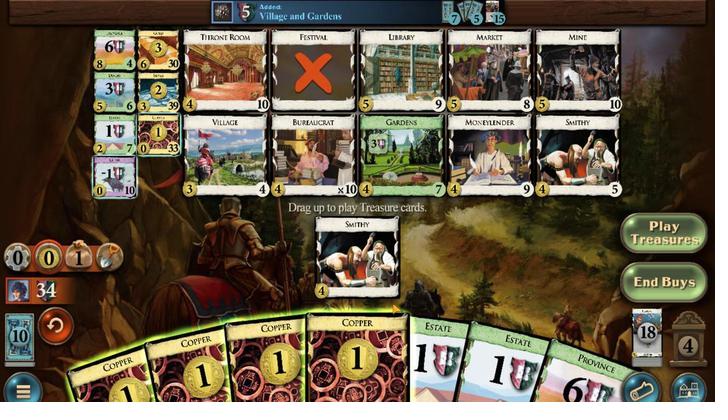 
Action: Mouse moved to (296, 283)
Screenshot: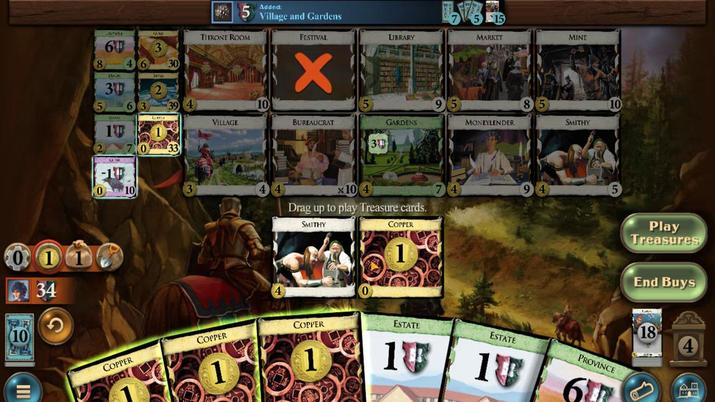 
Action: Mouse pressed left at (296, 283)
Screenshot: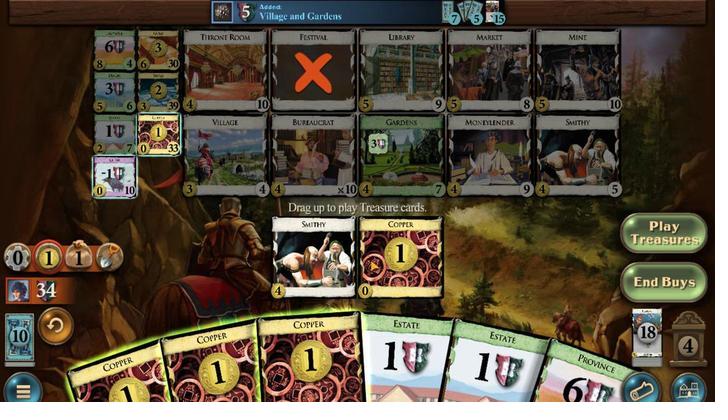
Action: Mouse moved to (345, 281)
Screenshot: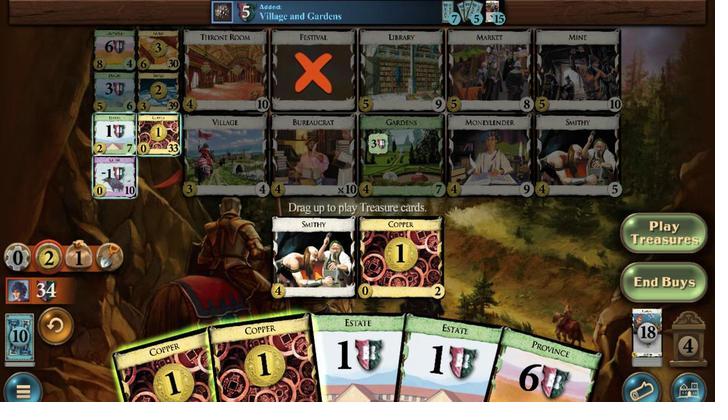 
Action: Mouse pressed left at (345, 281)
Screenshot: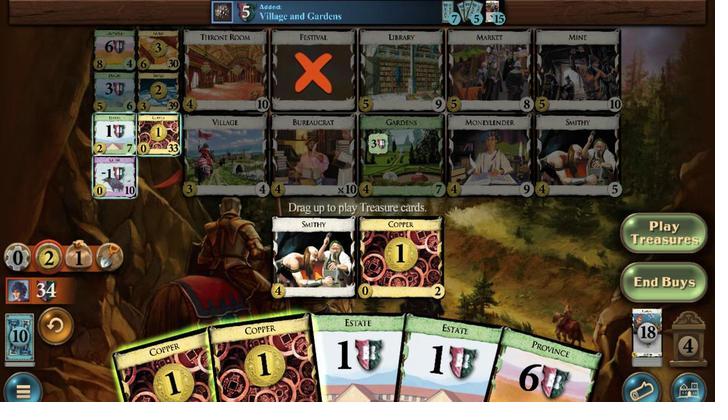 
Action: Mouse moved to (368, 290)
Screenshot: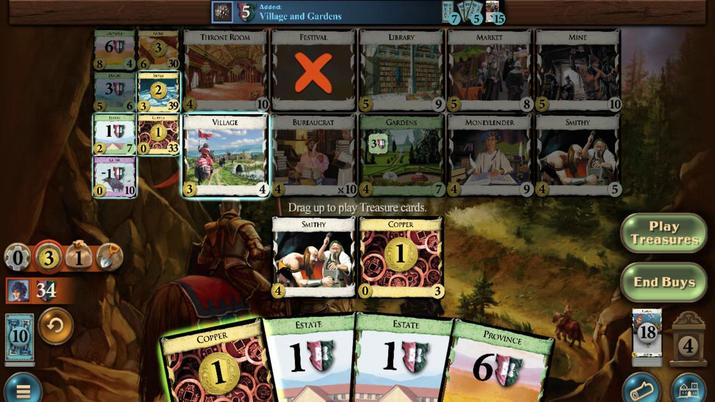 
Action: Mouse pressed left at (368, 290)
Screenshot: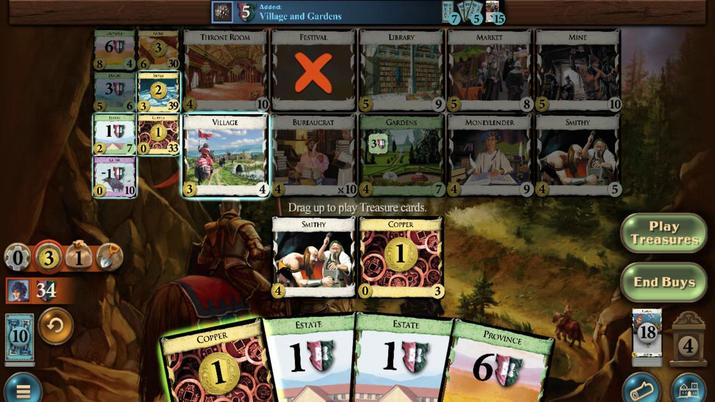 
Action: Mouse moved to (212, 345)
Screenshot: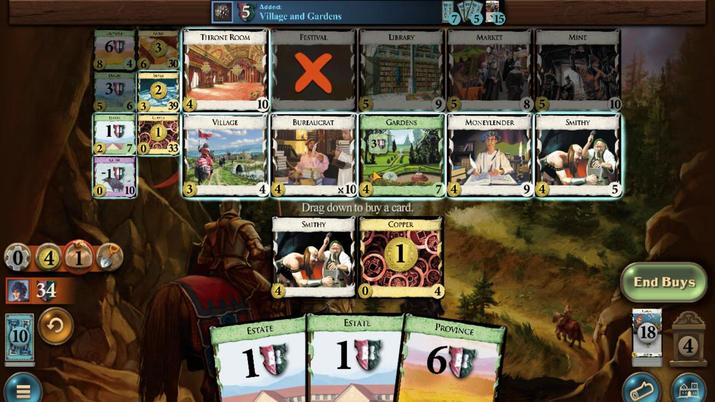 
Action: Mouse pressed left at (212, 345)
Screenshot: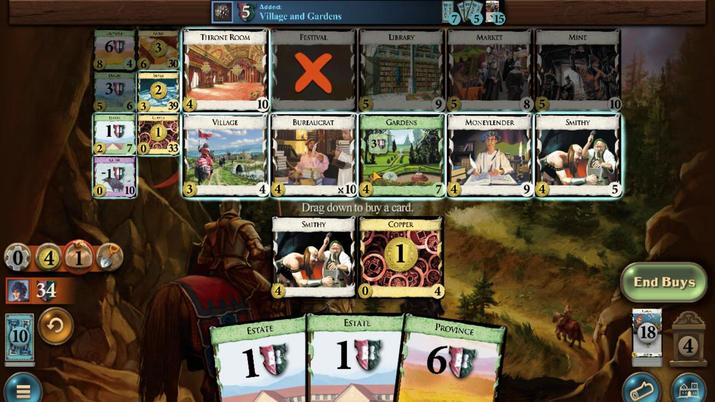 
Action: Mouse moved to (254, 281)
Screenshot: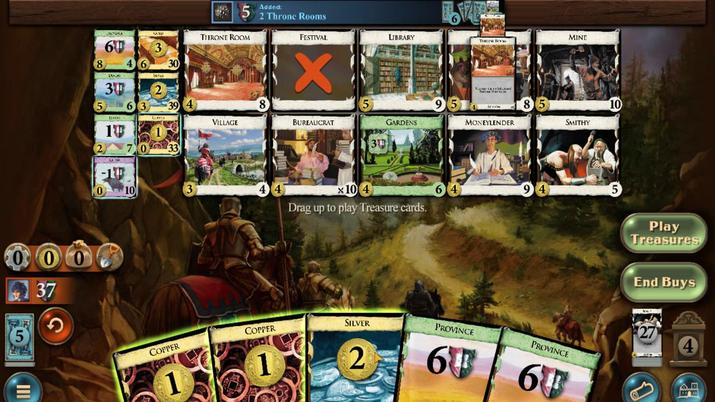 
Action: Mouse pressed left at (254, 281)
Screenshot: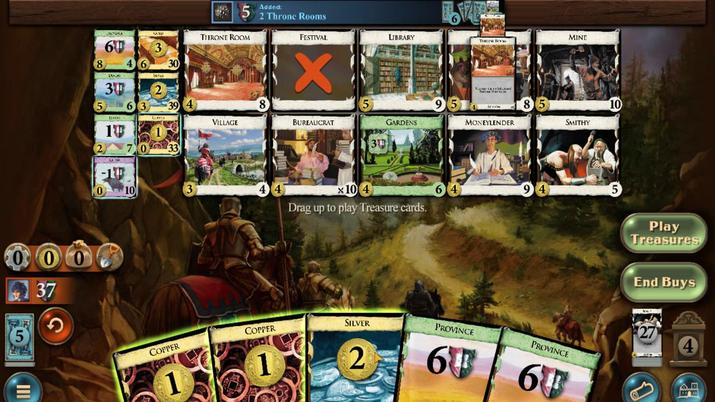 
Action: Mouse moved to (287, 278)
Screenshot: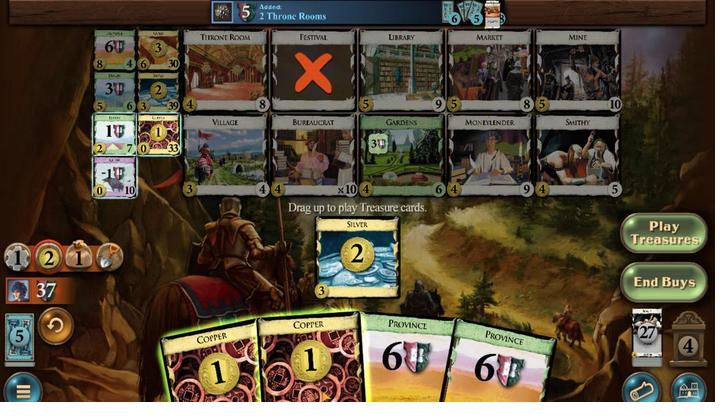 
Action: Mouse pressed left at (287, 278)
Screenshot: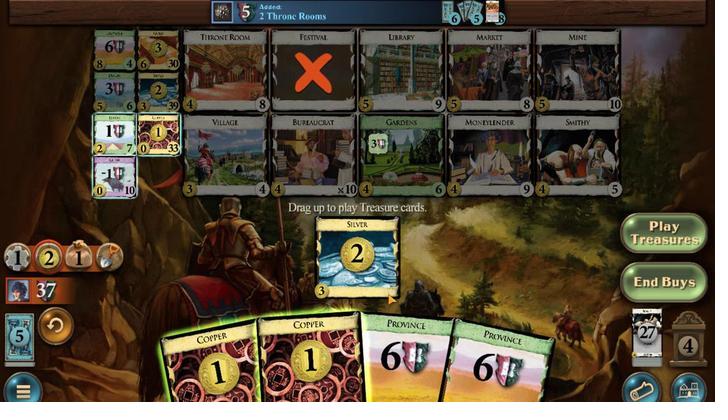 
Action: Mouse moved to (325, 281)
Screenshot: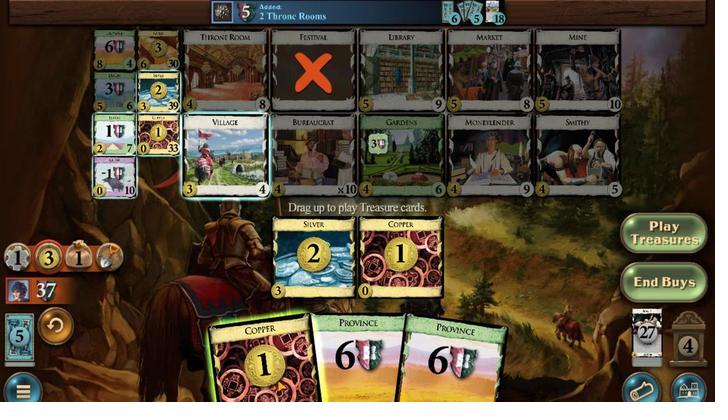 
Action: Mouse pressed left at (325, 281)
Screenshot: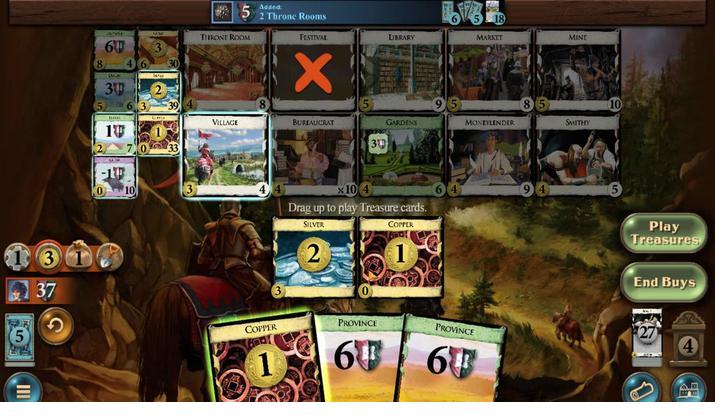 
Action: Mouse moved to (215, 341)
Screenshot: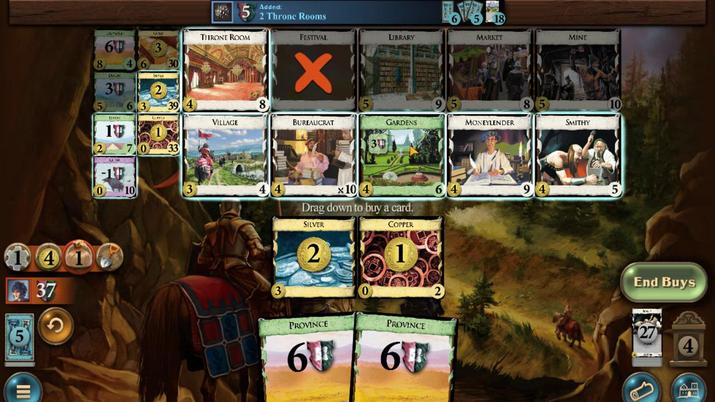 
Action: Mouse pressed left at (215, 341)
Screenshot: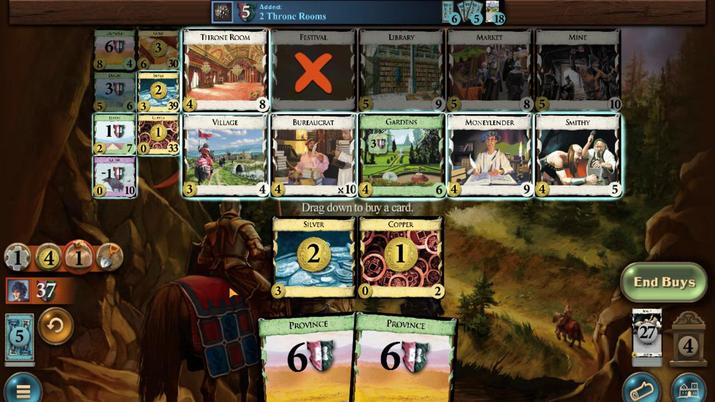
Action: Mouse moved to (359, 284)
Screenshot: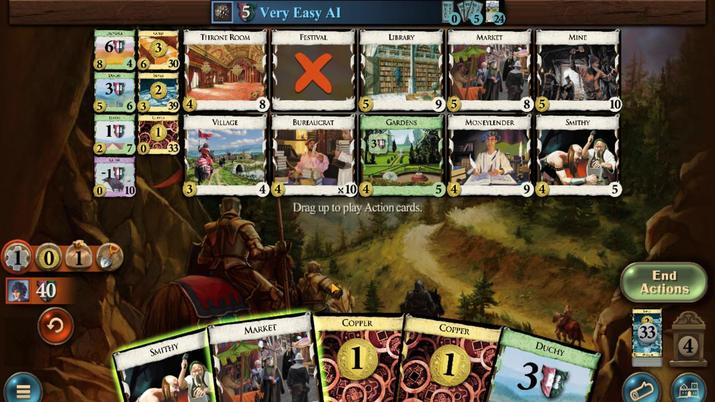 
Action: Mouse pressed left at (359, 284)
Screenshot: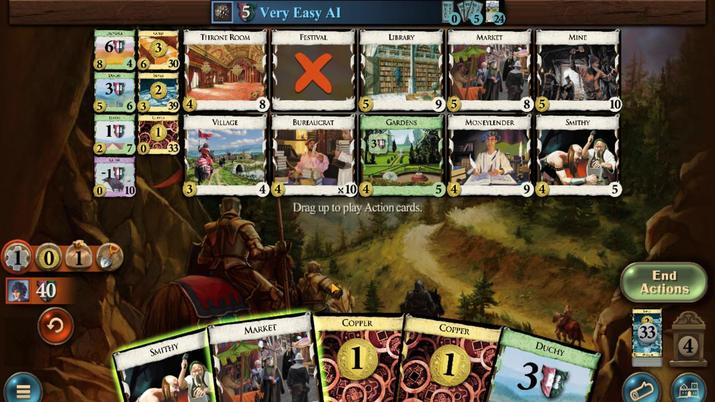 
Action: Mouse moved to (396, 278)
Screenshot: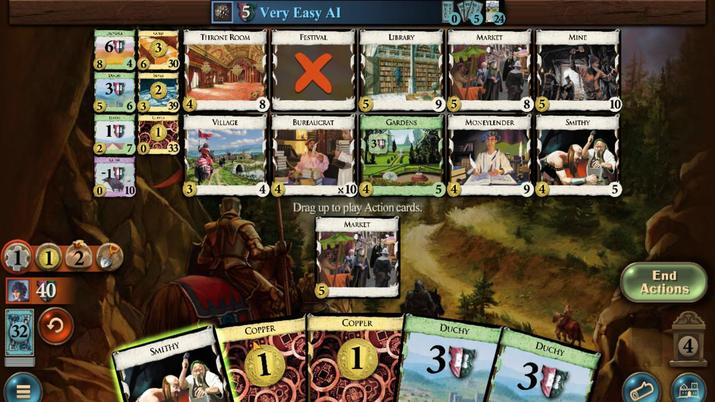 
Action: Mouse pressed left at (396, 278)
Screenshot: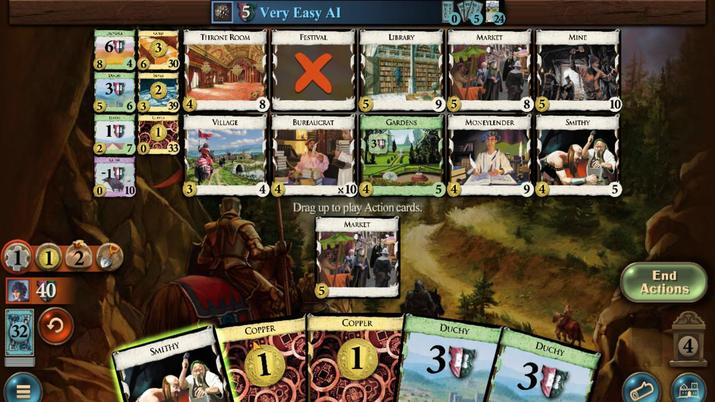 
Action: Mouse moved to (281, 283)
Screenshot: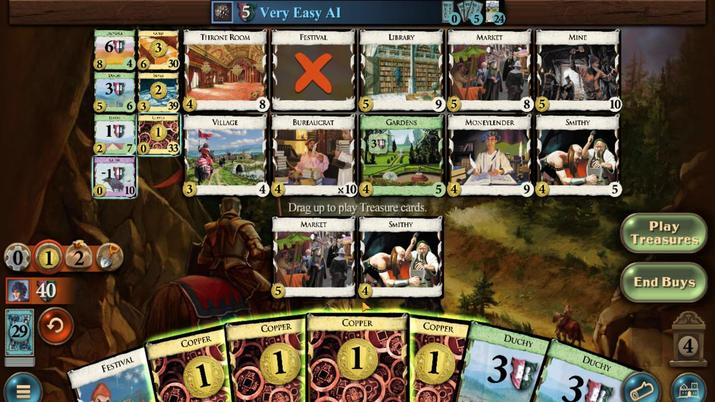 
Action: Mouse pressed left at (281, 283)
Screenshot: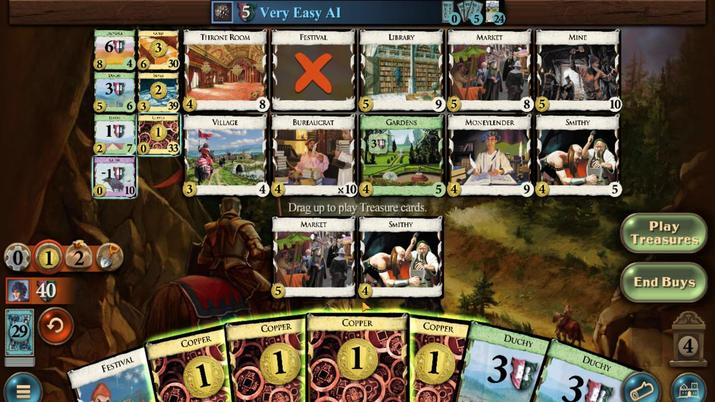 
Action: Mouse moved to (305, 287)
Screenshot: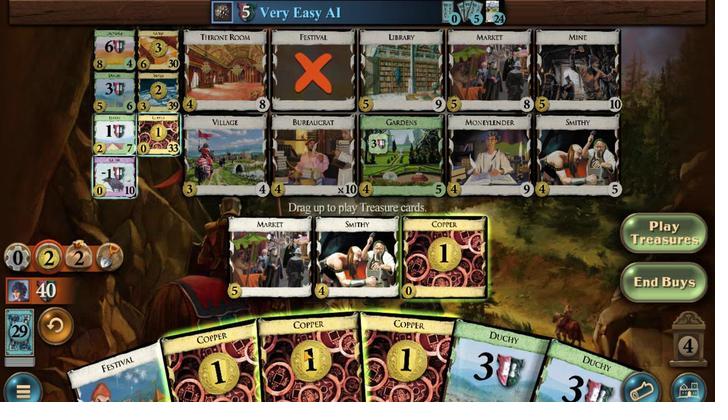 
Action: Mouse pressed left at (305, 287)
Screenshot: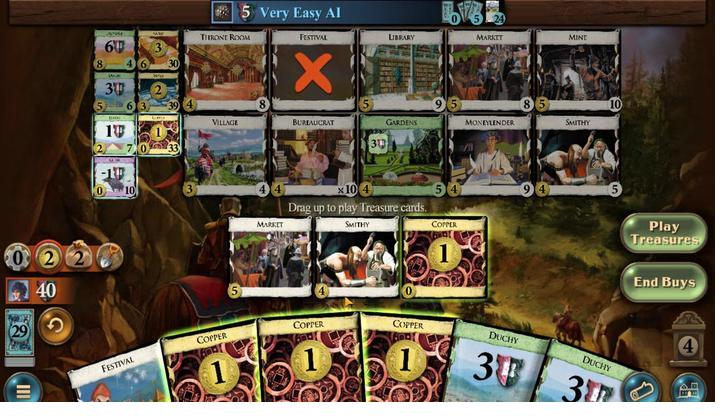 
Action: Mouse moved to (344, 286)
Screenshot: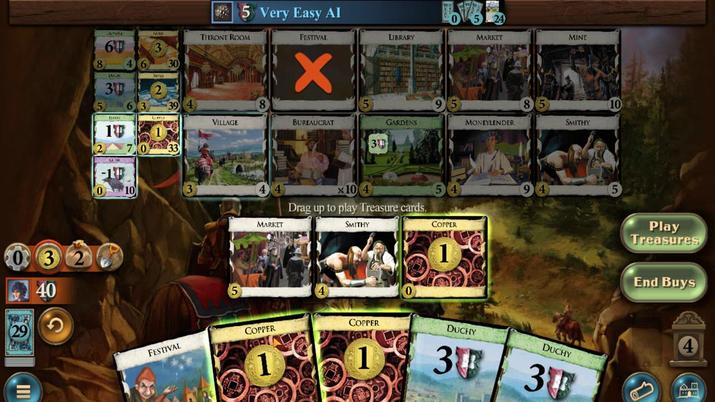 
Action: Mouse pressed left at (344, 286)
